 Task: Find connections with filter location Bishopstoke with filter topic #SEMwith filter profile language German with filter current company YRF-Yash Raj Films with filter school MICA | The School of Ideas with filter industry Data Infrastructure and Analytics with filter service category NotaryOnline Research with filter keywords title Funeral Attendant
Action: Mouse moved to (631, 74)
Screenshot: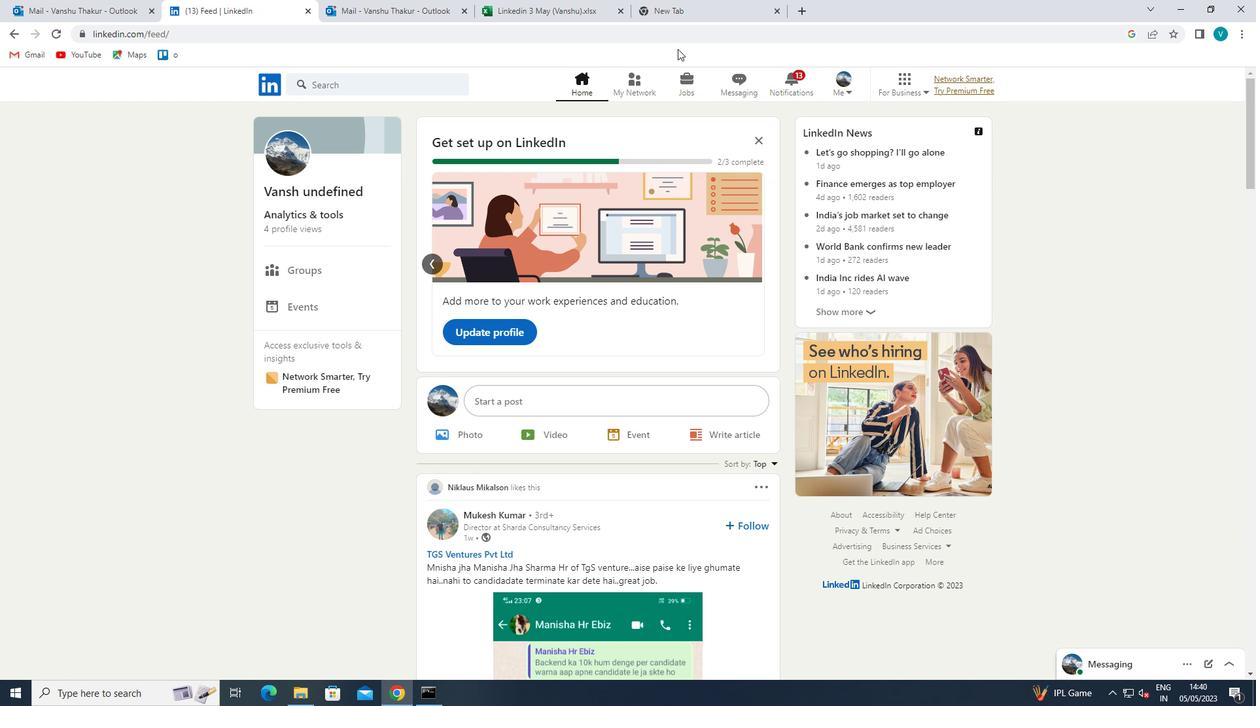 
Action: Mouse pressed left at (631, 74)
Screenshot: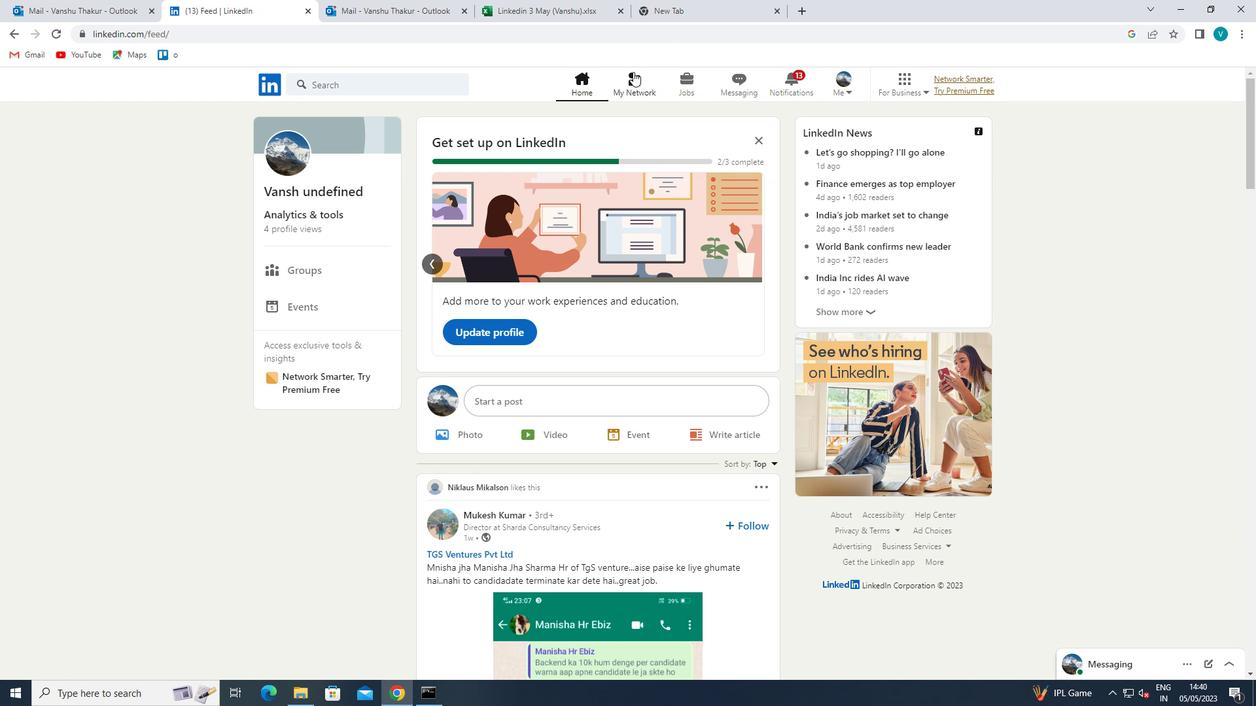 
Action: Mouse moved to (369, 149)
Screenshot: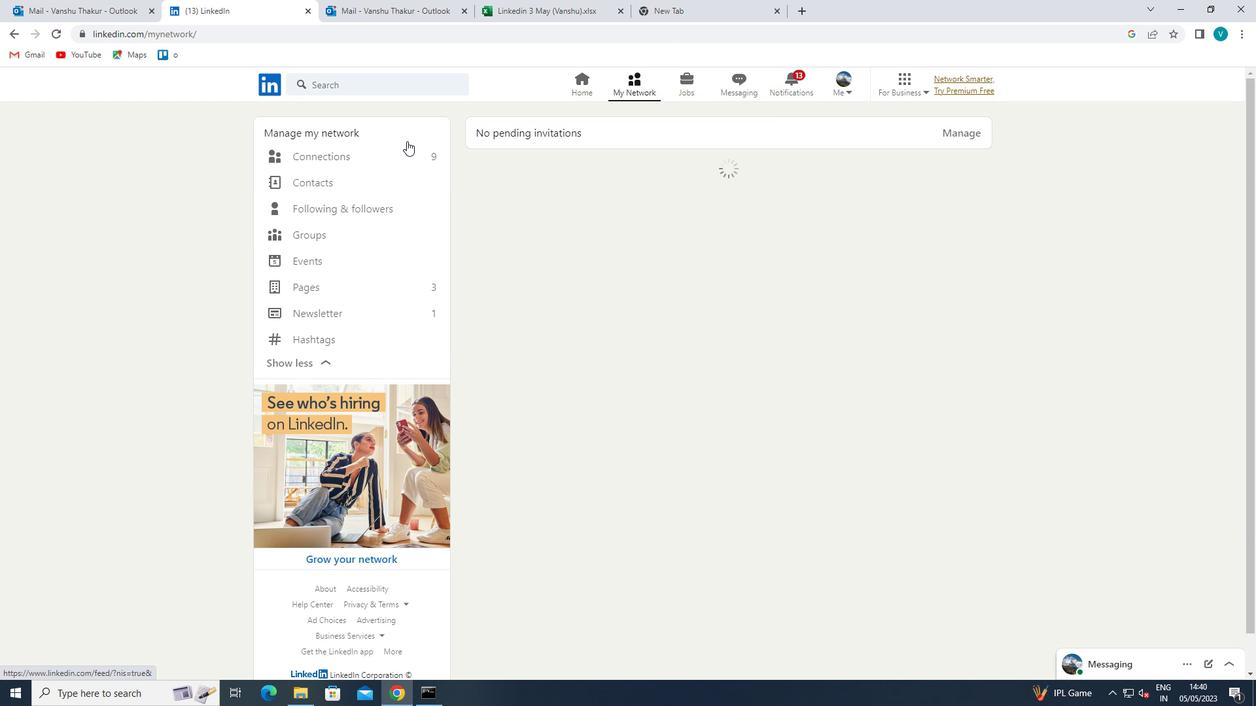 
Action: Mouse pressed left at (369, 149)
Screenshot: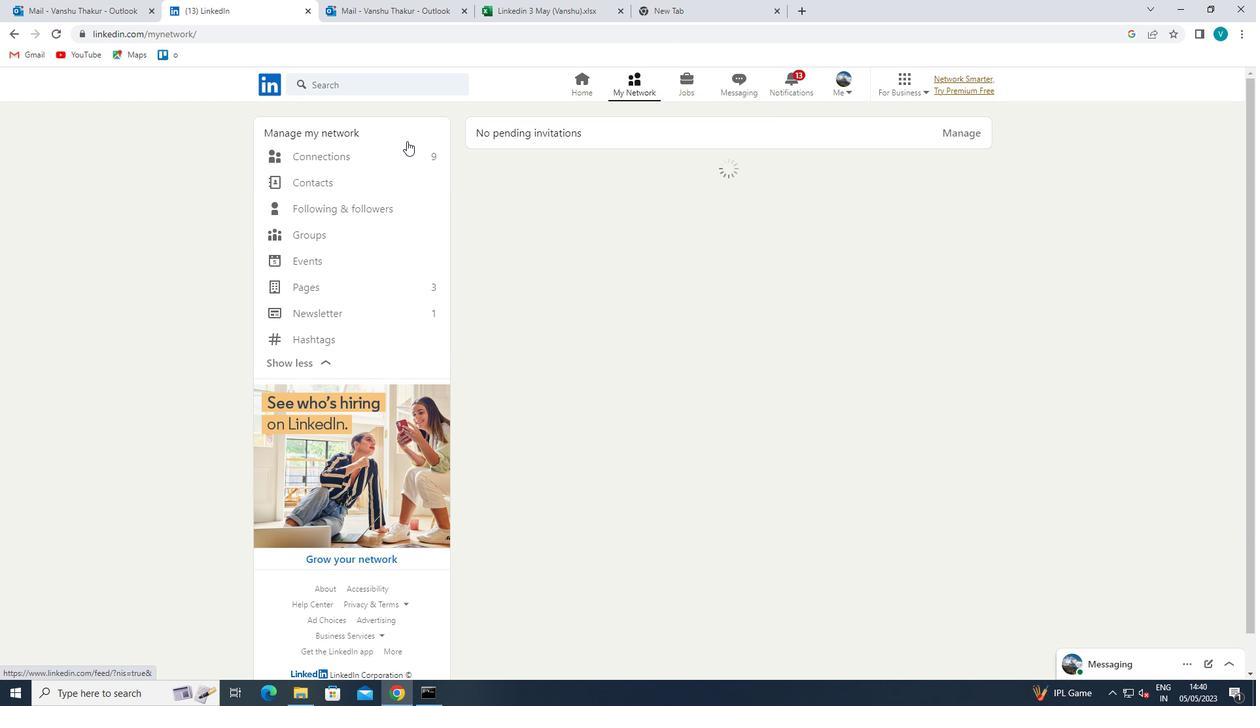 
Action: Mouse moved to (702, 153)
Screenshot: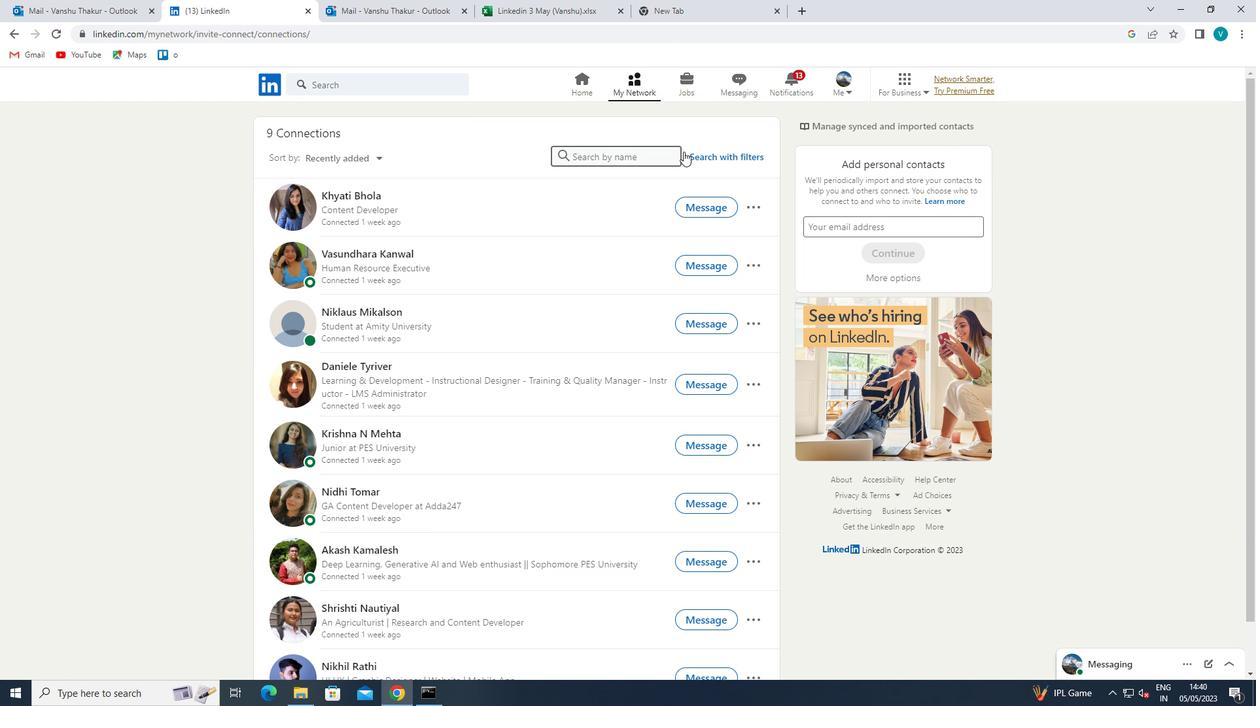 
Action: Mouse pressed left at (702, 153)
Screenshot: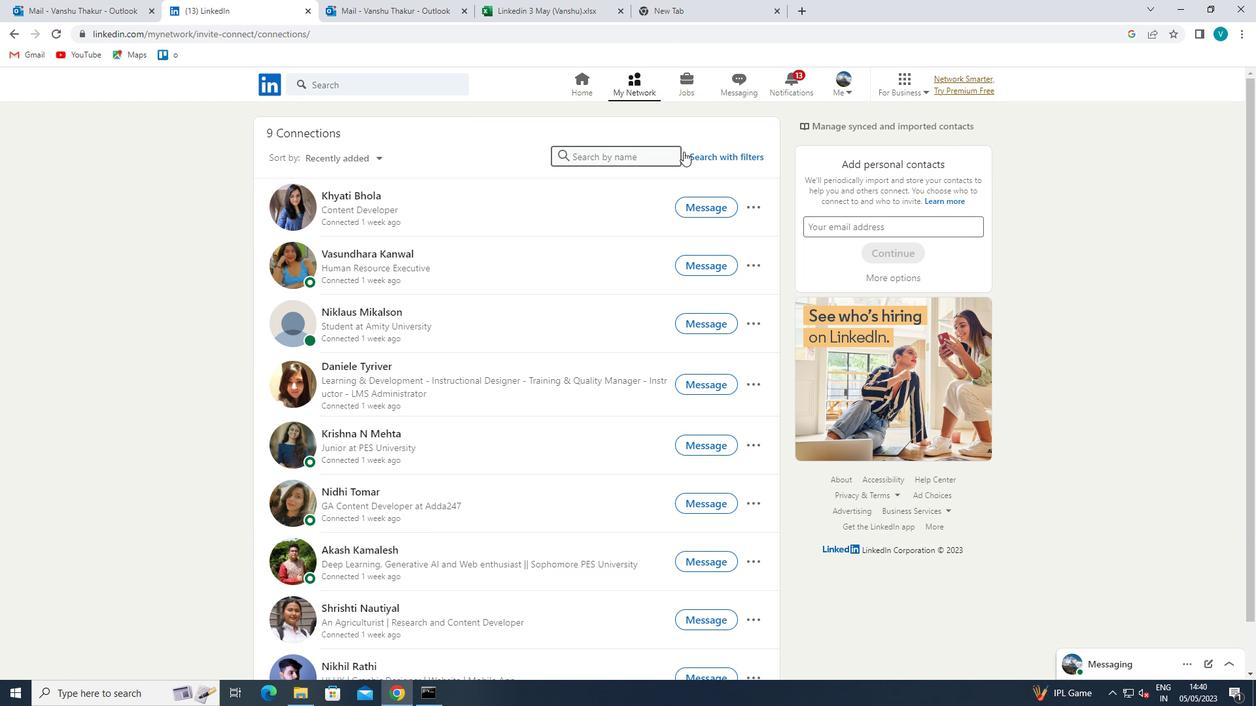 
Action: Mouse moved to (641, 124)
Screenshot: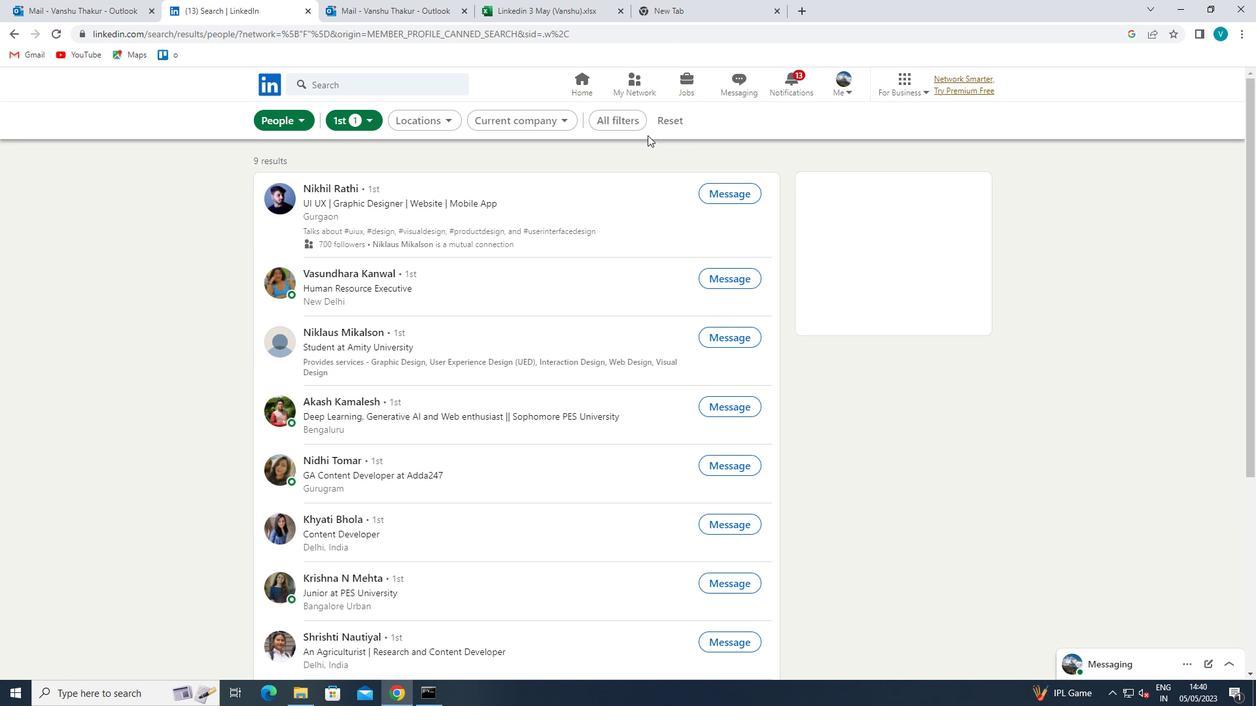 
Action: Mouse pressed left at (641, 124)
Screenshot: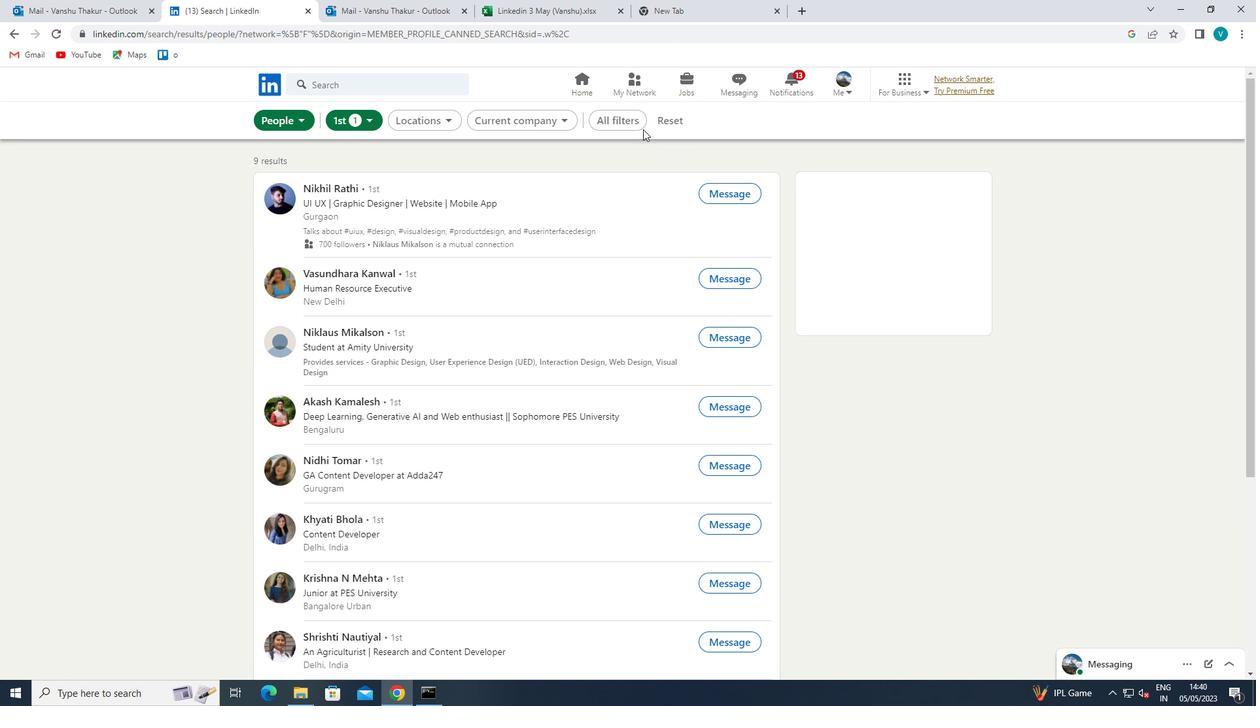 
Action: Mouse moved to (1046, 272)
Screenshot: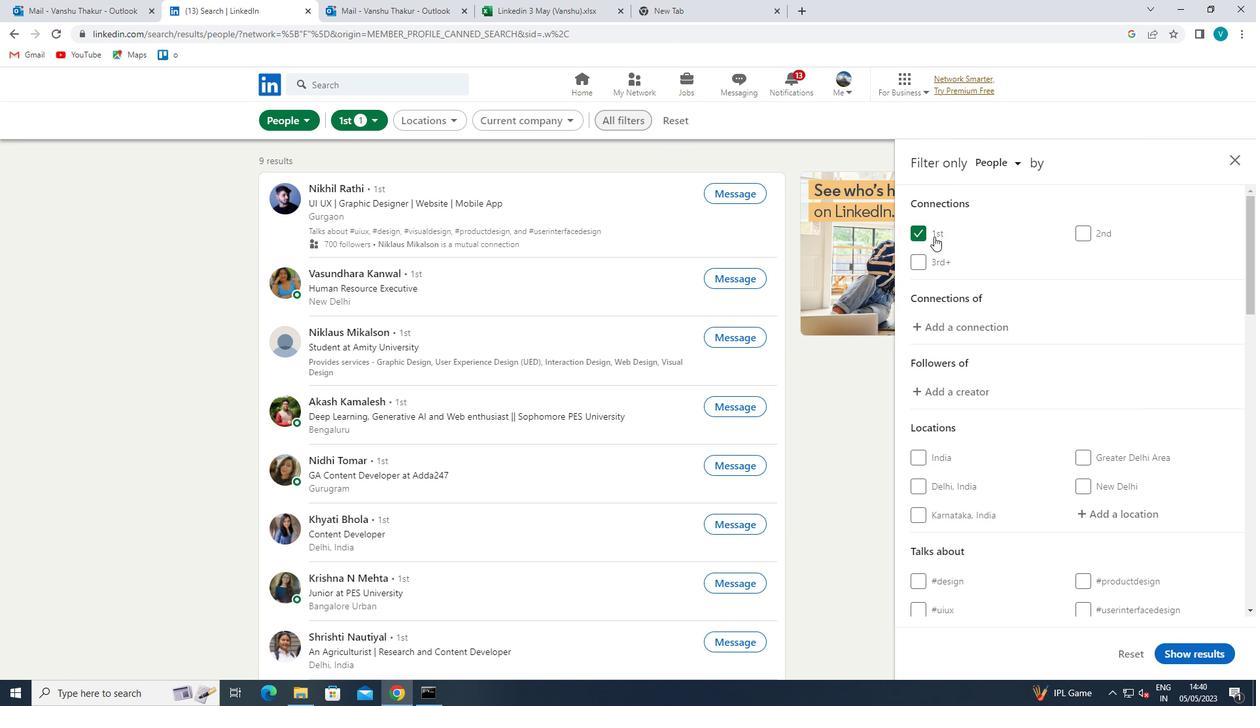 
Action: Mouse scrolled (1046, 271) with delta (0, 0)
Screenshot: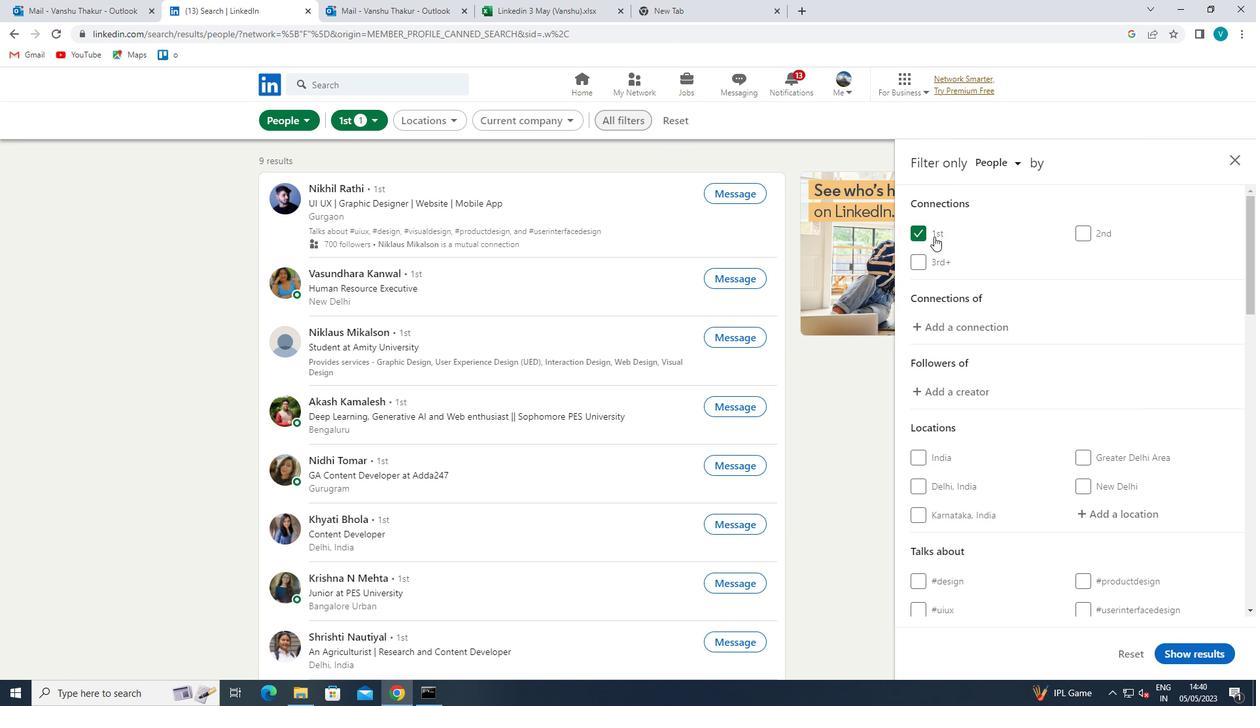 
Action: Mouse moved to (1054, 276)
Screenshot: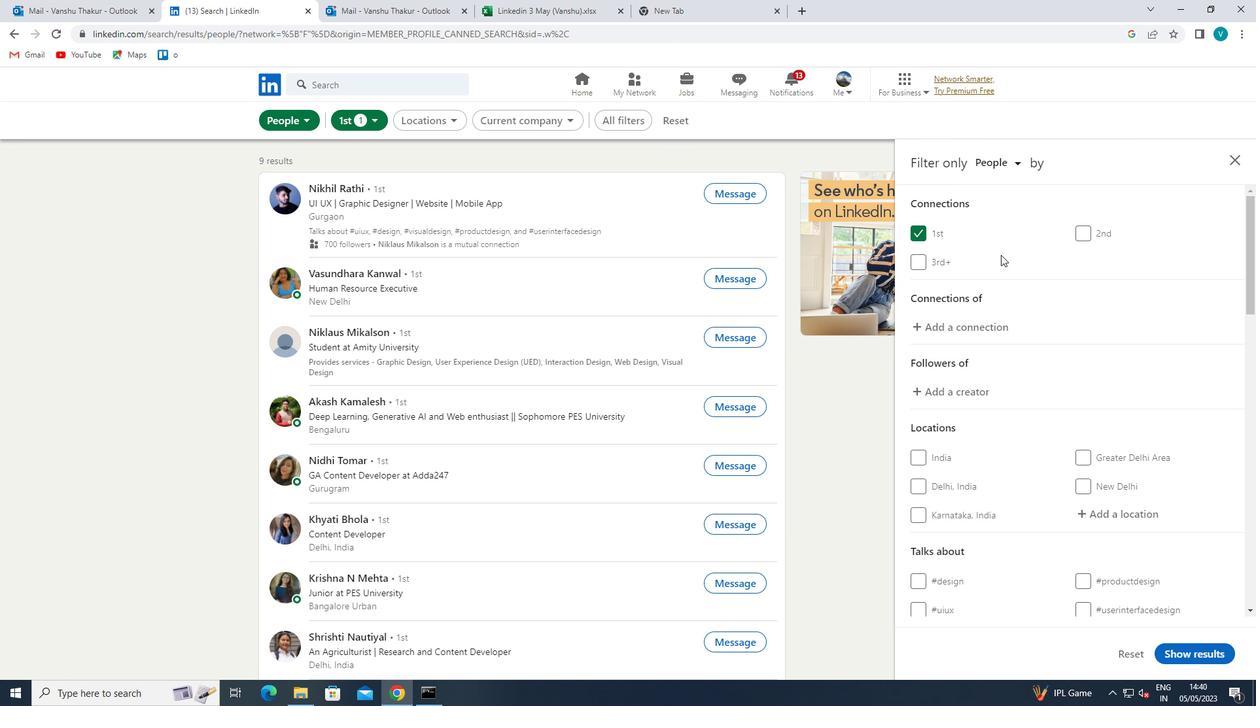 
Action: Mouse scrolled (1054, 275) with delta (0, 0)
Screenshot: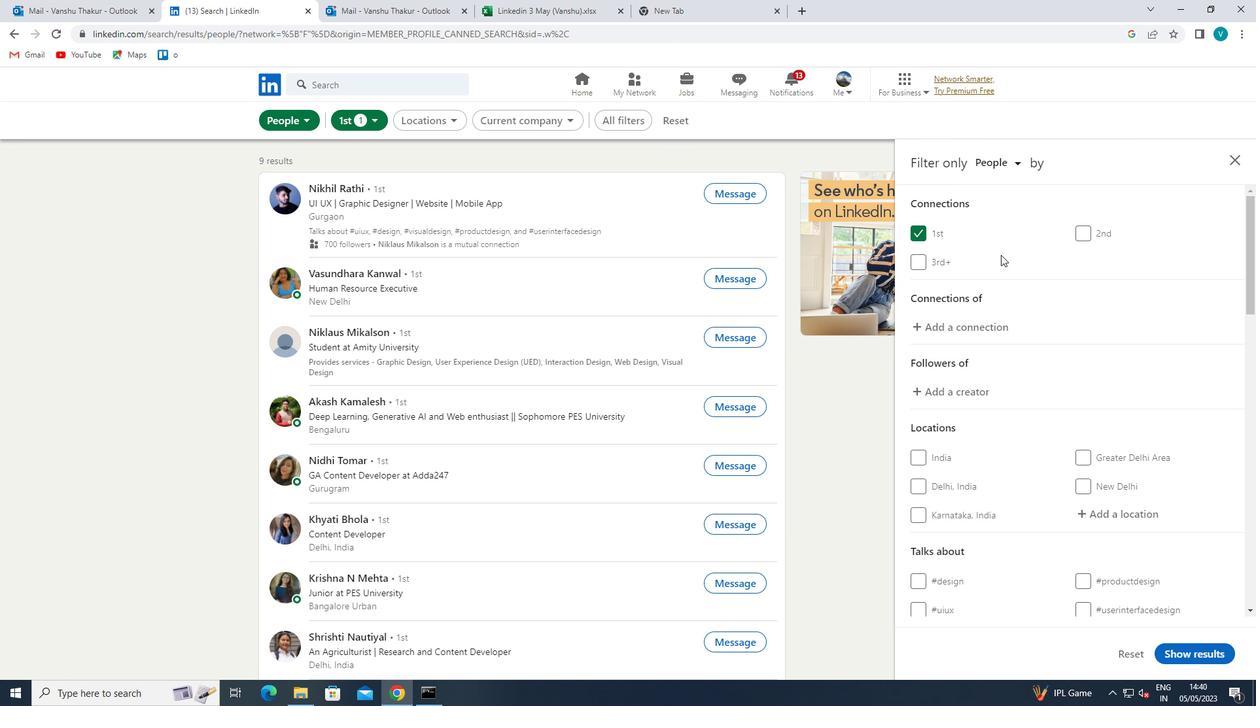 
Action: Mouse moved to (1056, 280)
Screenshot: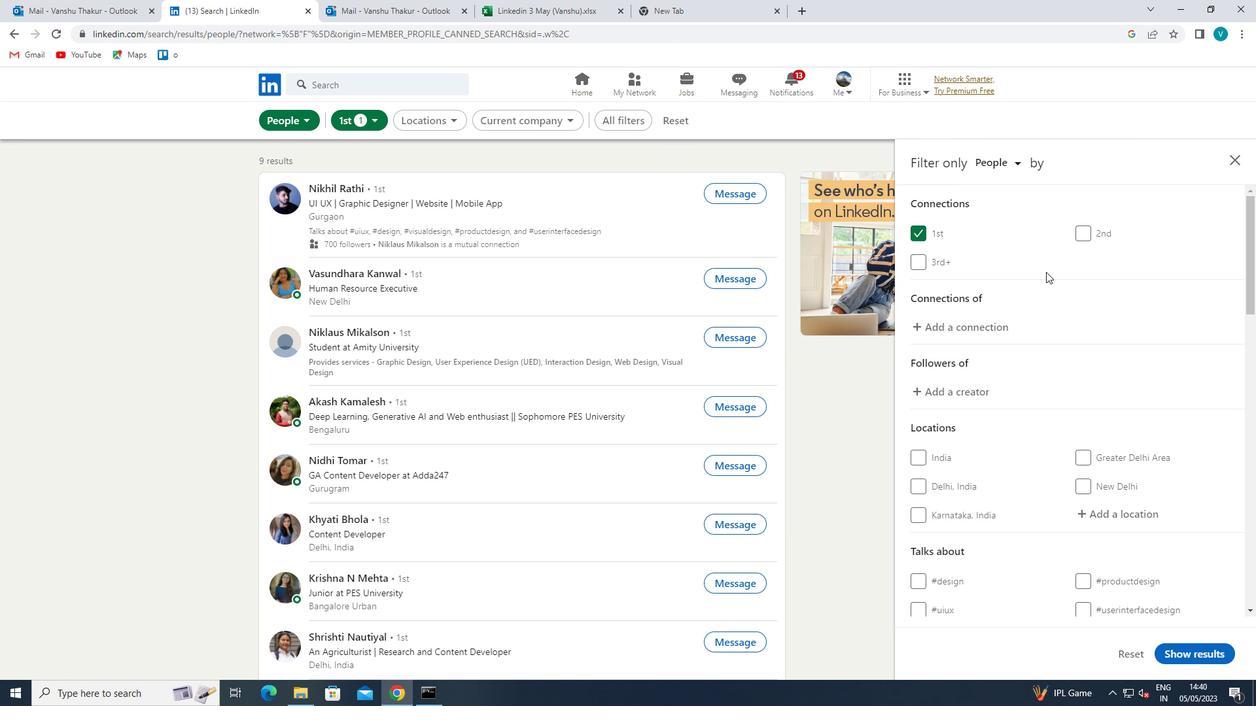 
Action: Mouse scrolled (1056, 280) with delta (0, 0)
Screenshot: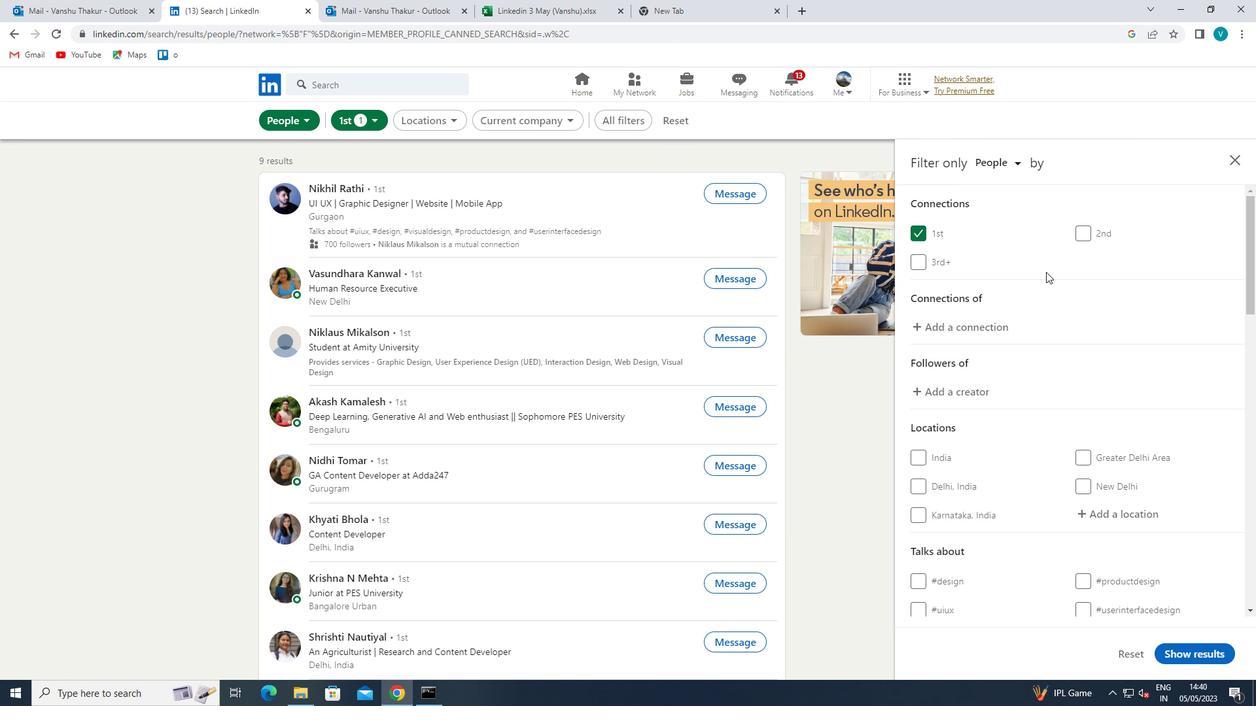 
Action: Mouse moved to (1101, 308)
Screenshot: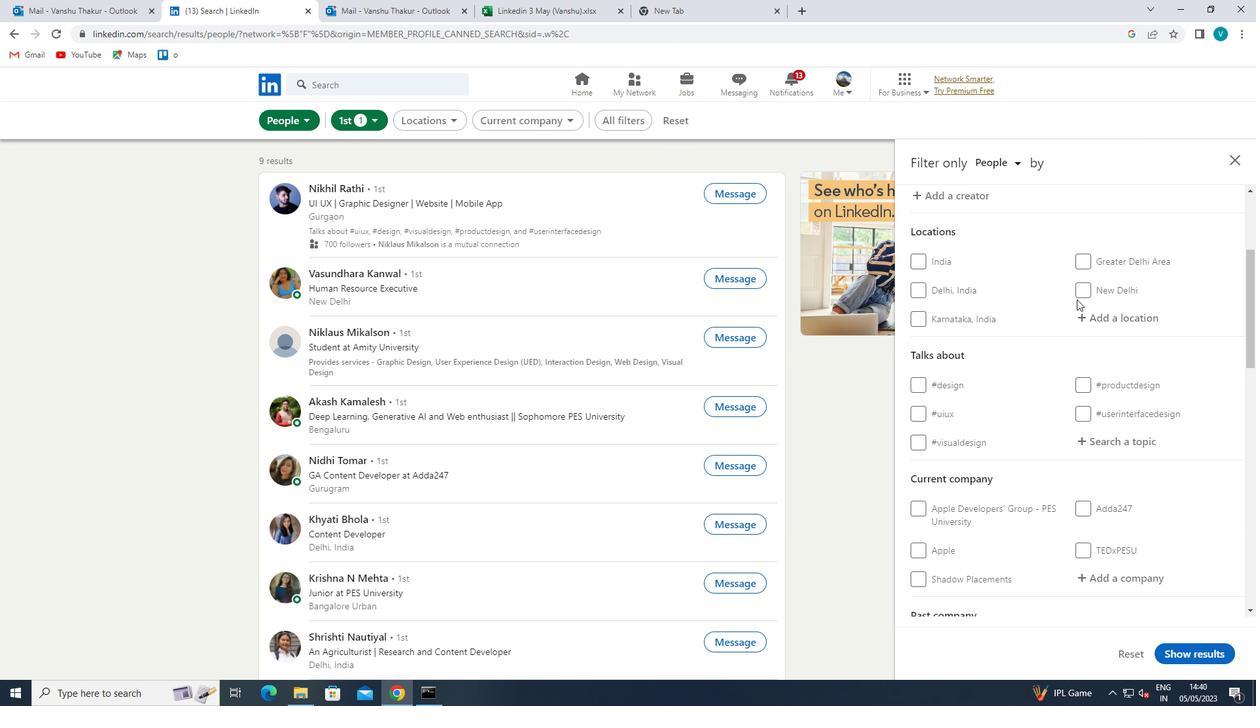 
Action: Mouse pressed left at (1101, 308)
Screenshot: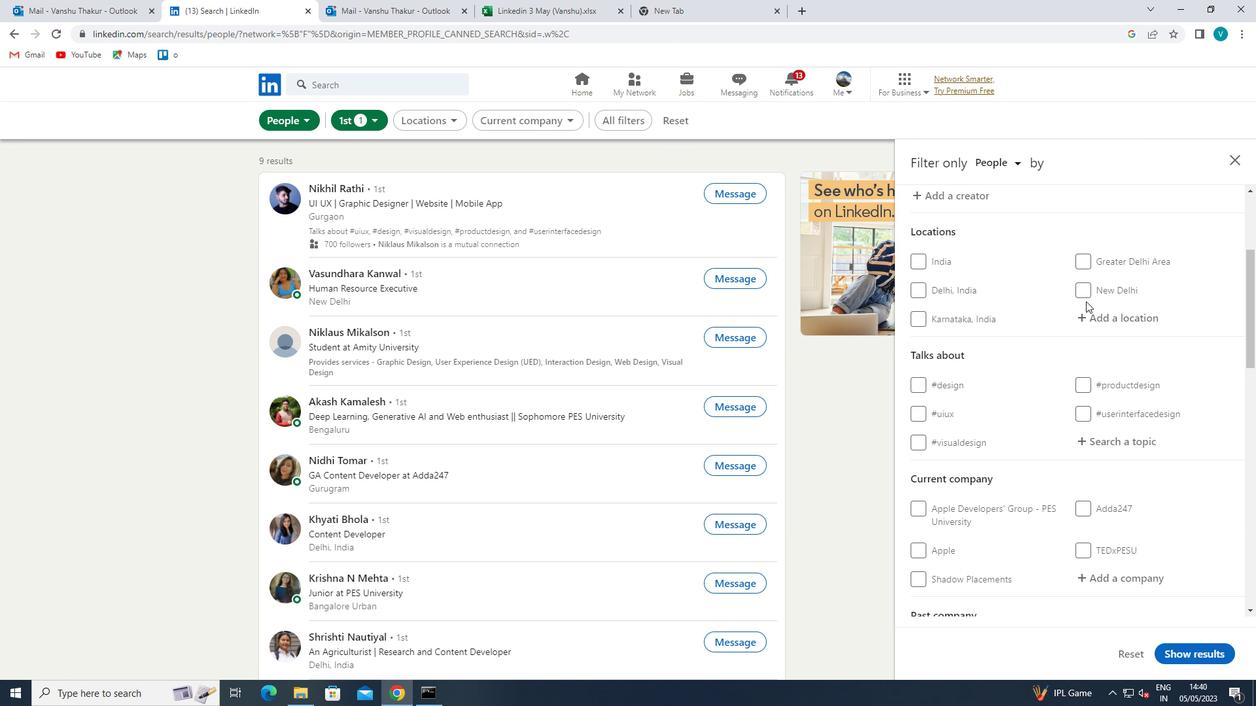 
Action: Mouse moved to (1102, 308)
Screenshot: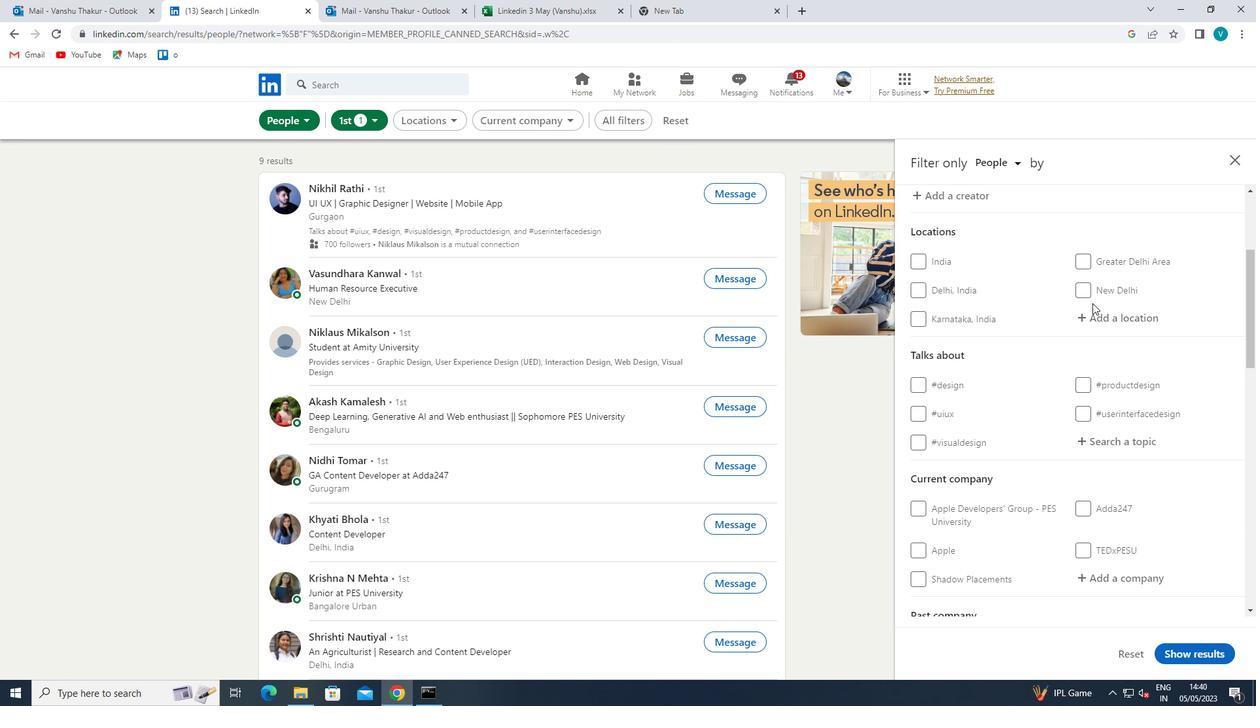 
Action: Key pressed <Key.shift>BISHOPSTOKE
Screenshot: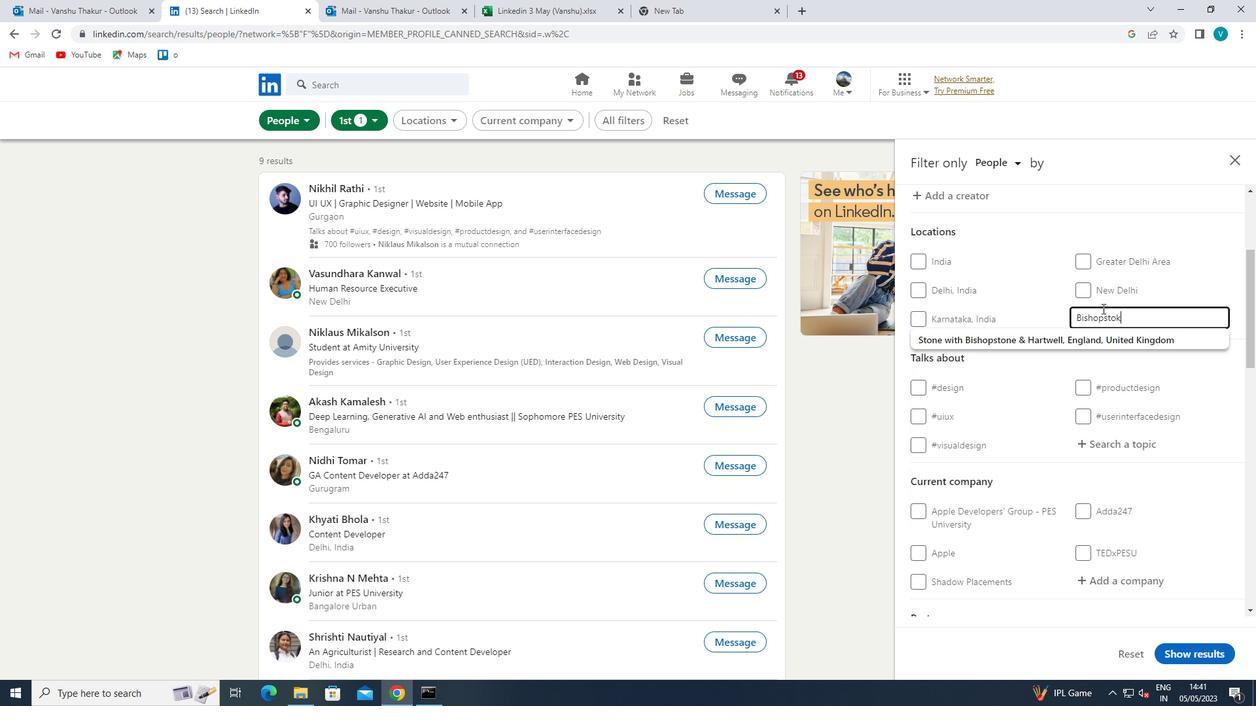 
Action: Mouse moved to (1056, 340)
Screenshot: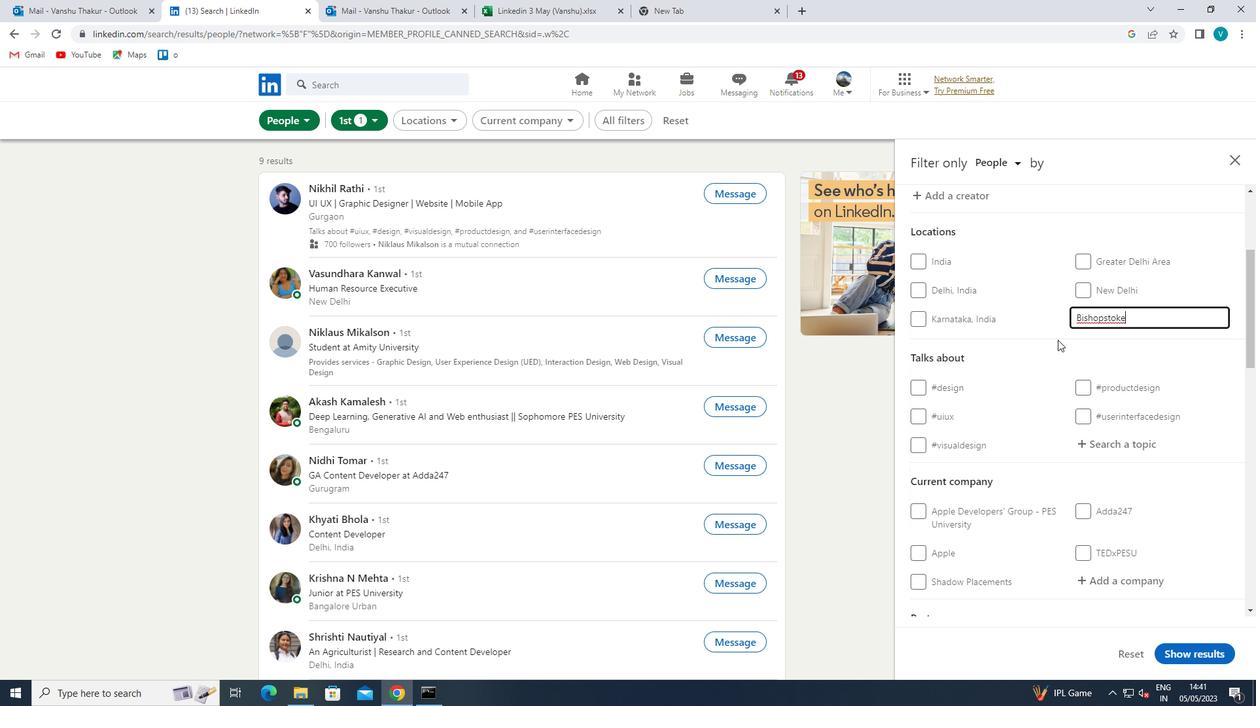 
Action: Mouse pressed left at (1056, 340)
Screenshot: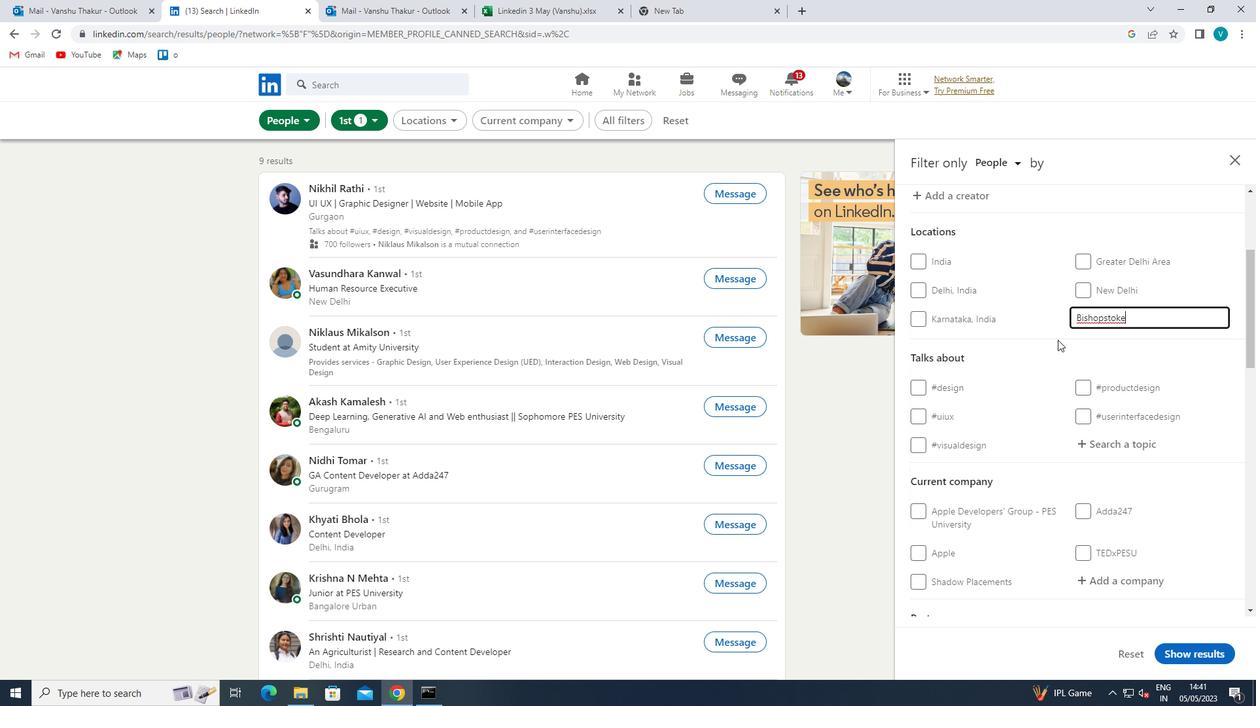 
Action: Mouse moved to (1057, 341)
Screenshot: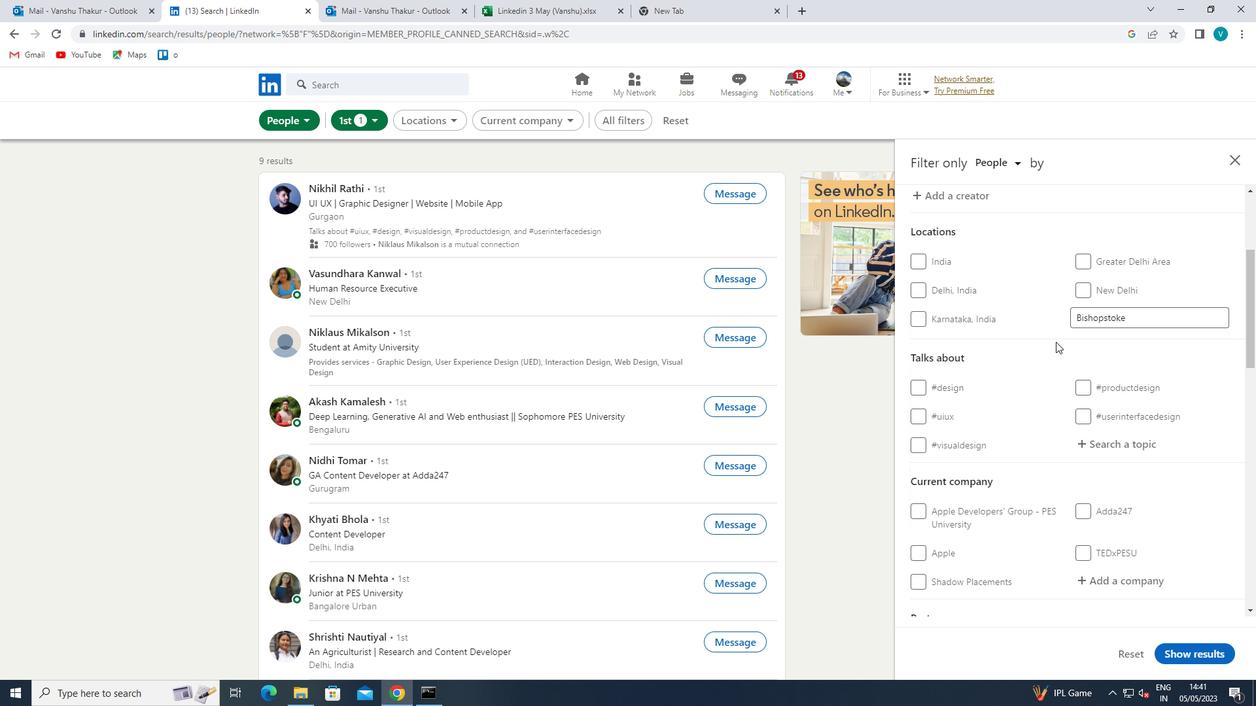 
Action: Mouse scrolled (1057, 340) with delta (0, 0)
Screenshot: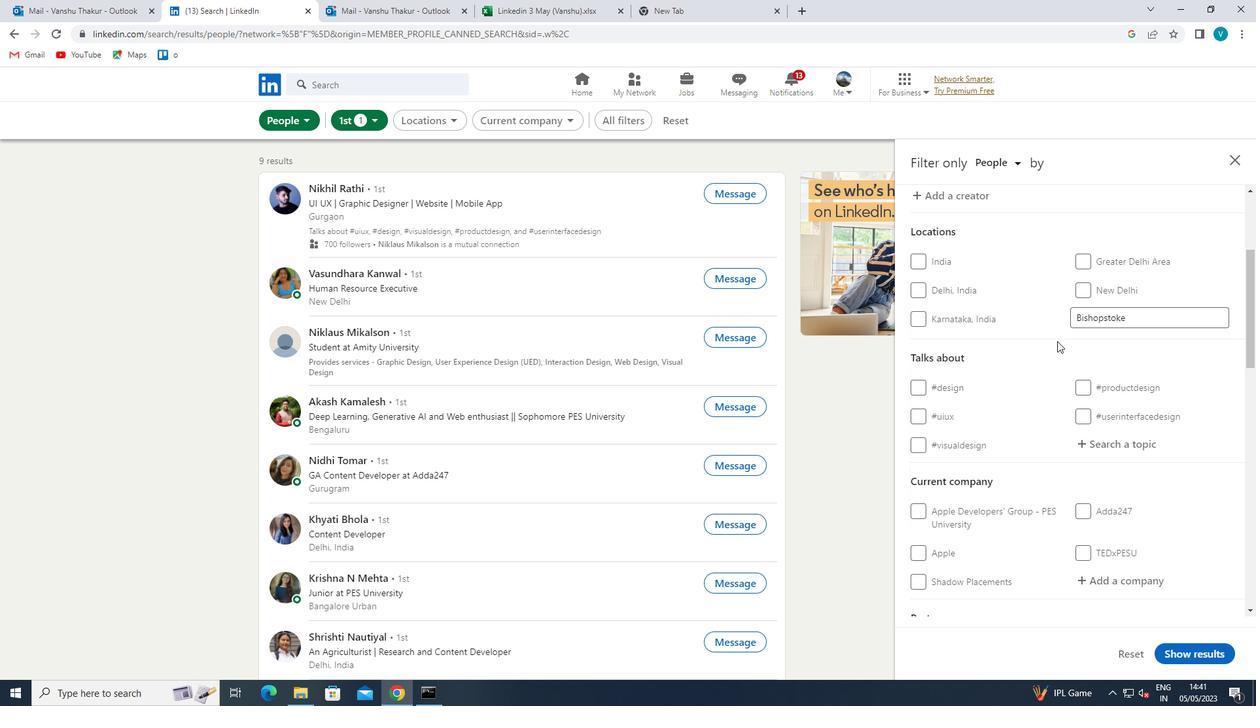 
Action: Mouse scrolled (1057, 340) with delta (0, 0)
Screenshot: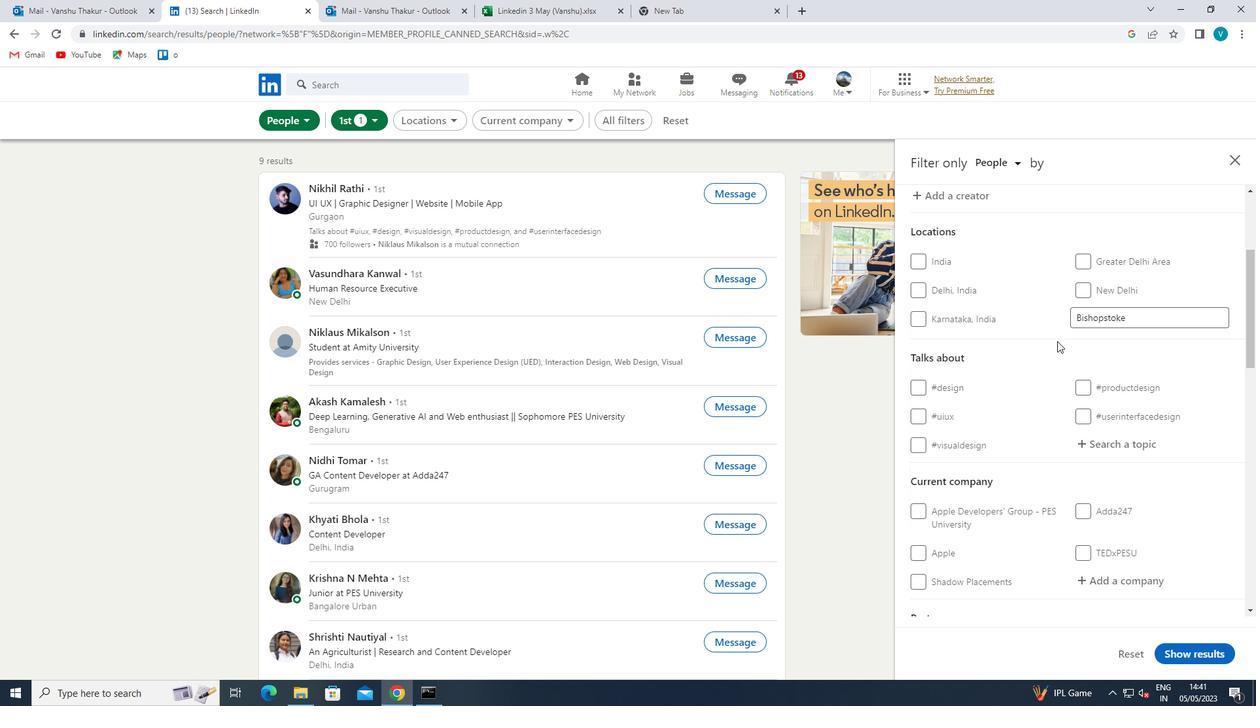 
Action: Mouse moved to (1106, 316)
Screenshot: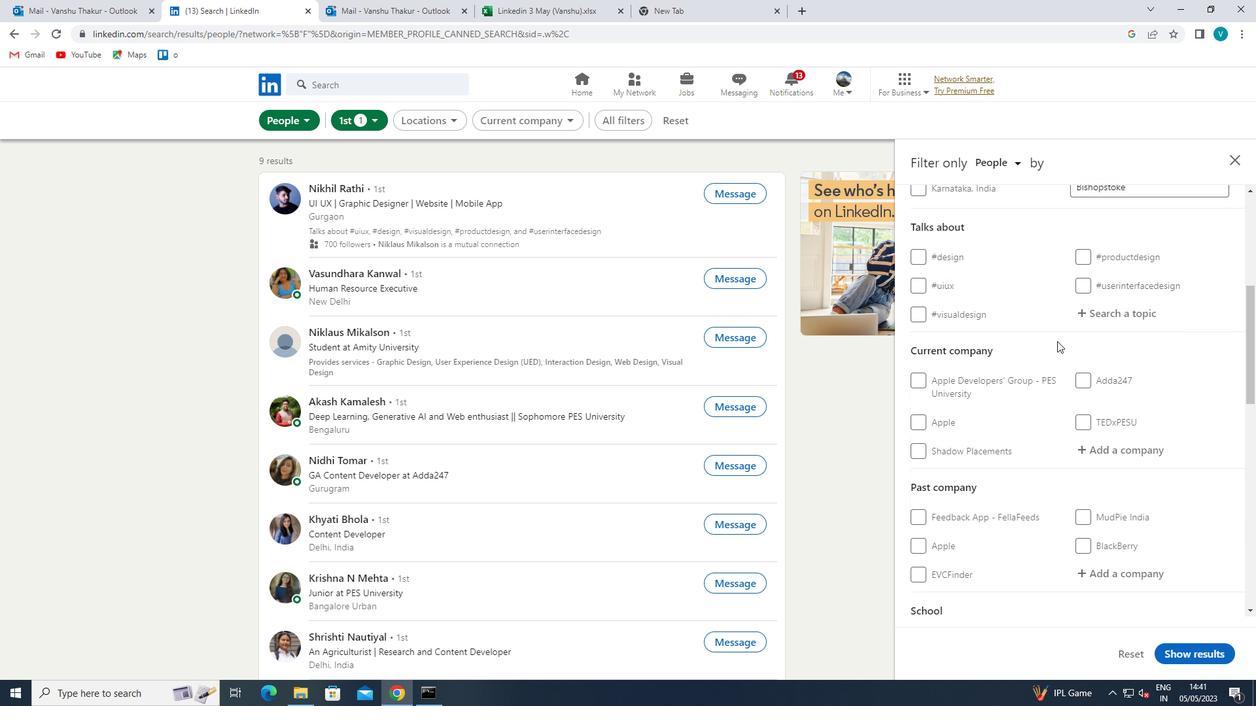 
Action: Mouse pressed left at (1106, 316)
Screenshot: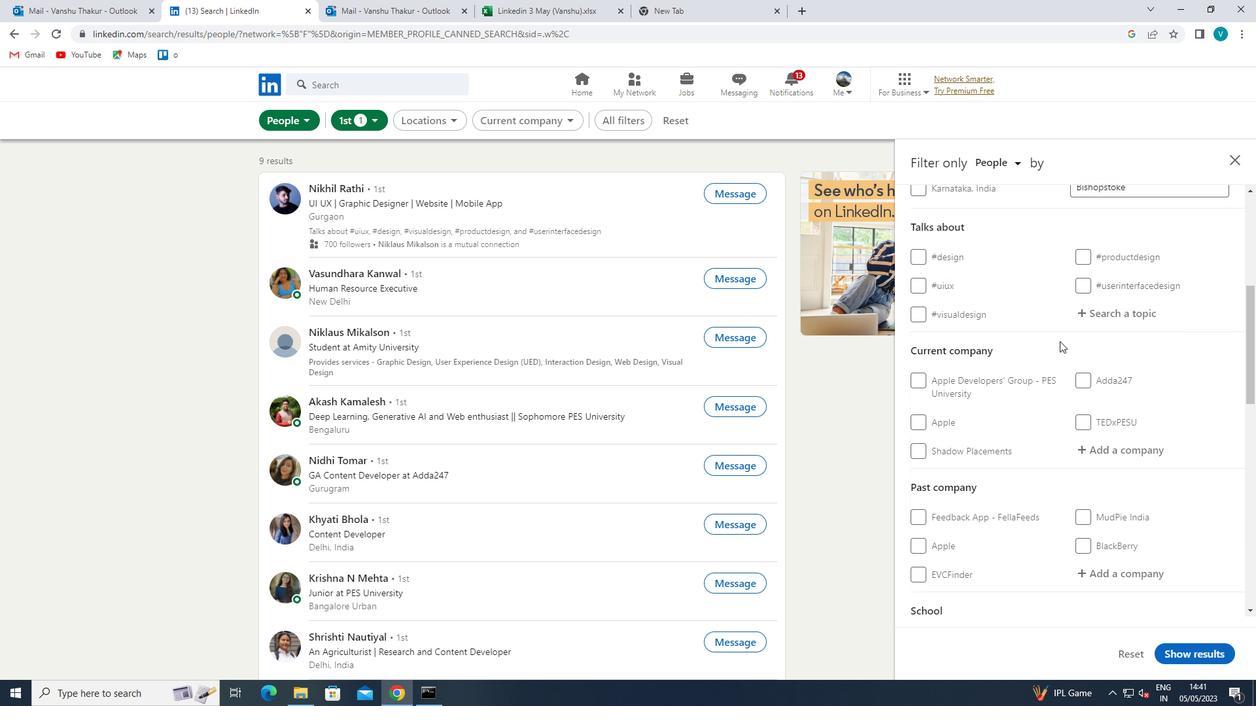 
Action: Mouse moved to (1107, 316)
Screenshot: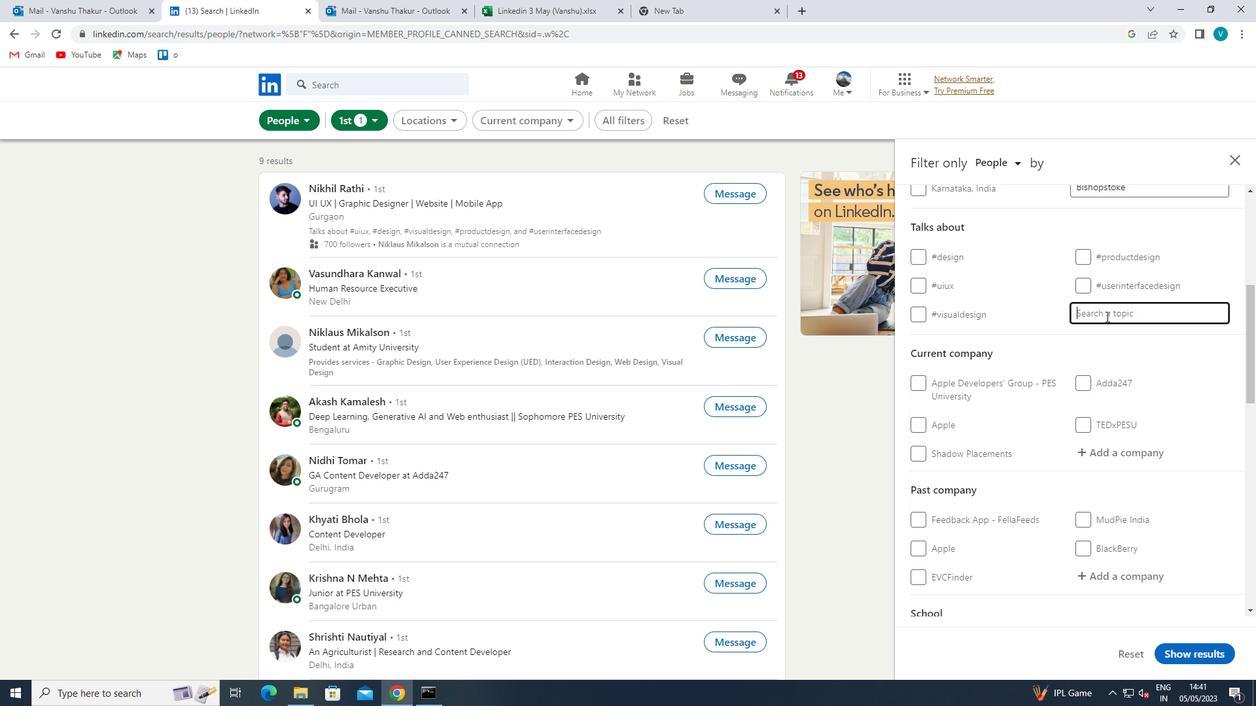 
Action: Key pressed <Key.shift>S
Screenshot: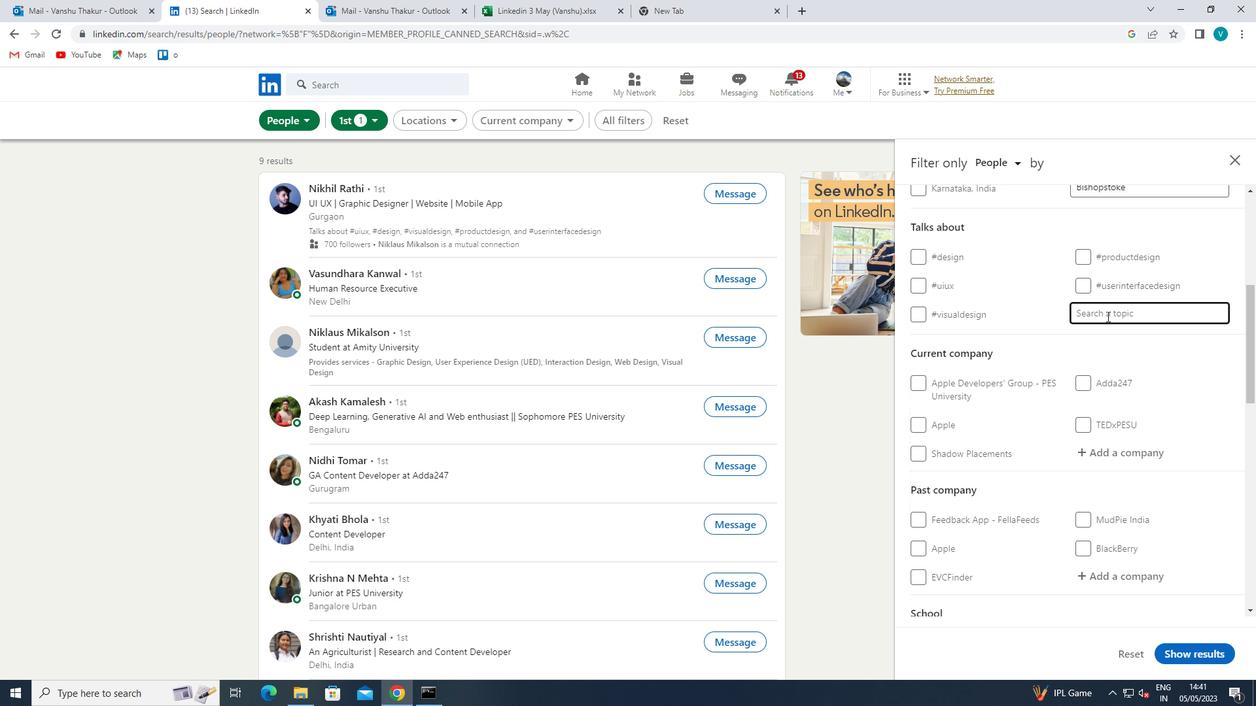 
Action: Mouse moved to (1107, 316)
Screenshot: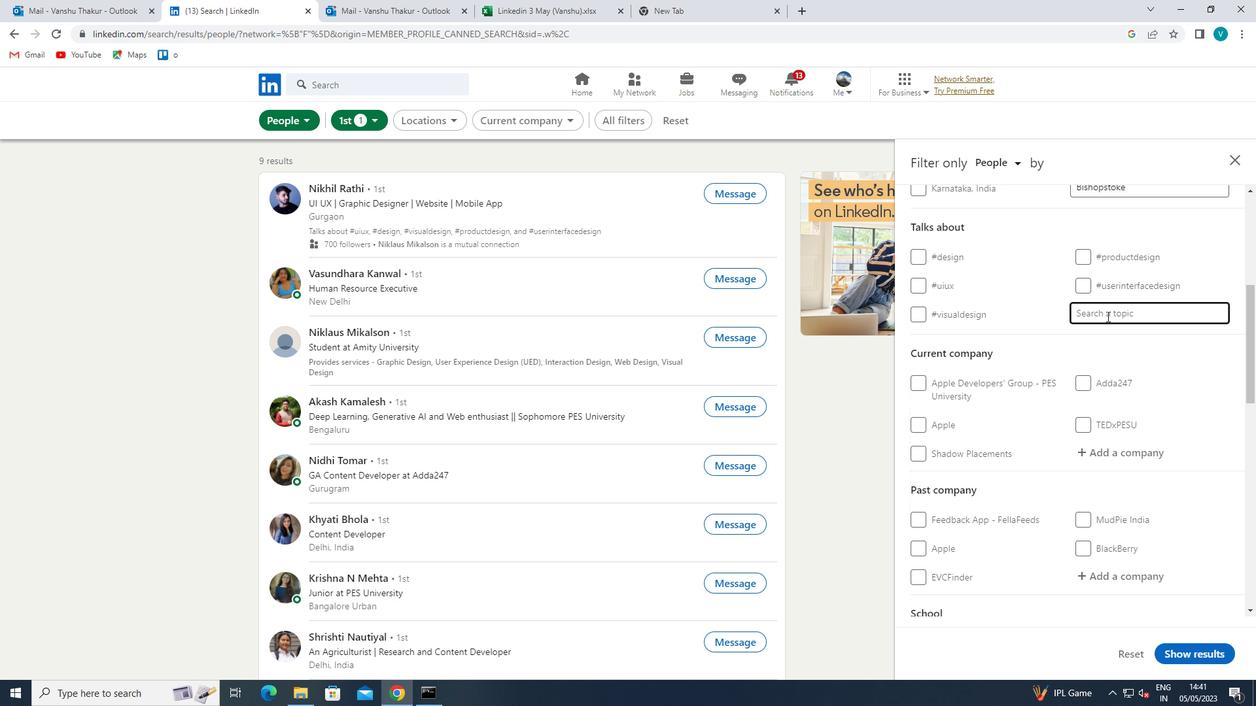
Action: Key pressed EM
Screenshot: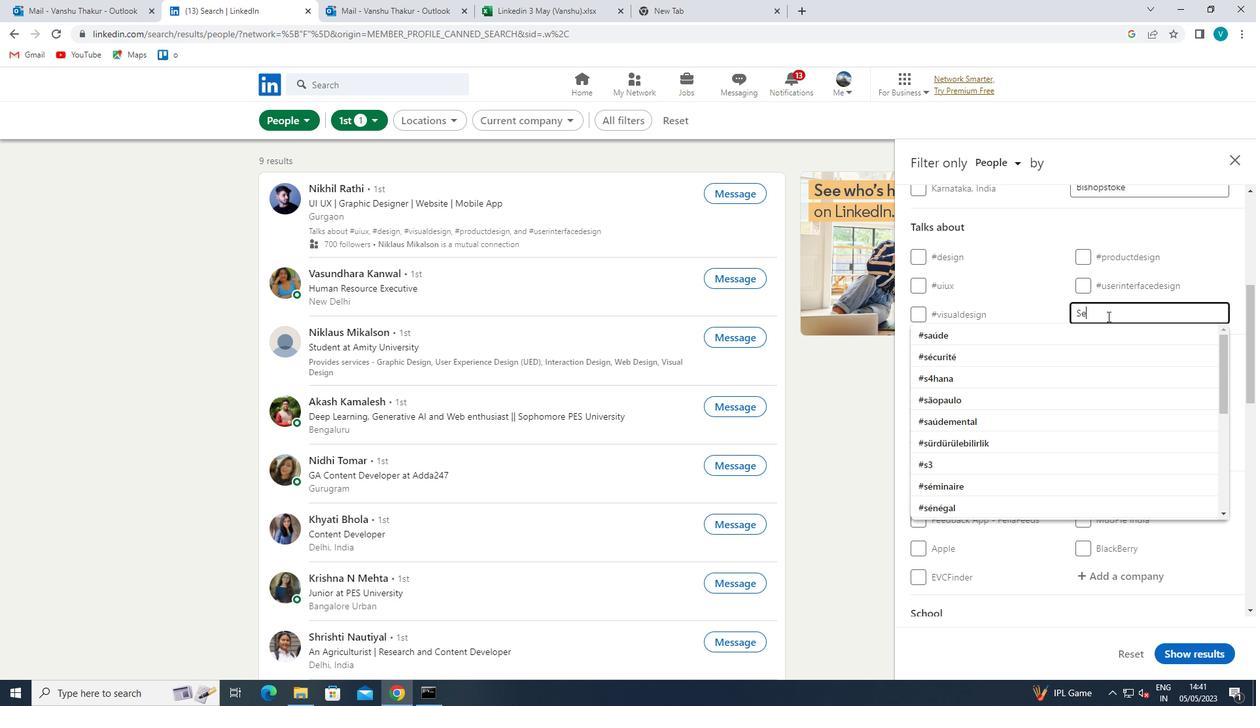 
Action: Mouse moved to (1026, 371)
Screenshot: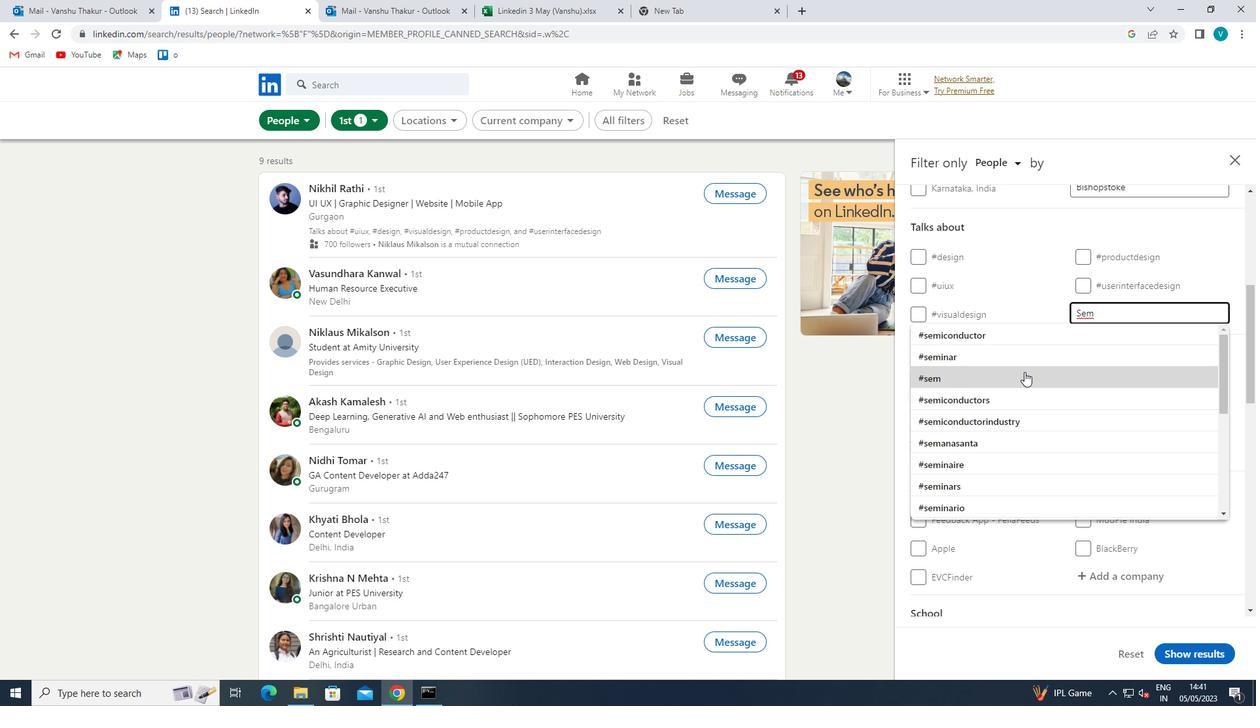 
Action: Mouse pressed left at (1026, 371)
Screenshot: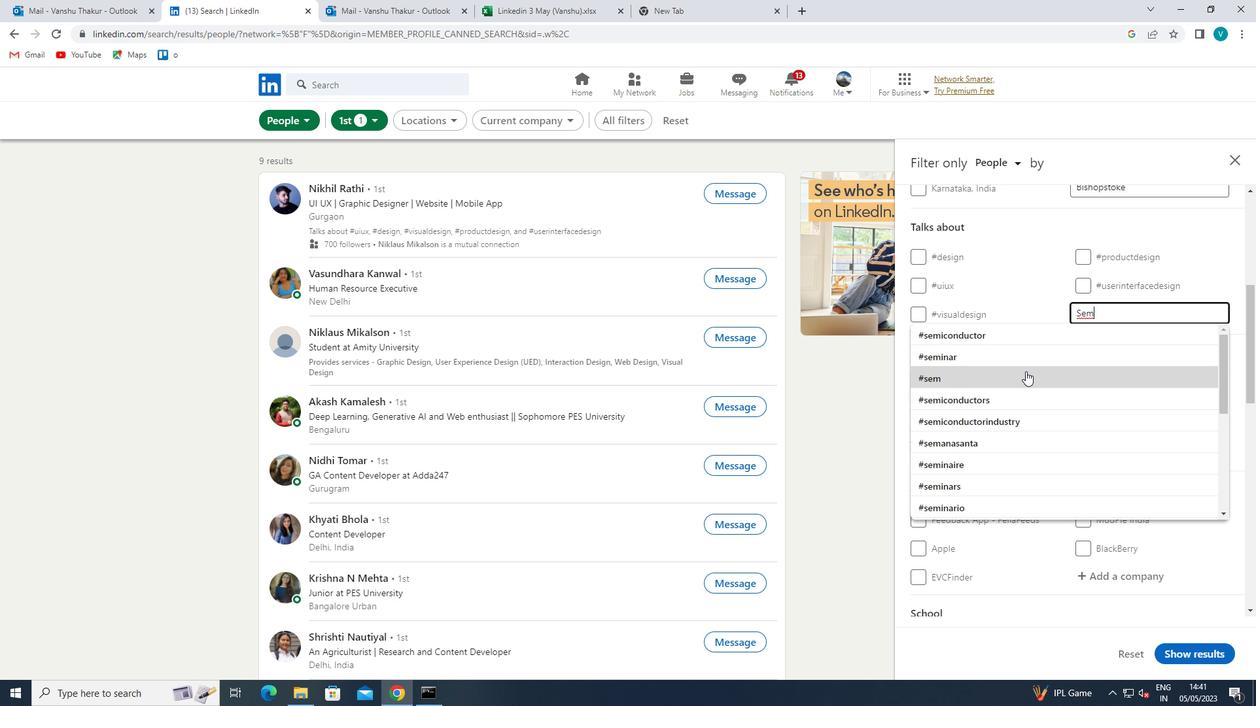 
Action: Mouse moved to (1026, 371)
Screenshot: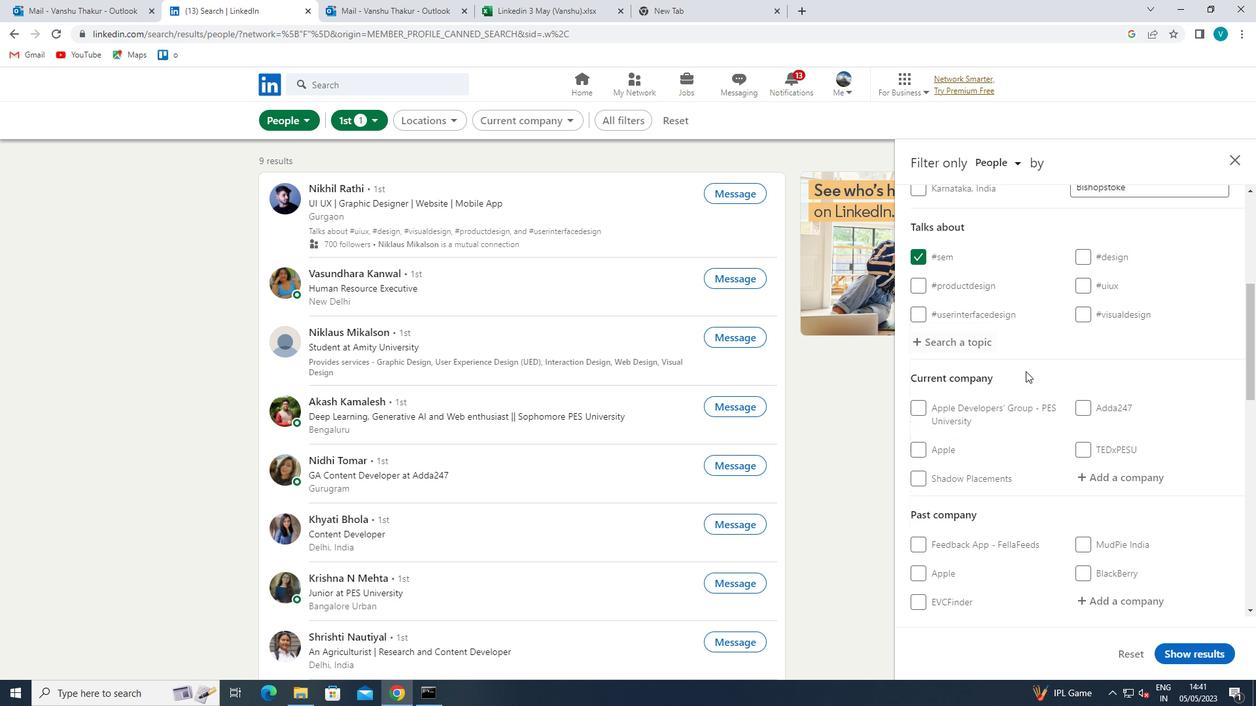 
Action: Mouse scrolled (1026, 370) with delta (0, 0)
Screenshot: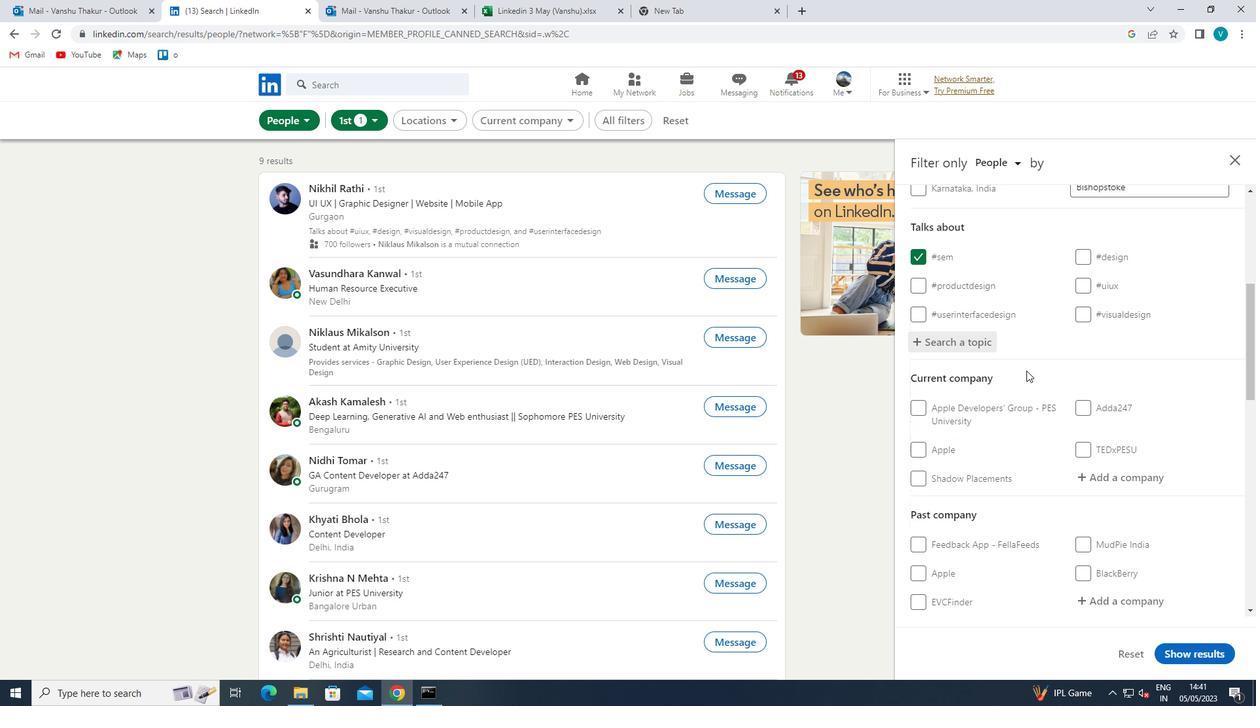 
Action: Mouse moved to (1086, 408)
Screenshot: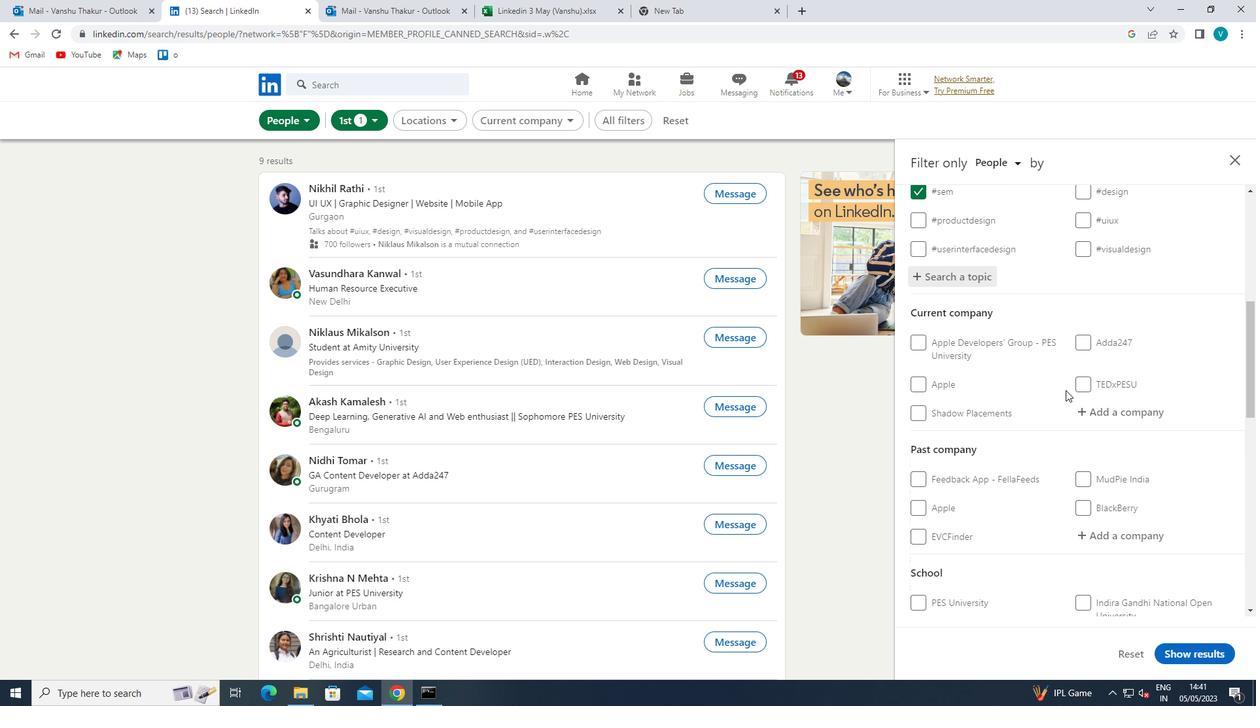 
Action: Mouse pressed left at (1086, 408)
Screenshot: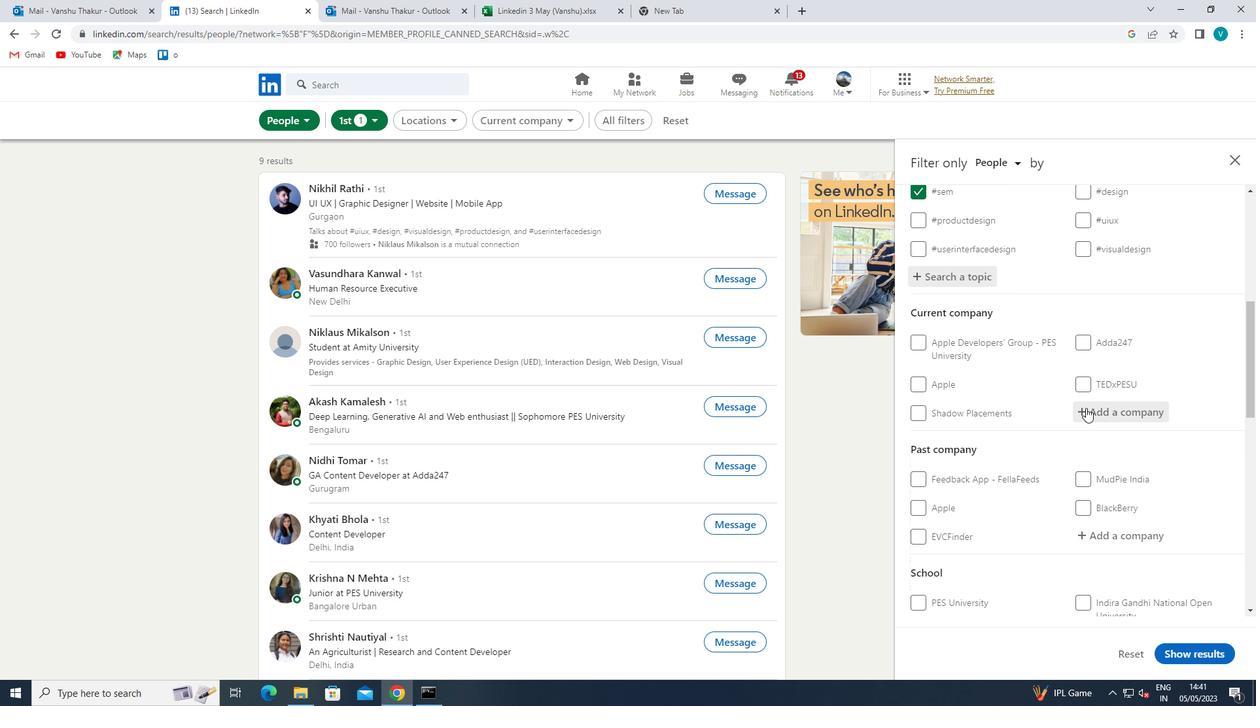 
Action: Key pressed <Key.shift><Key.shift><Key.shift><Key.shift><Key.shift><Key.shift><Key.shift><Key.shift>YRF-
Screenshot: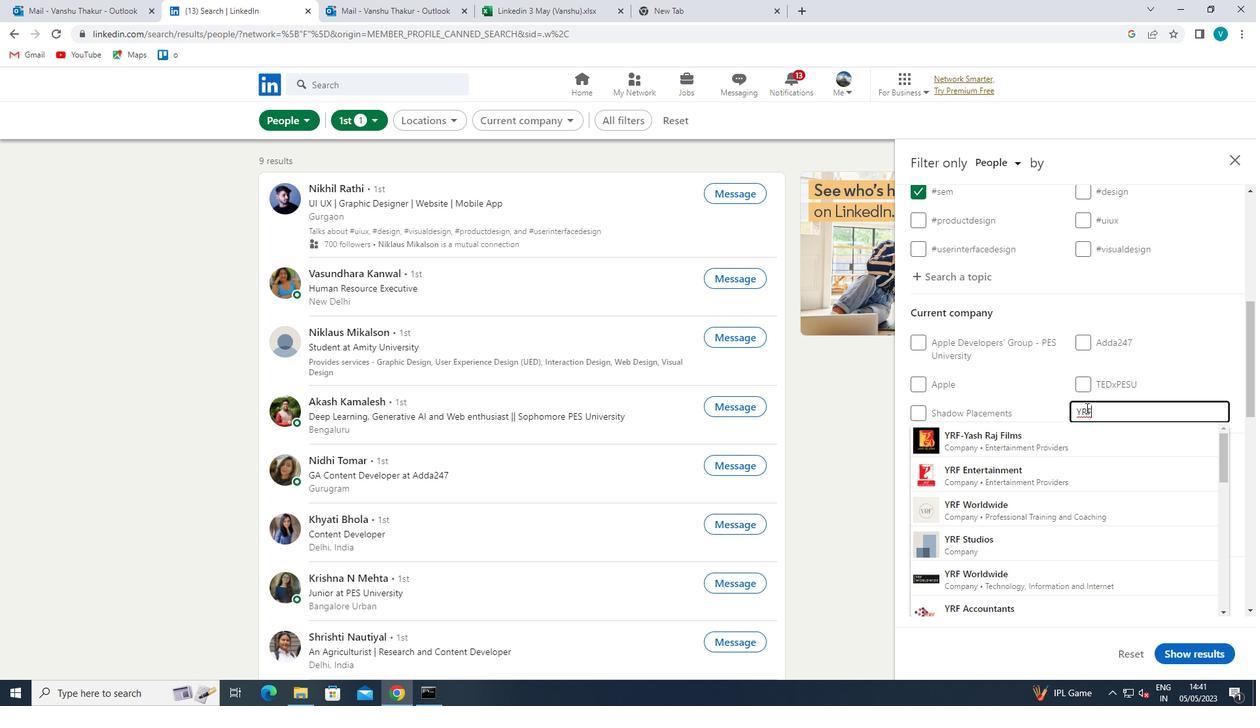 
Action: Mouse moved to (1061, 433)
Screenshot: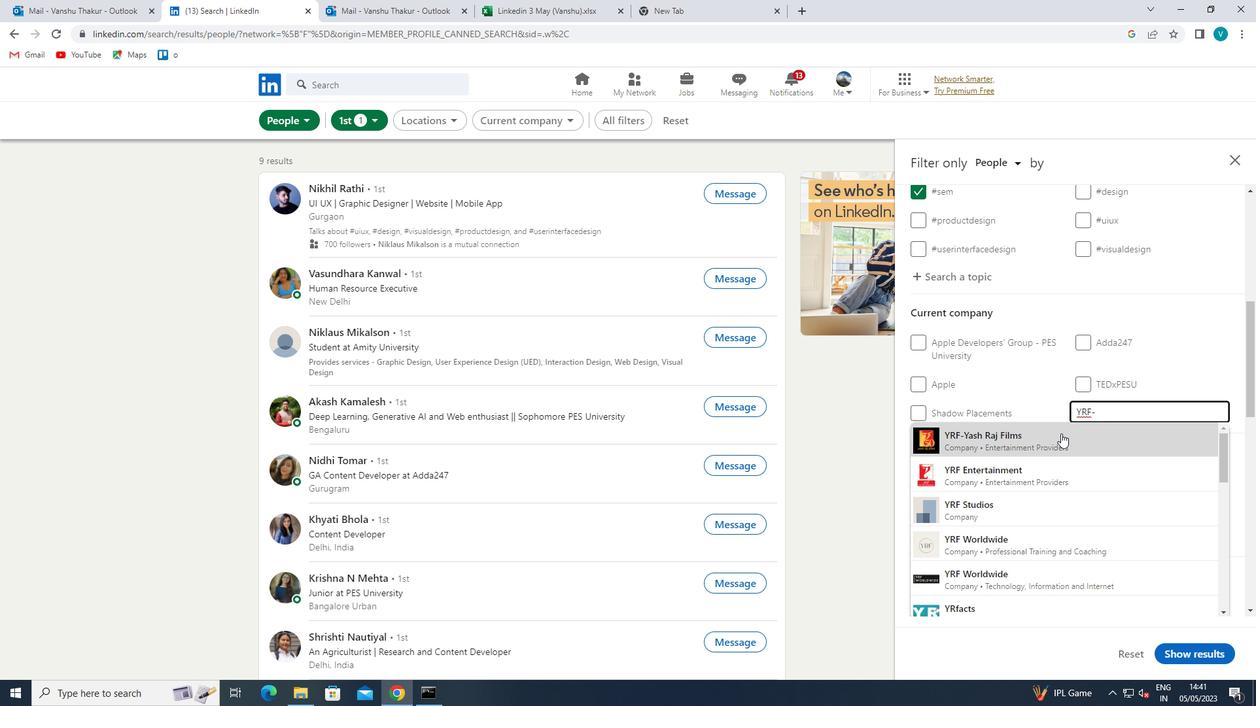 
Action: Mouse pressed left at (1061, 433)
Screenshot: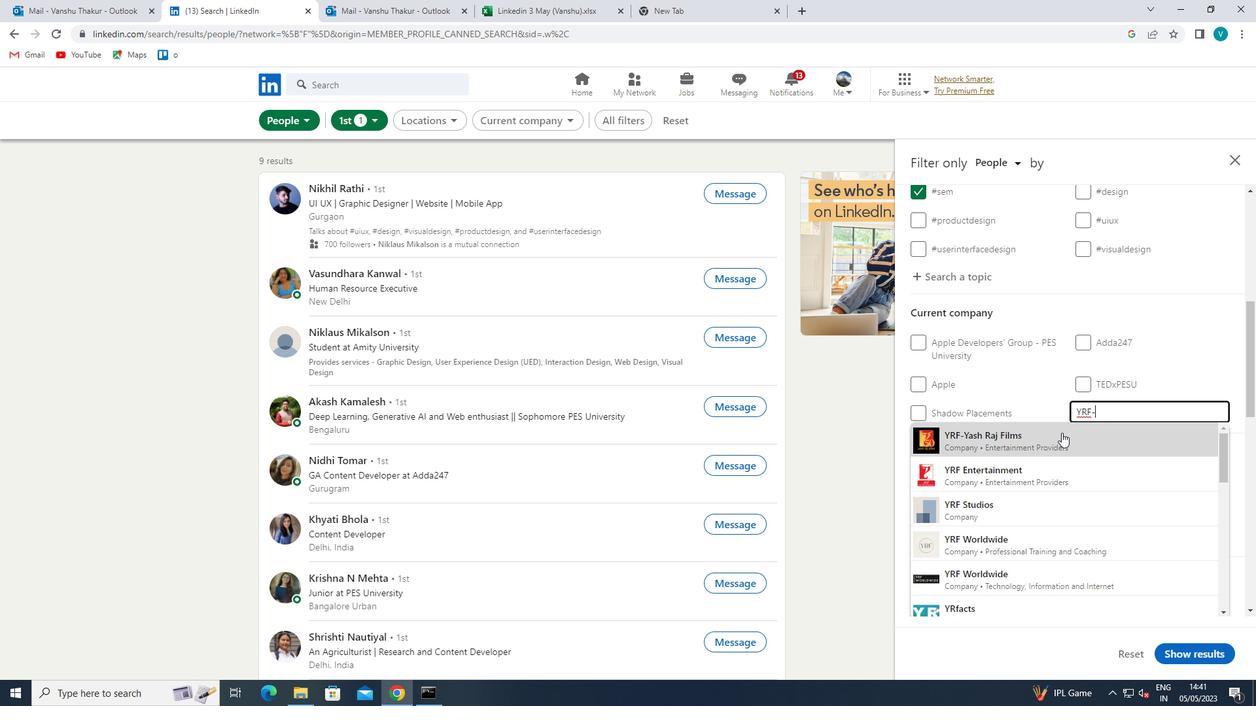 
Action: Mouse moved to (1063, 432)
Screenshot: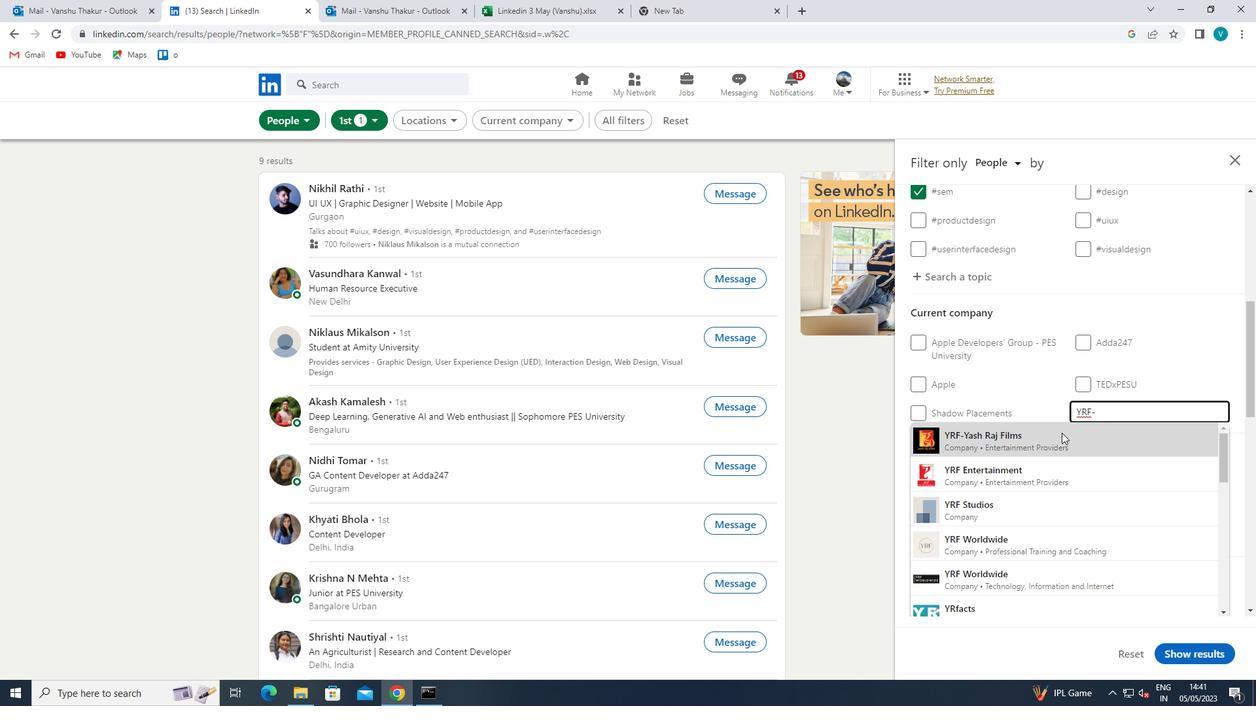 
Action: Mouse scrolled (1063, 431) with delta (0, 0)
Screenshot: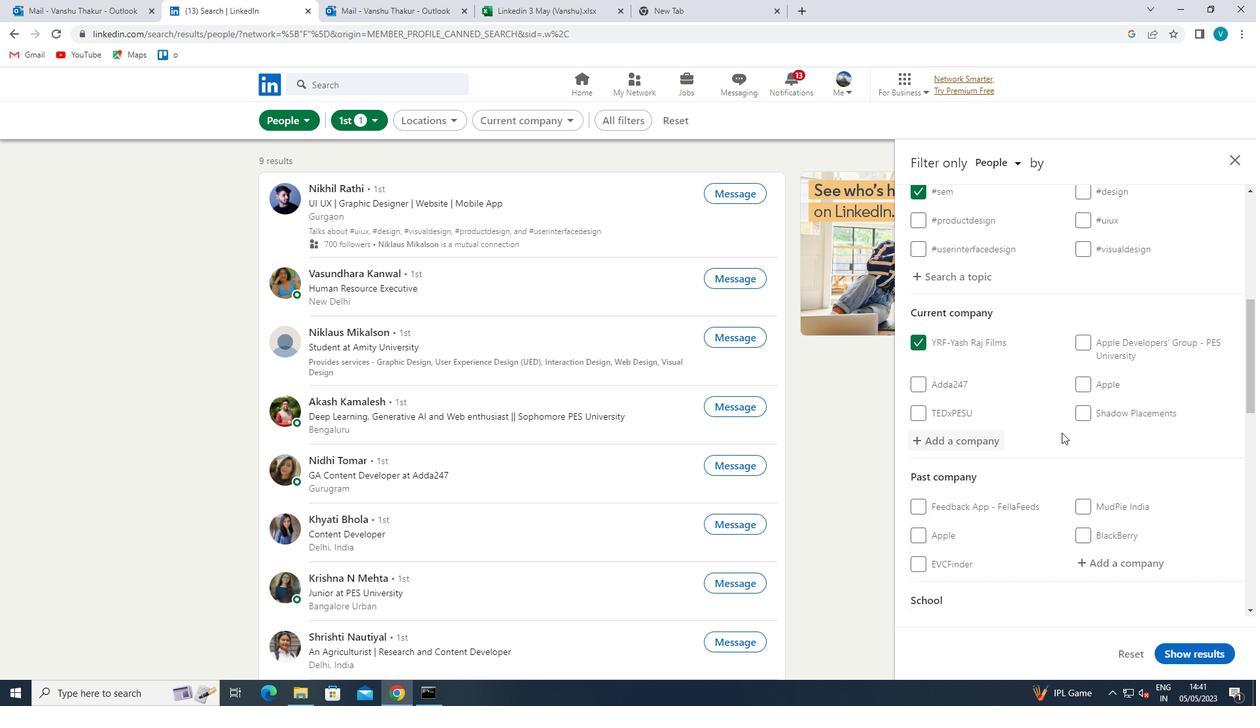 
Action: Mouse scrolled (1063, 431) with delta (0, 0)
Screenshot: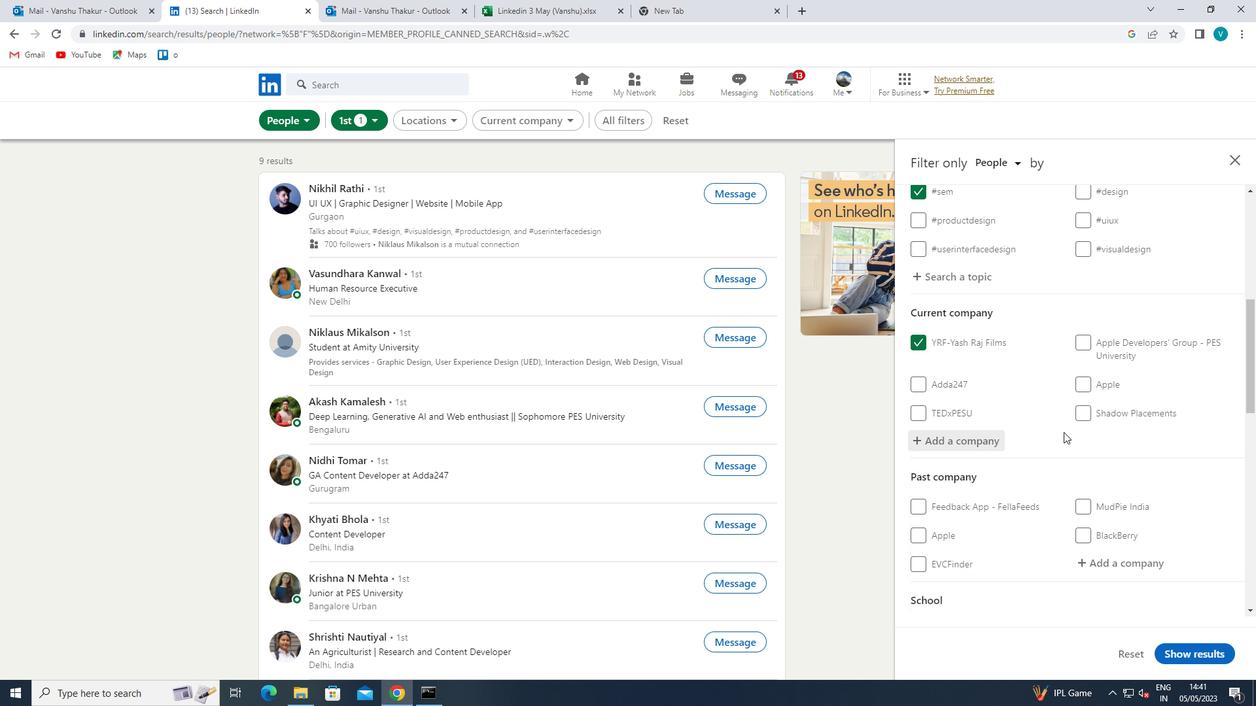 
Action: Mouse scrolled (1063, 431) with delta (0, 0)
Screenshot: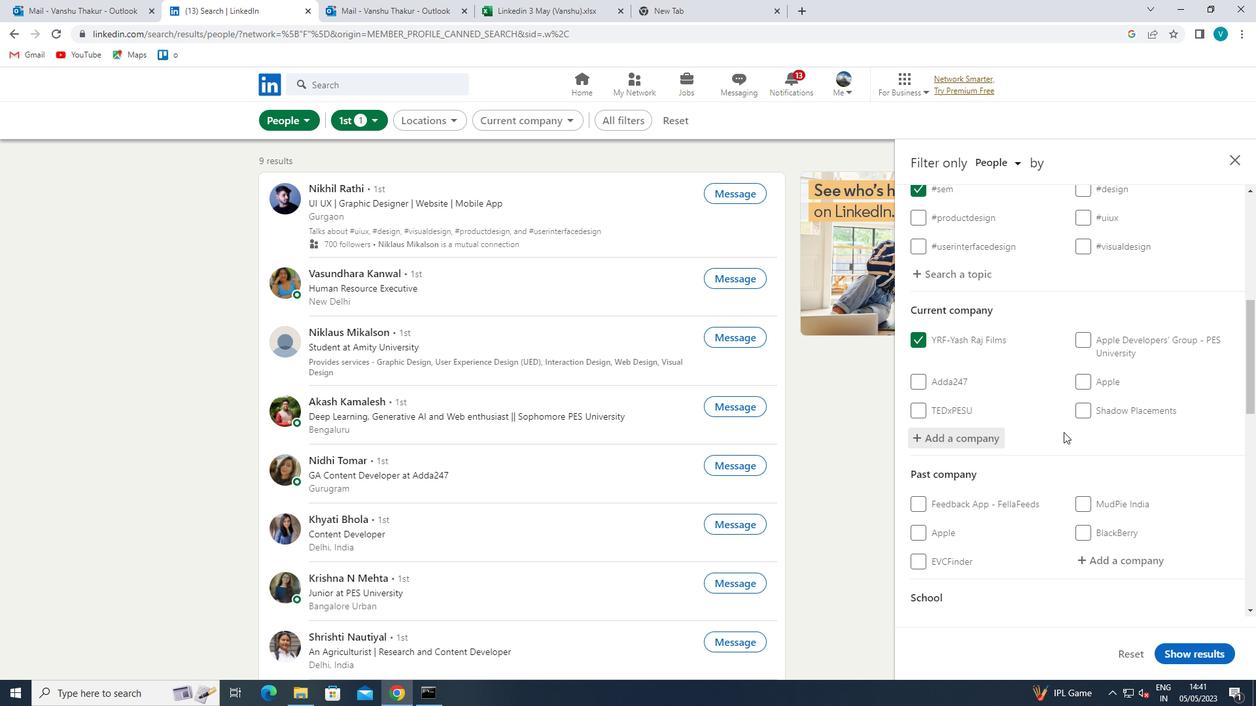 
Action: Mouse scrolled (1063, 431) with delta (0, 0)
Screenshot: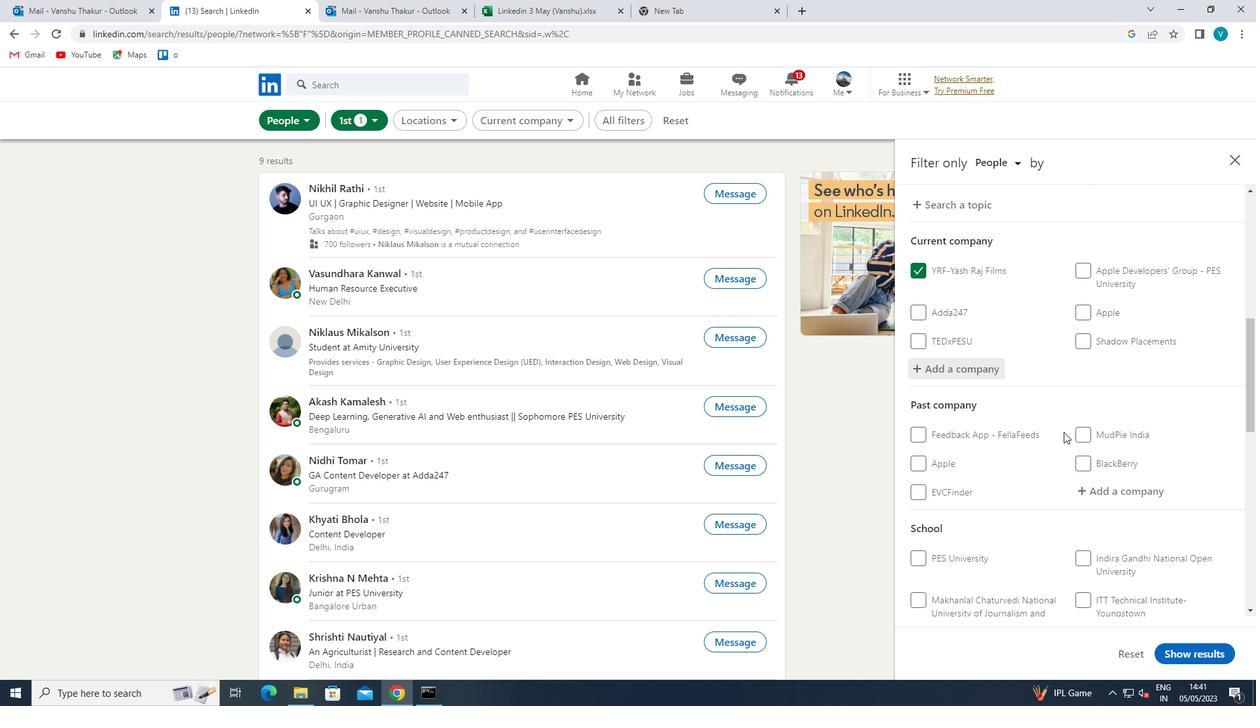 
Action: Mouse moved to (1095, 468)
Screenshot: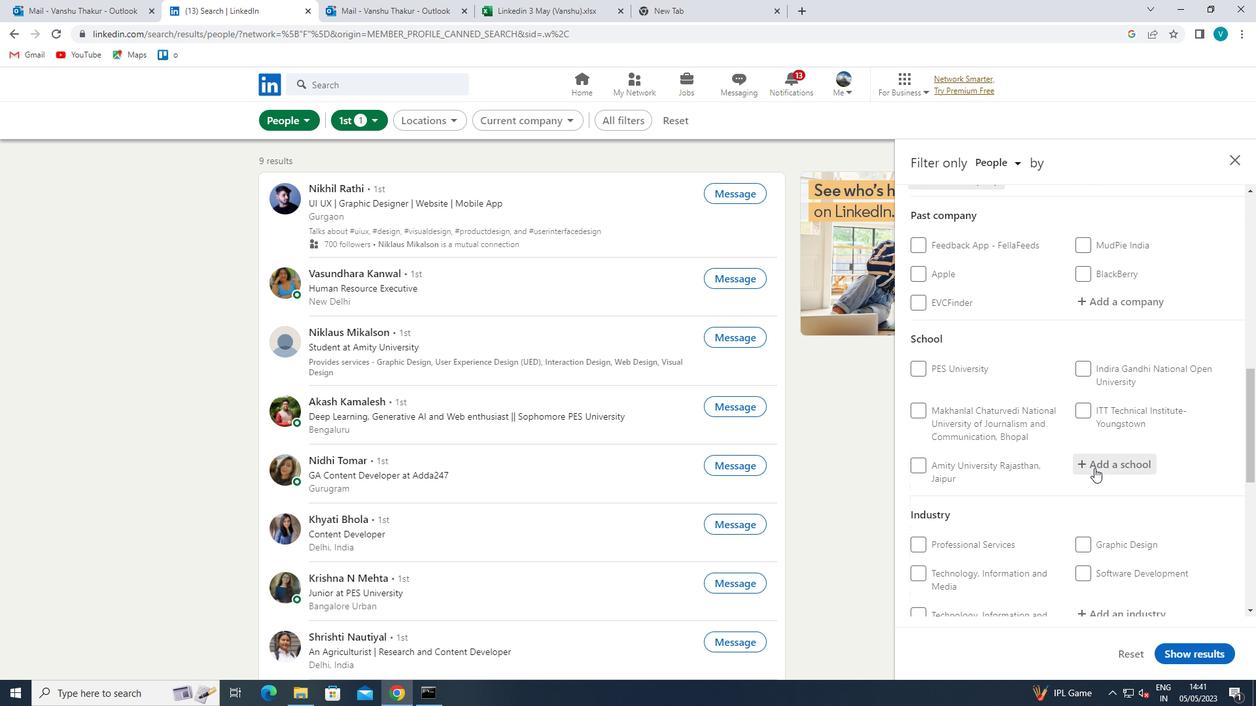 
Action: Mouse pressed left at (1095, 468)
Screenshot: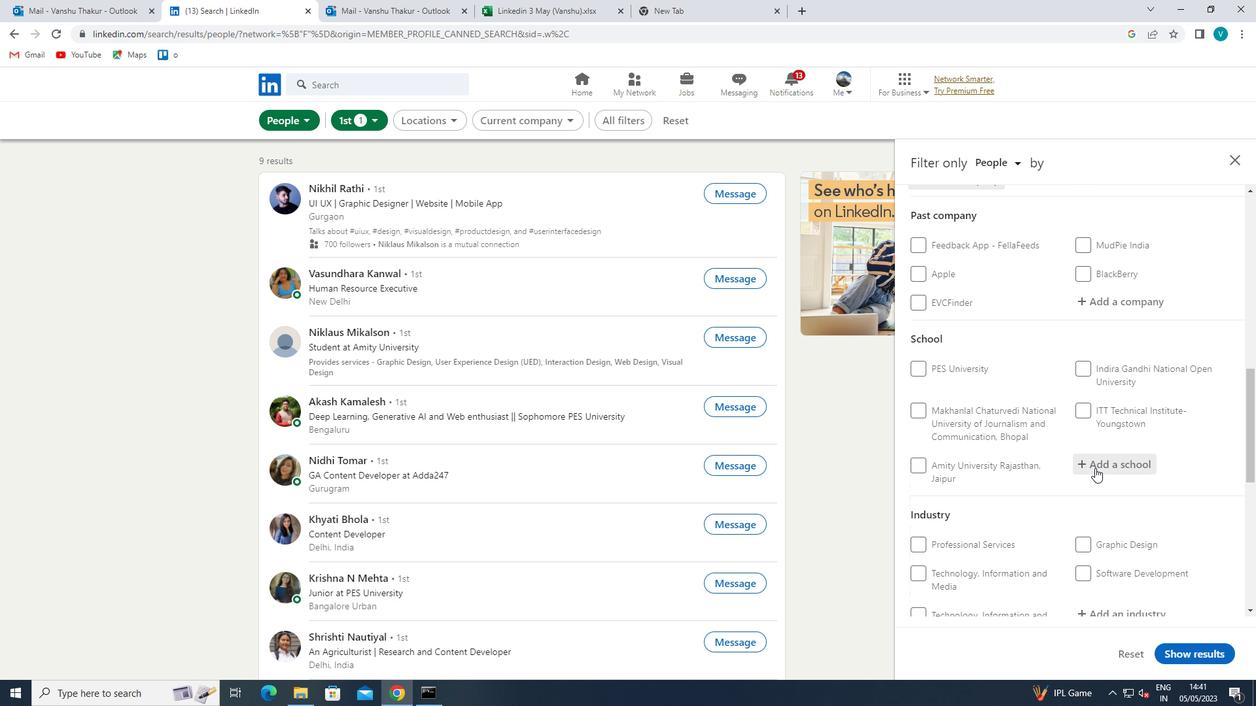 
Action: Mouse moved to (1098, 467)
Screenshot: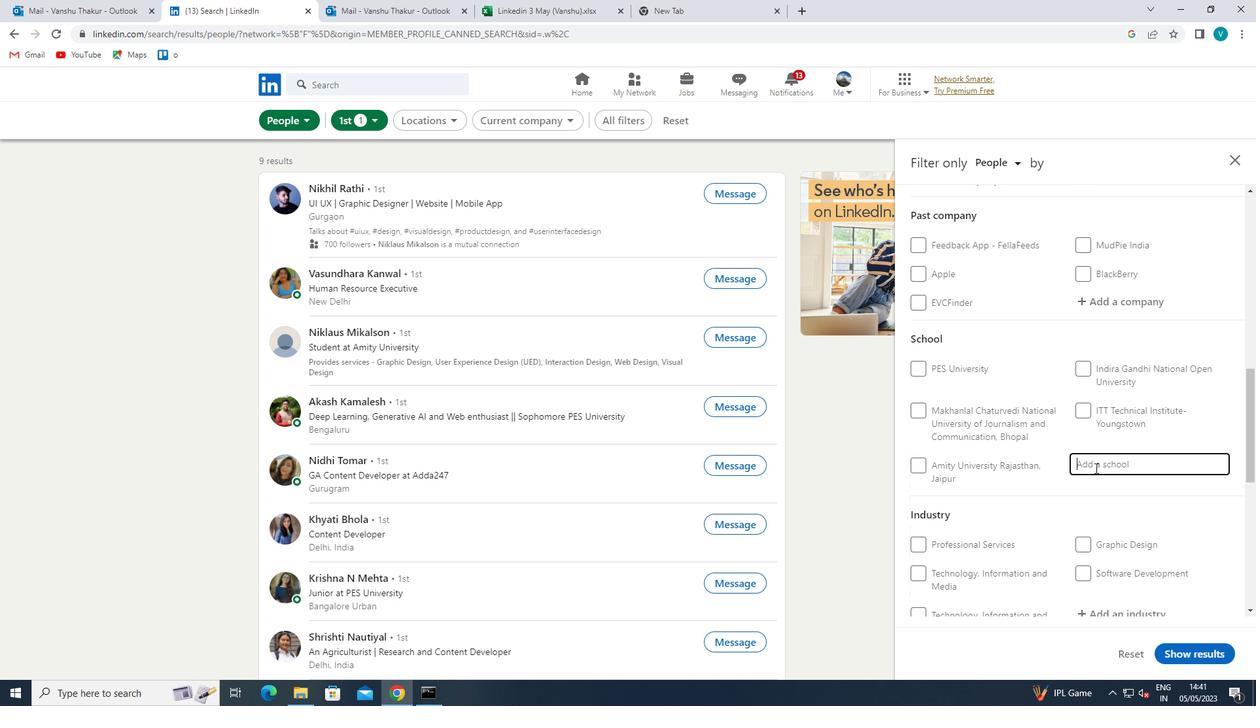 
Action: Key pressed <Key.shift><Key.shift><Key.shift>MICA
Screenshot: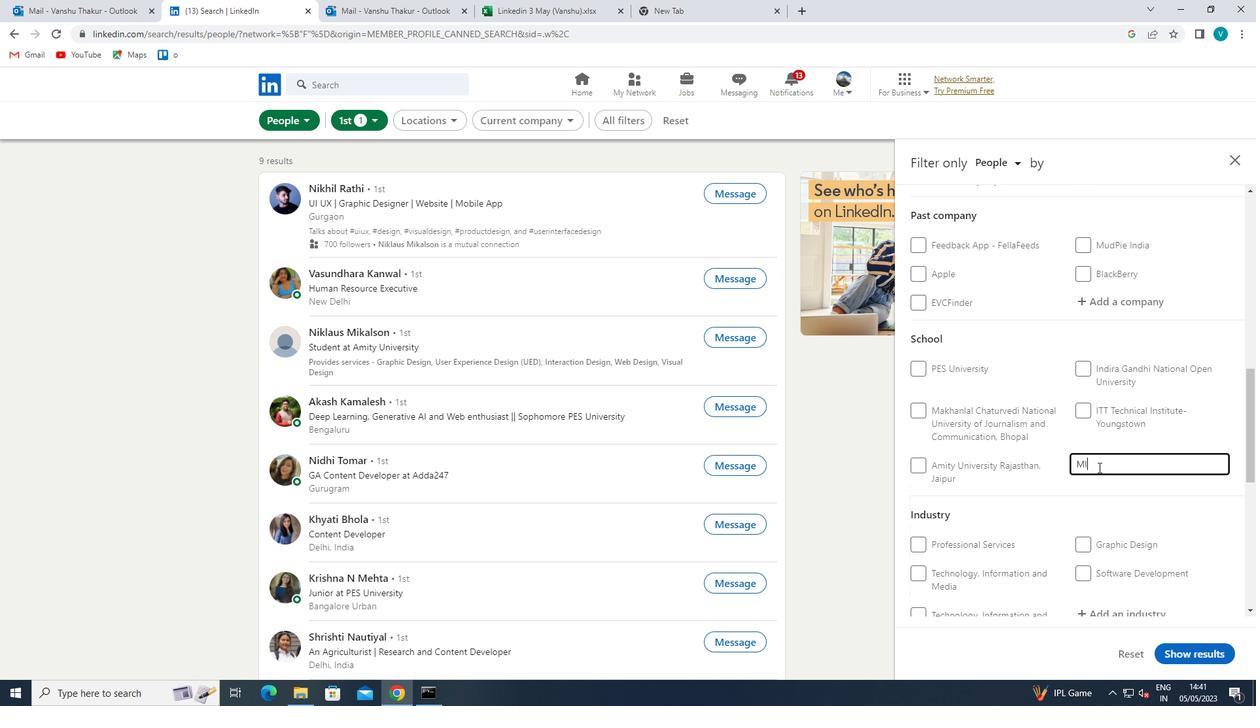 
Action: Mouse moved to (1079, 478)
Screenshot: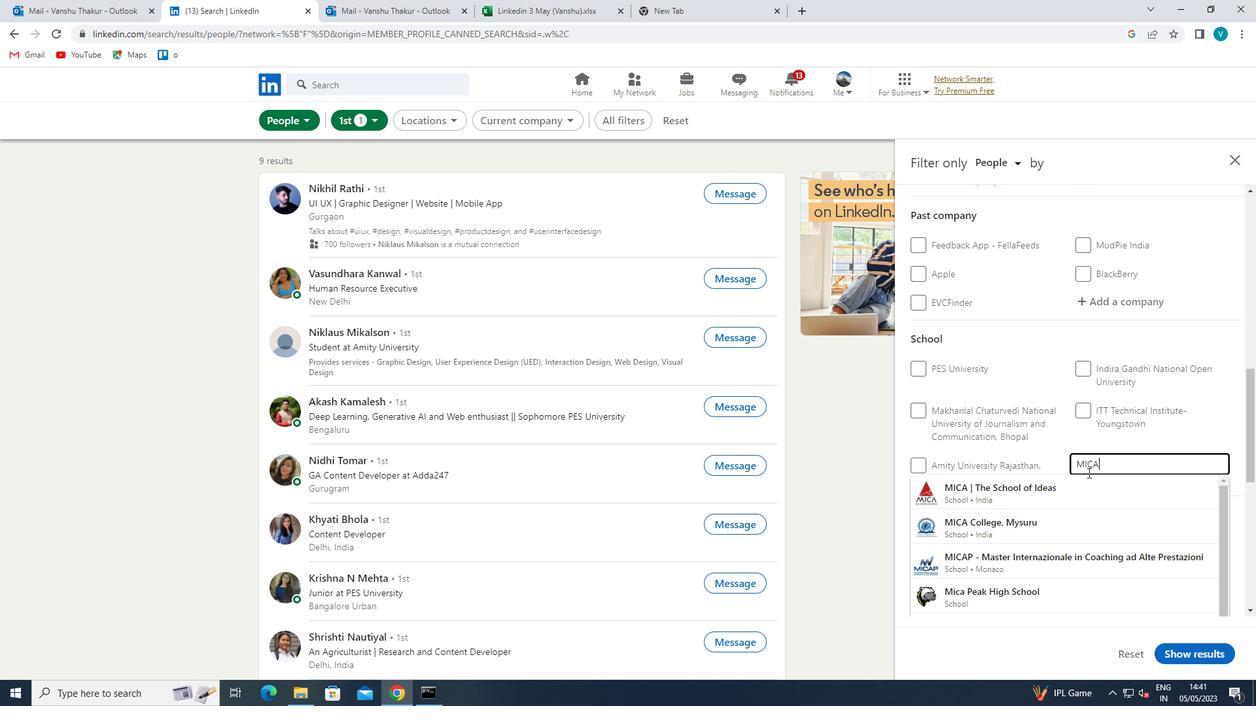 
Action: Mouse pressed left at (1079, 478)
Screenshot: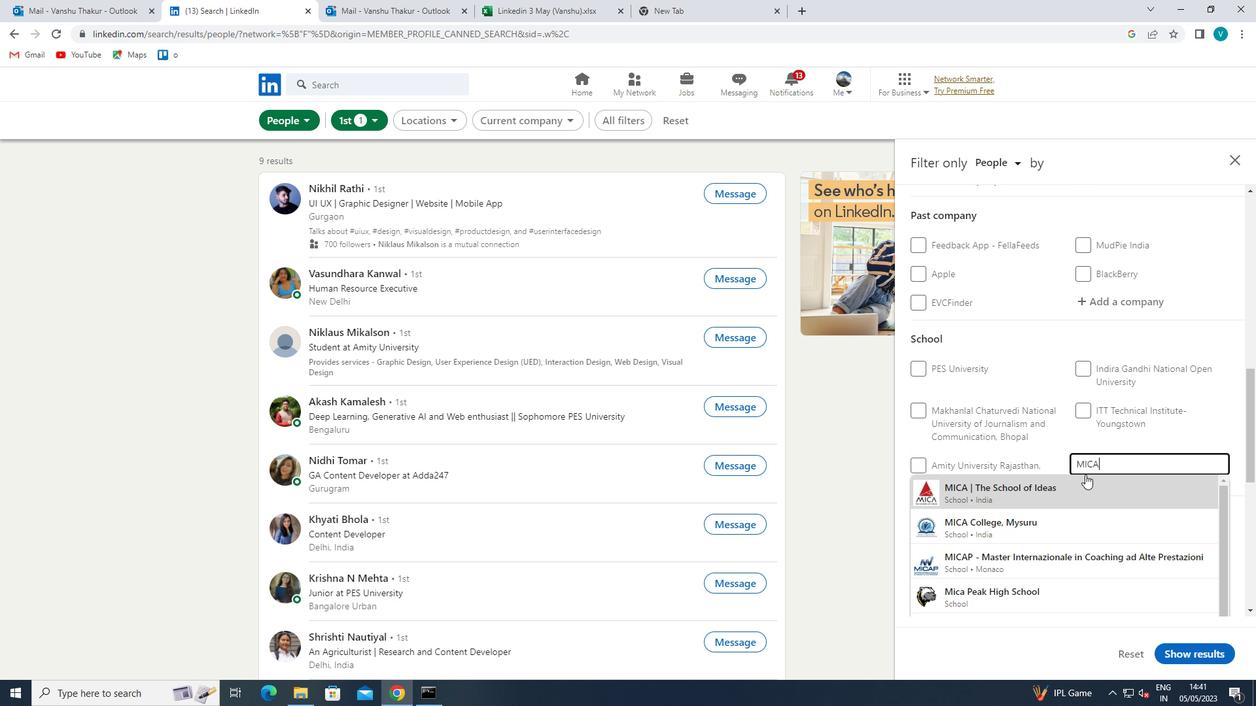 
Action: Mouse moved to (1100, 468)
Screenshot: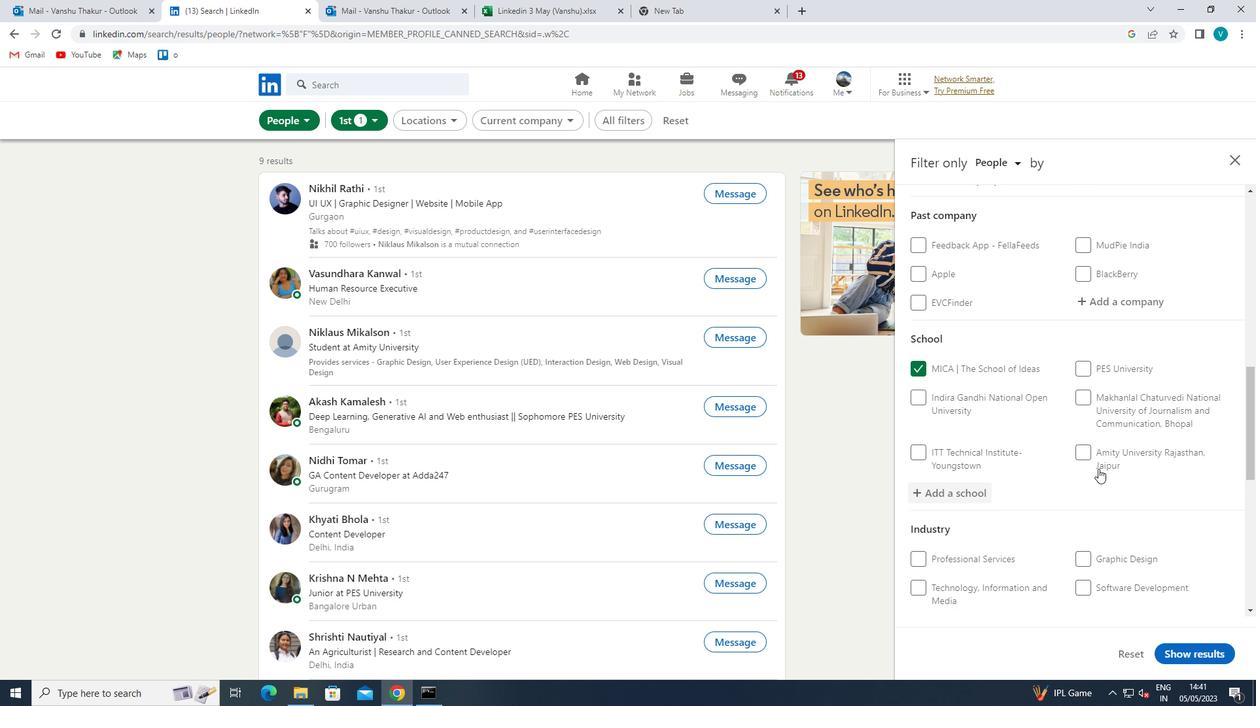 
Action: Mouse scrolled (1100, 467) with delta (0, 0)
Screenshot: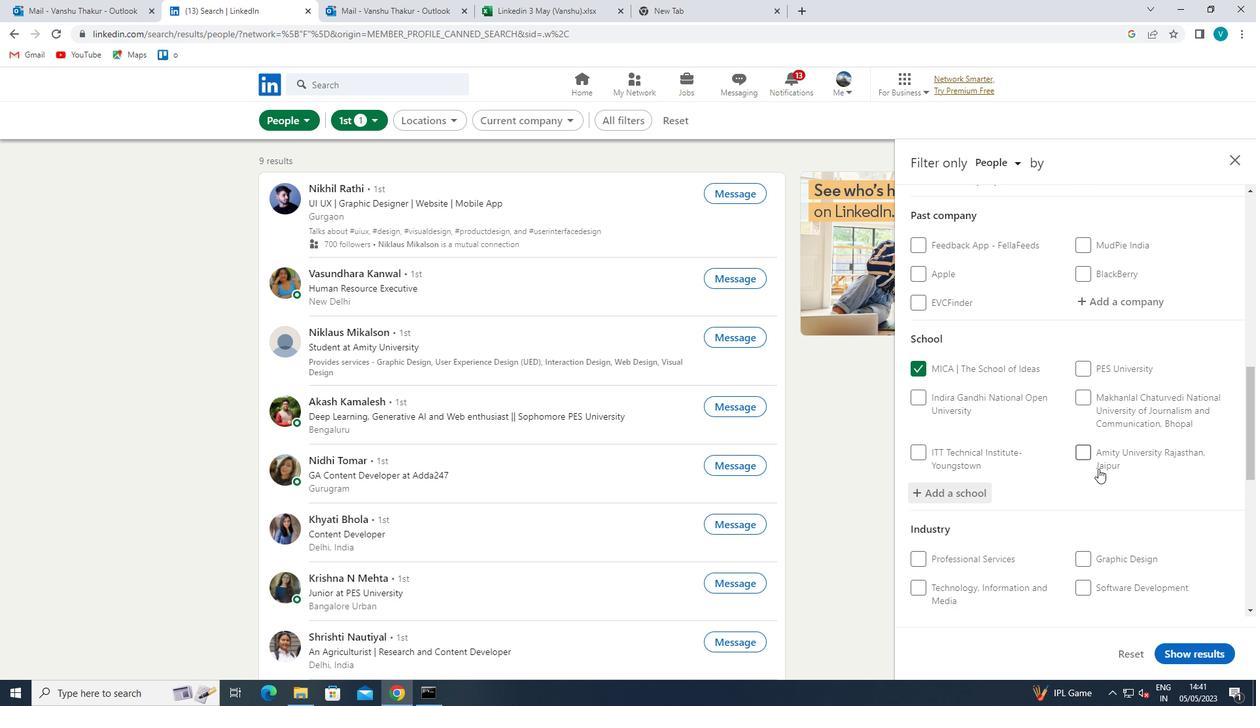 
Action: Mouse moved to (1102, 467)
Screenshot: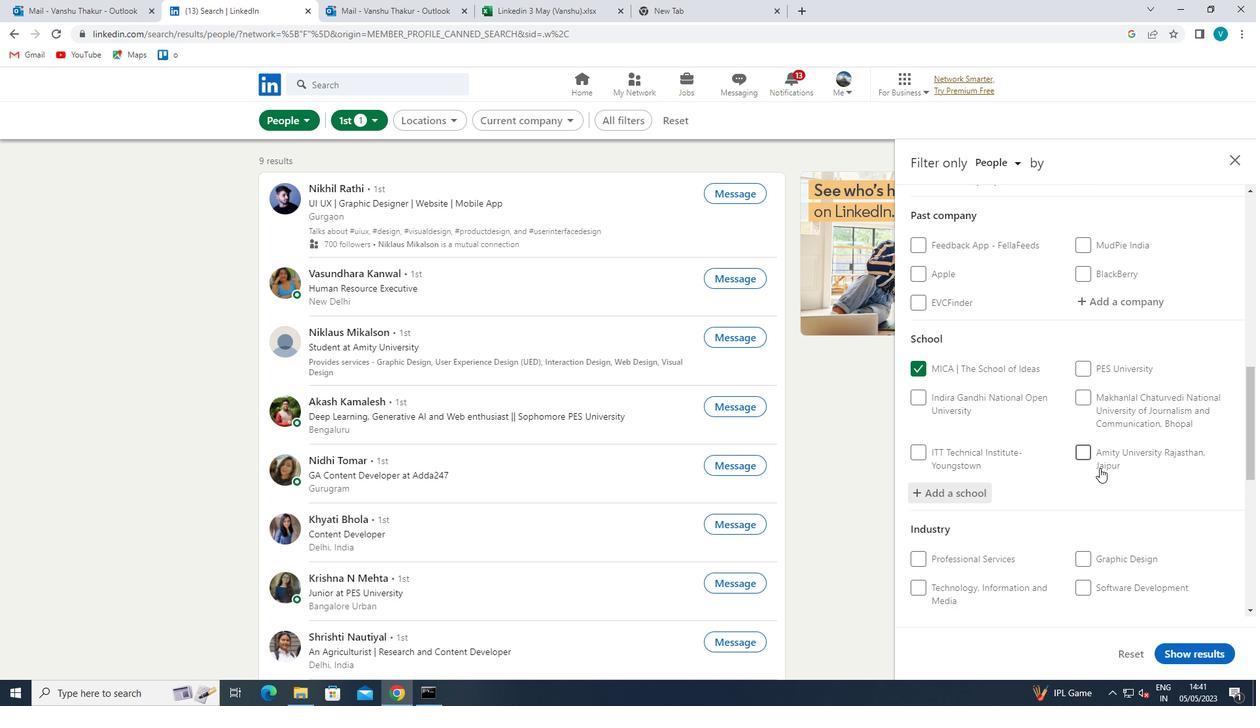 
Action: Mouse scrolled (1102, 466) with delta (0, 0)
Screenshot: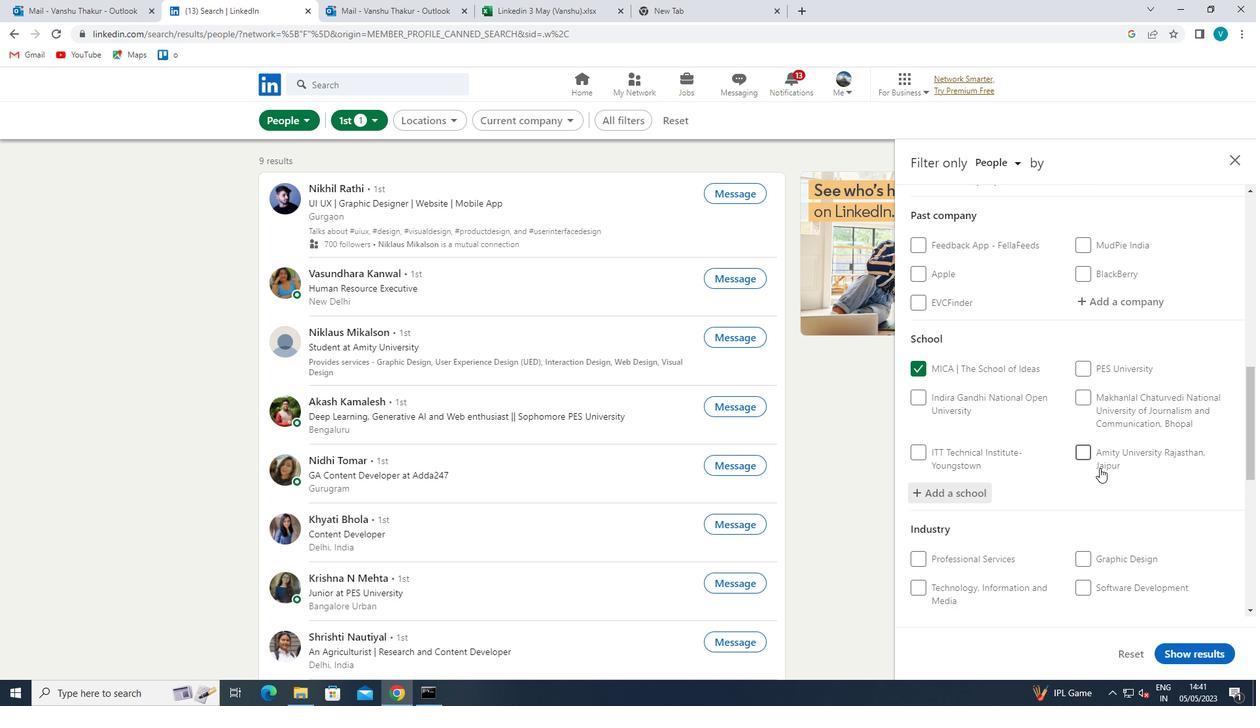 
Action: Mouse moved to (1104, 465)
Screenshot: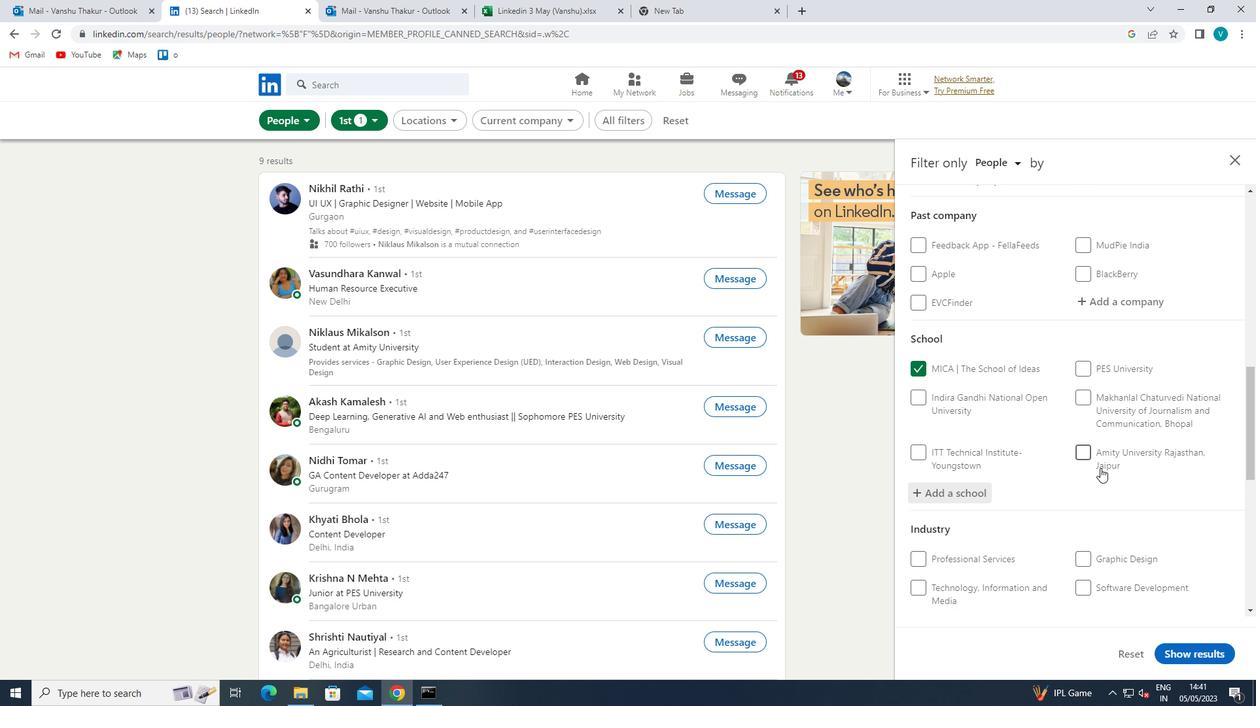 
Action: Mouse scrolled (1104, 465) with delta (0, 0)
Screenshot: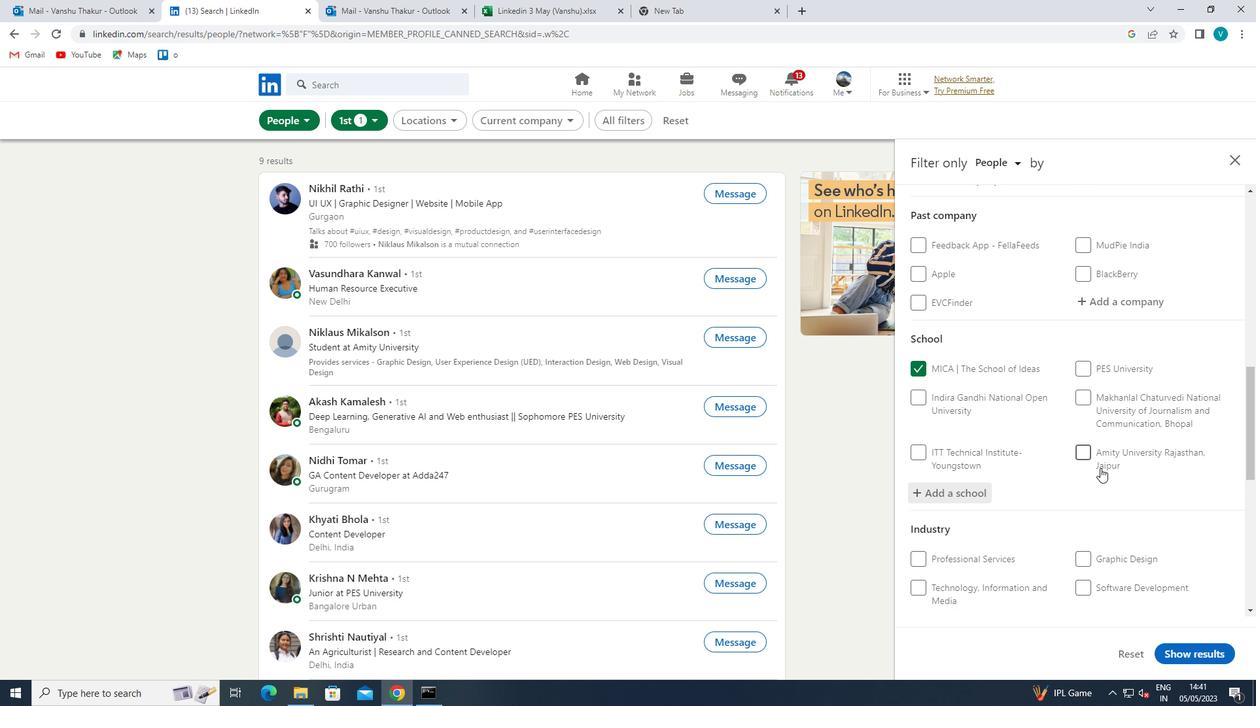 
Action: Mouse moved to (1146, 426)
Screenshot: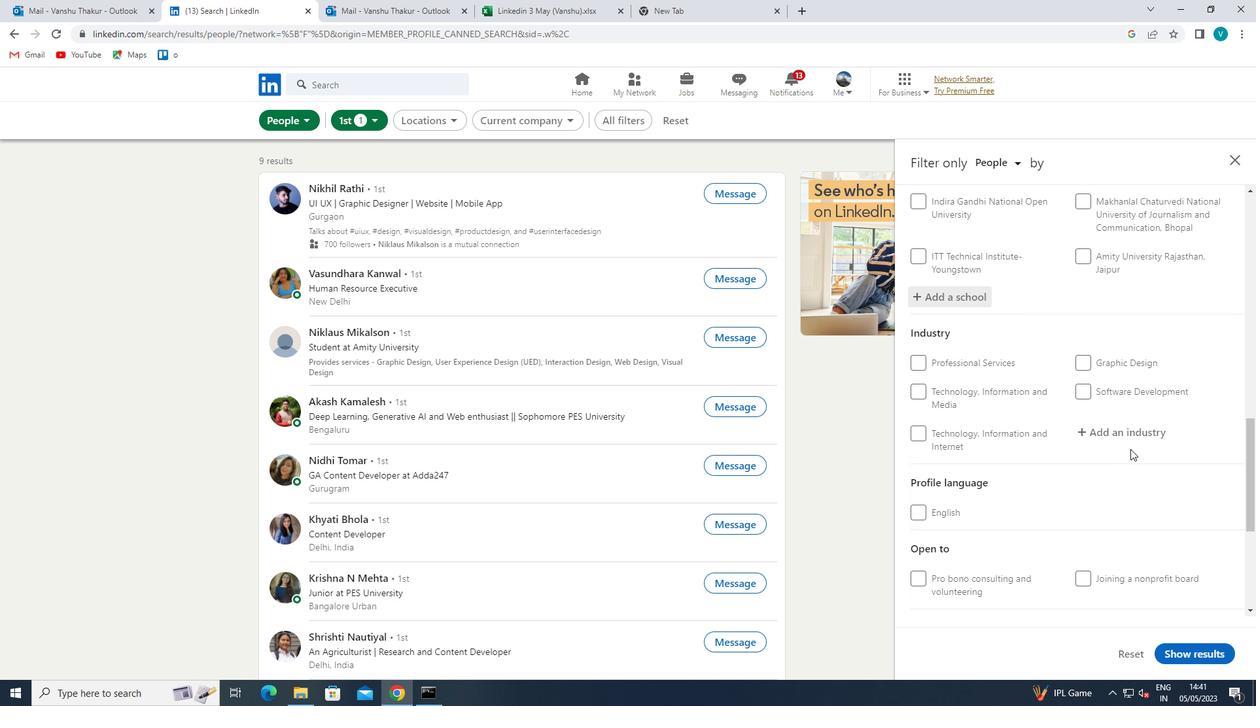 
Action: Mouse pressed left at (1146, 426)
Screenshot: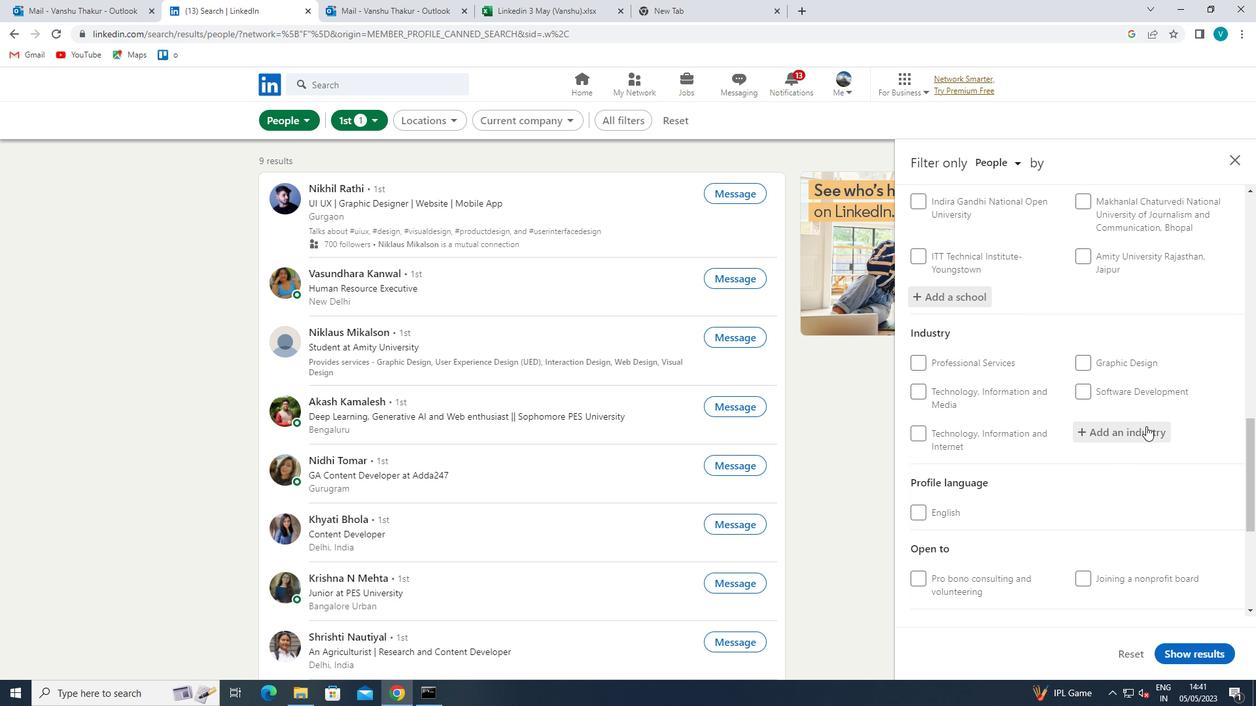 
Action: Key pressed <Key.shift>DATA
Screenshot: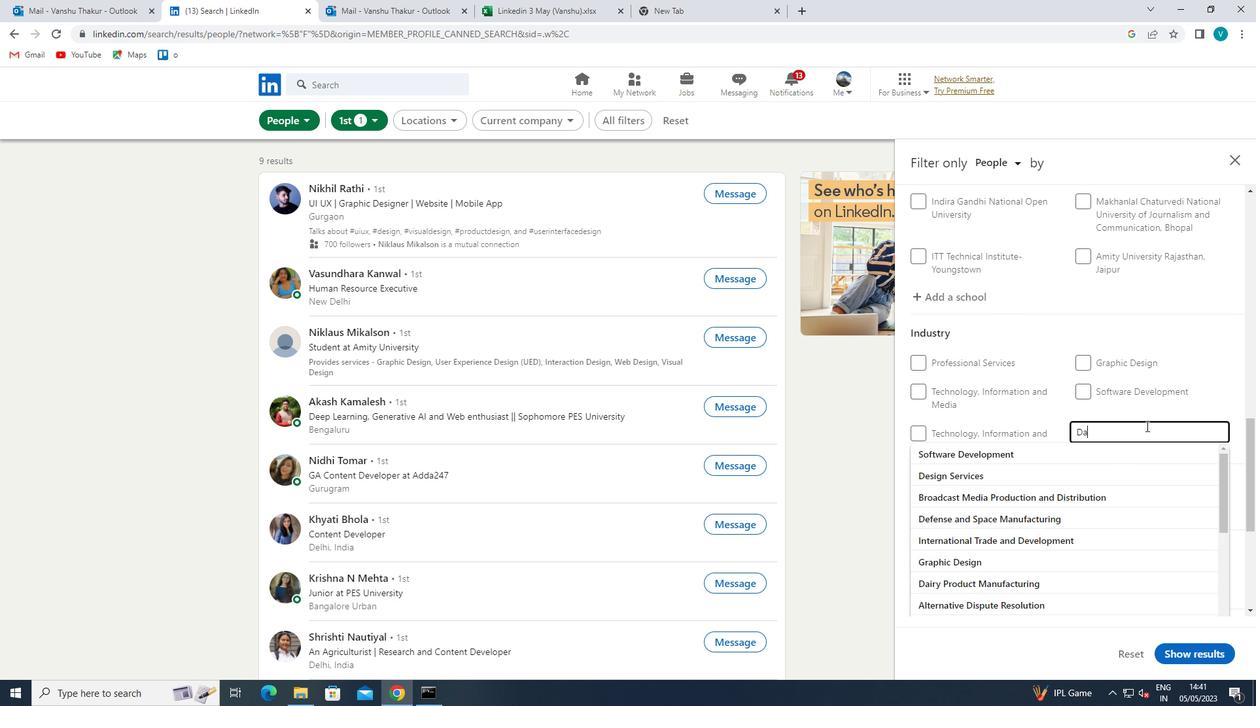 
Action: Mouse moved to (1097, 518)
Screenshot: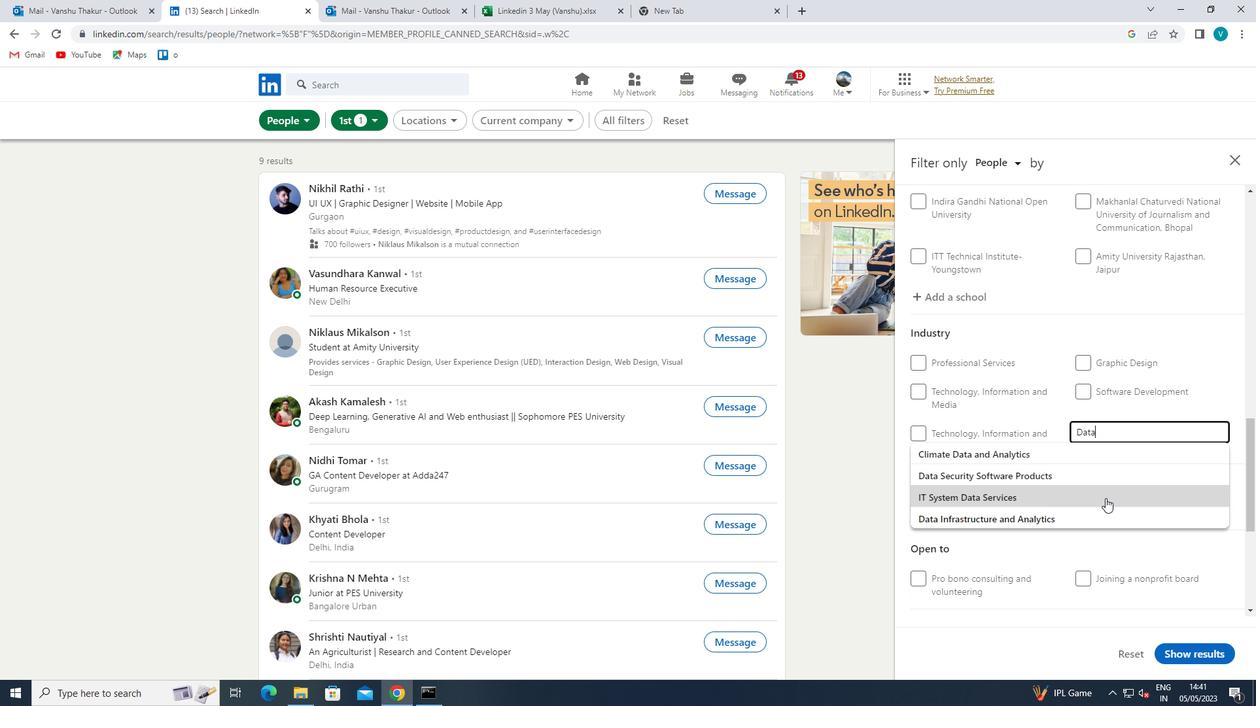 
Action: Mouse pressed left at (1097, 518)
Screenshot: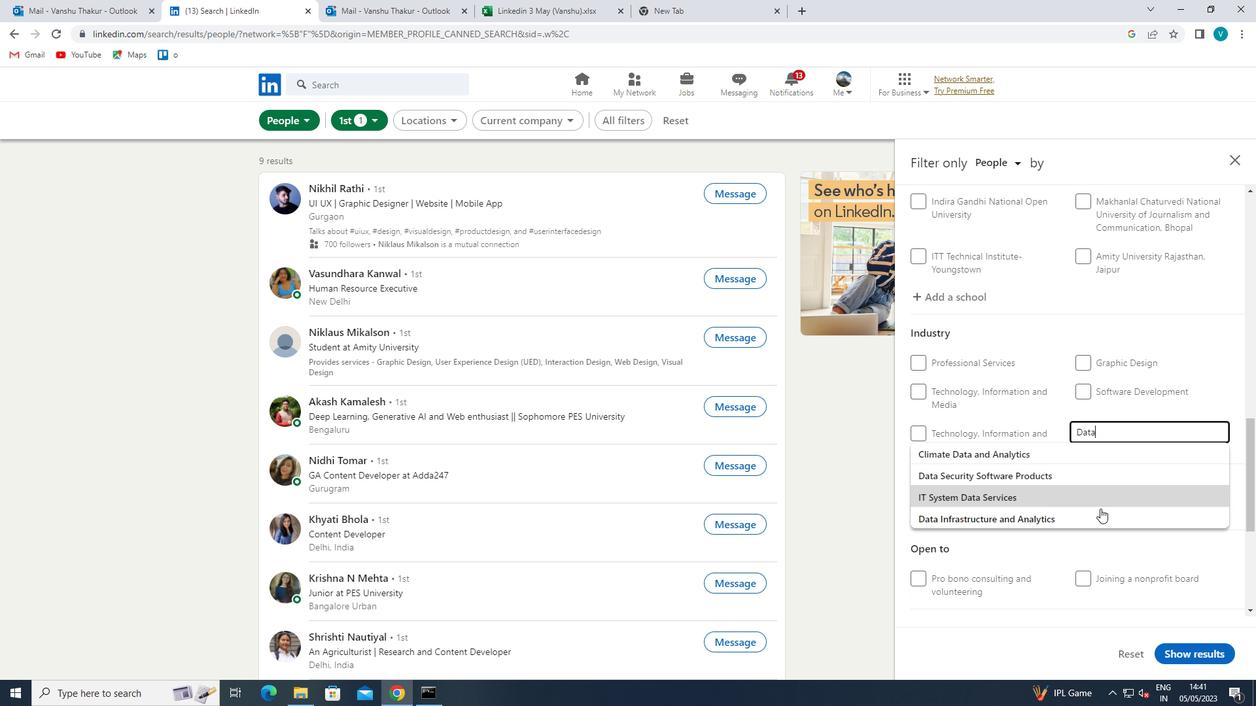 
Action: Mouse moved to (1128, 499)
Screenshot: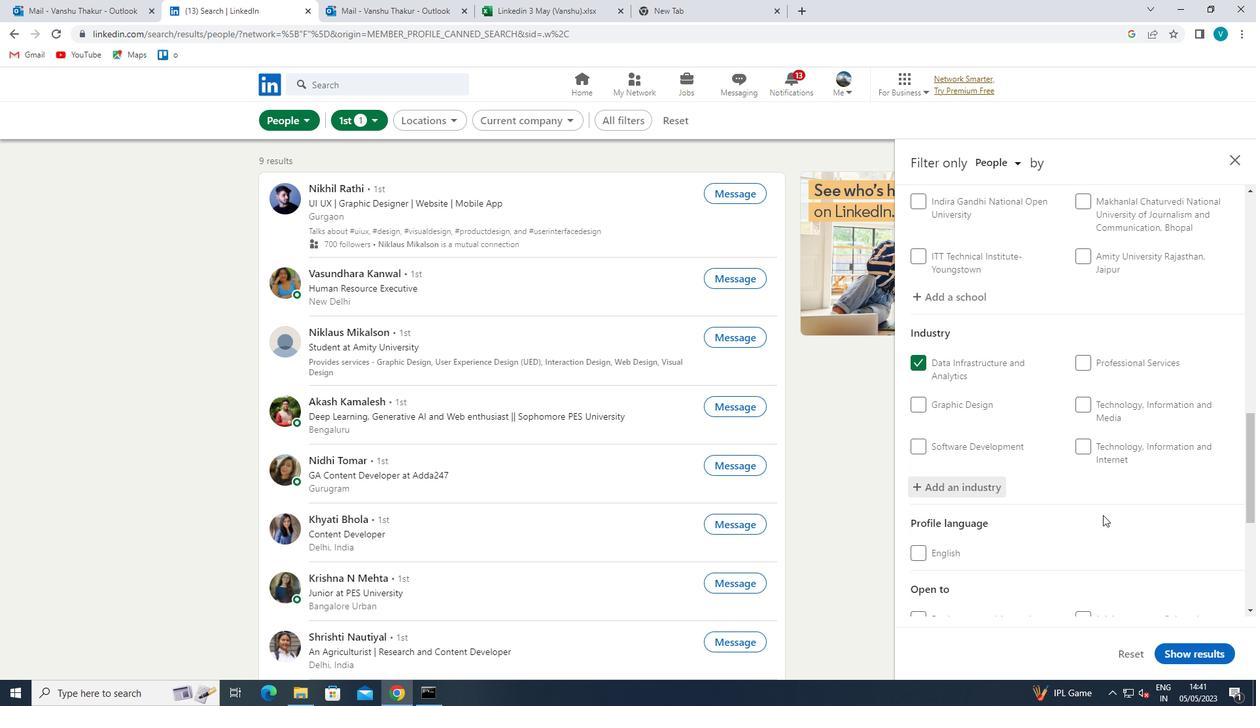 
Action: Mouse scrolled (1128, 499) with delta (0, 0)
Screenshot: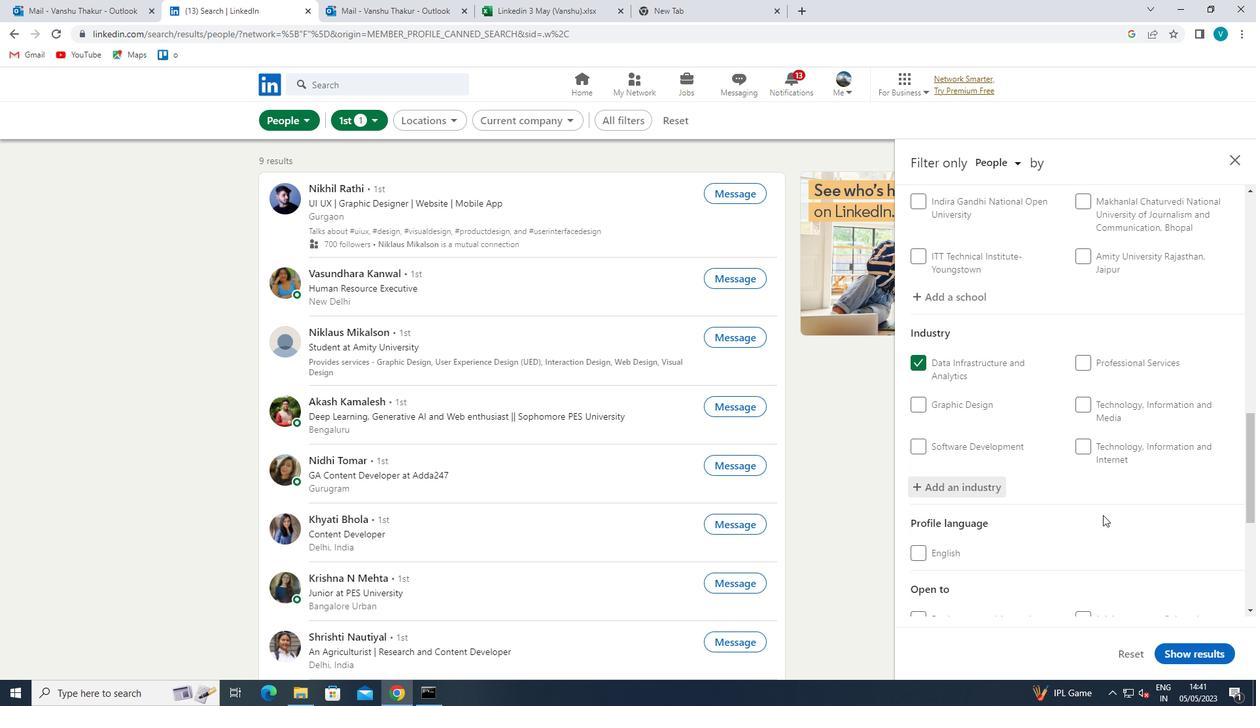 
Action: Mouse moved to (1140, 493)
Screenshot: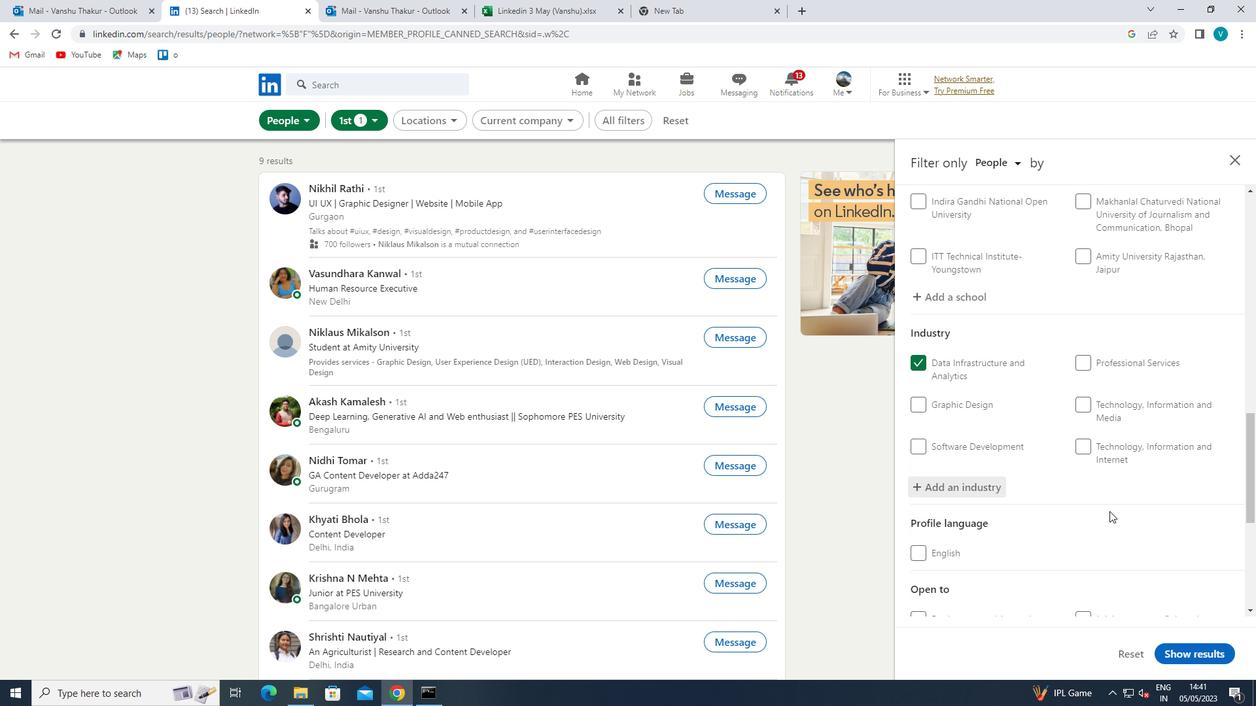 
Action: Mouse scrolled (1140, 492) with delta (0, 0)
Screenshot: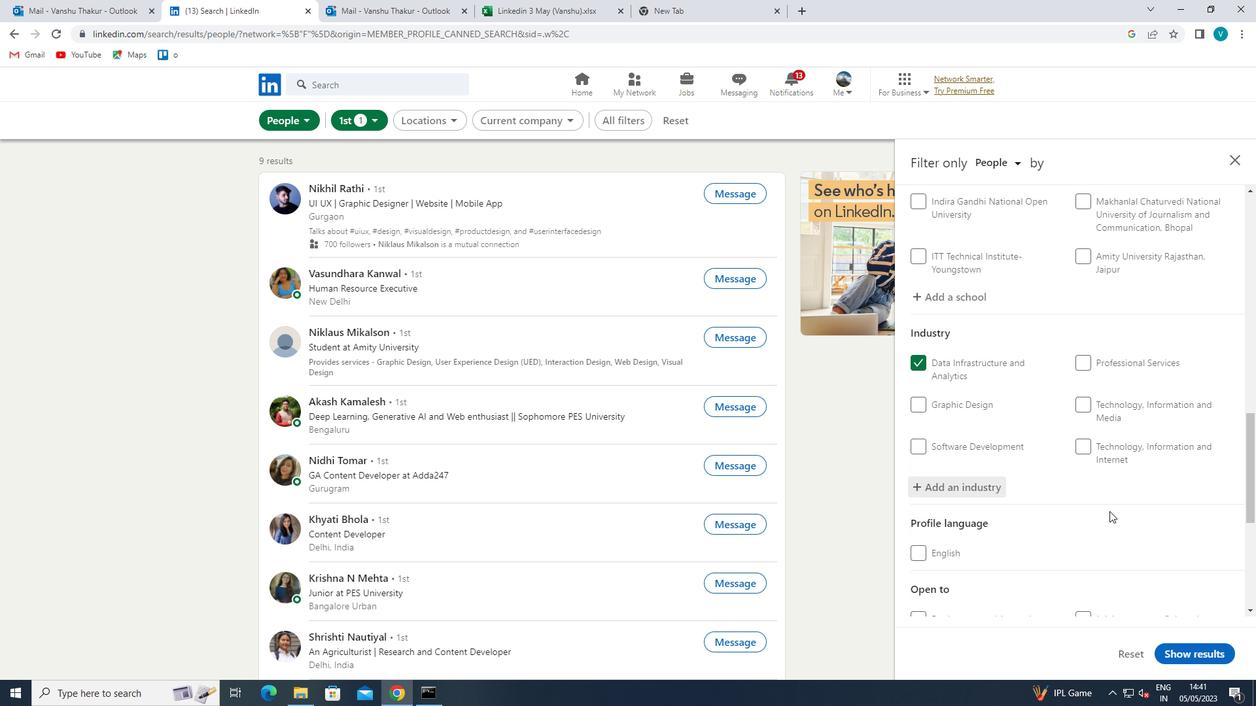 
Action: Mouse moved to (1150, 488)
Screenshot: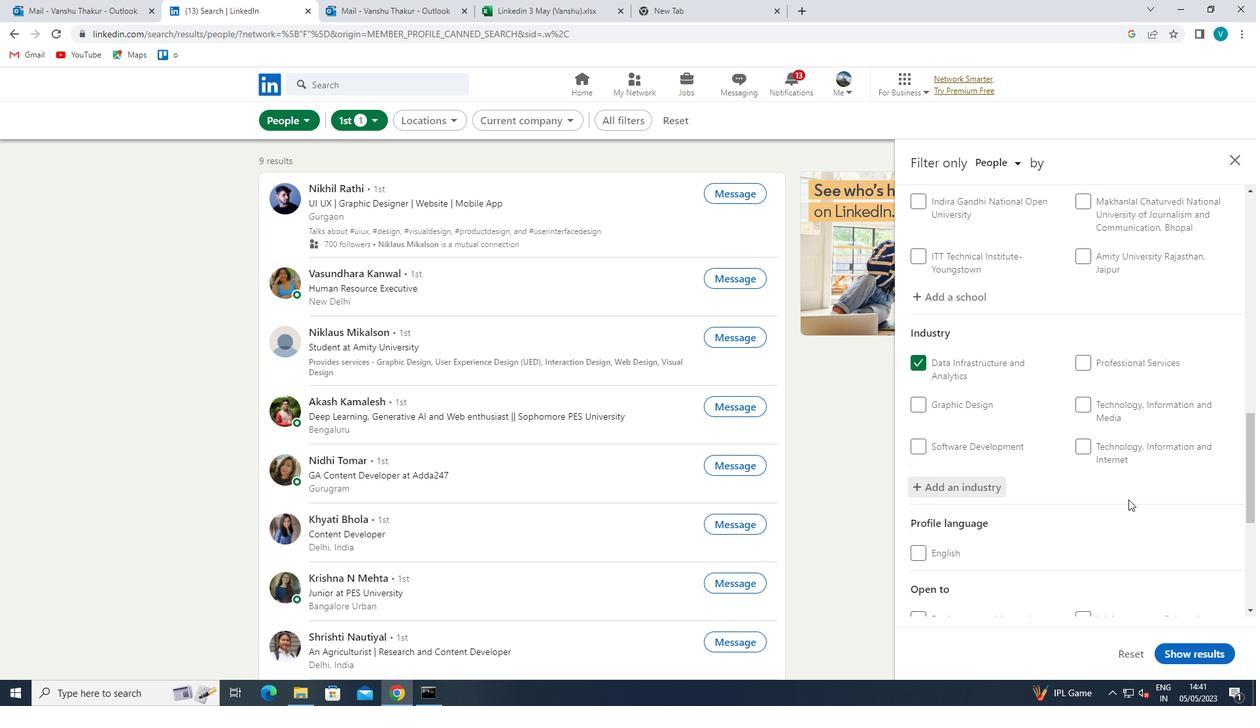 
Action: Mouse scrolled (1150, 487) with delta (0, 0)
Screenshot: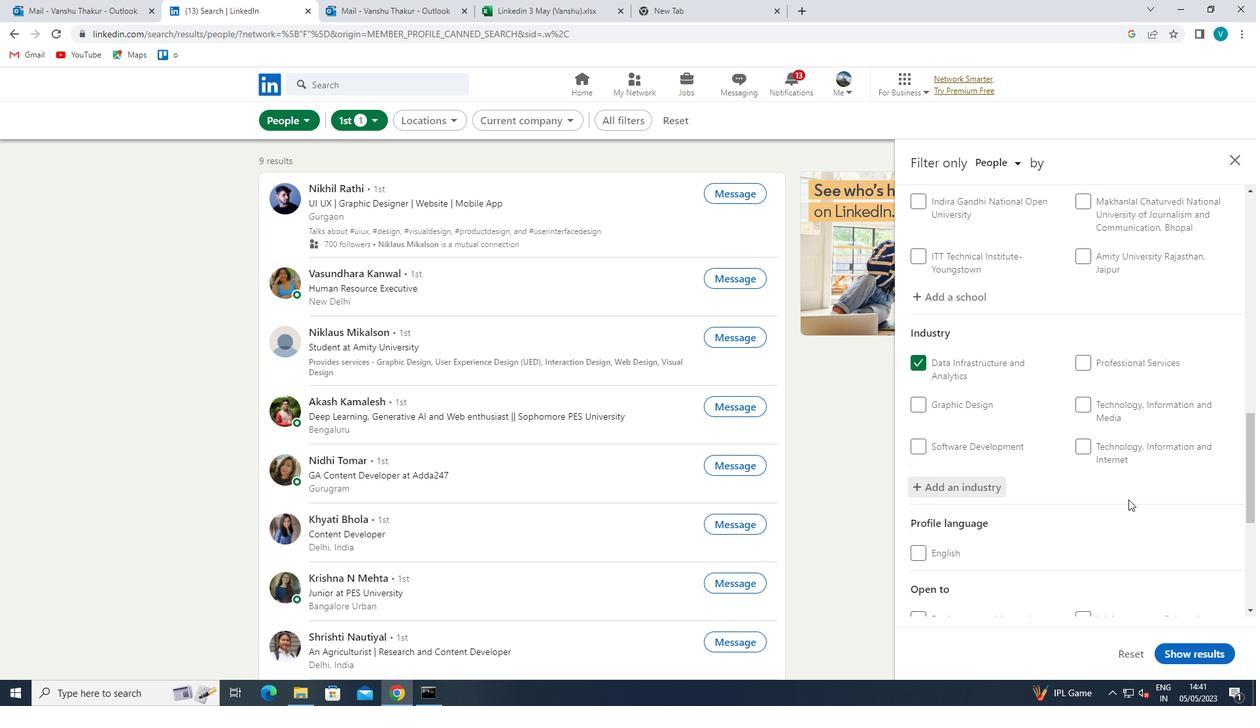 
Action: Mouse moved to (1151, 486)
Screenshot: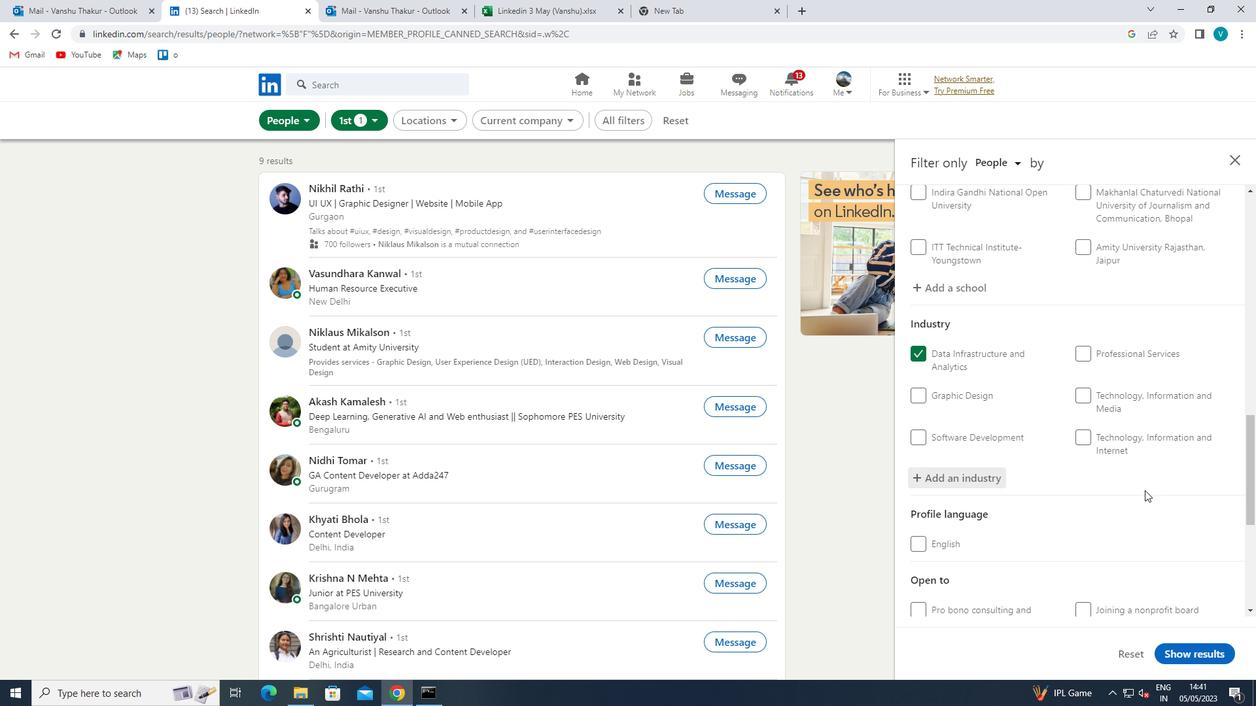 
Action: Mouse scrolled (1151, 486) with delta (0, 0)
Screenshot: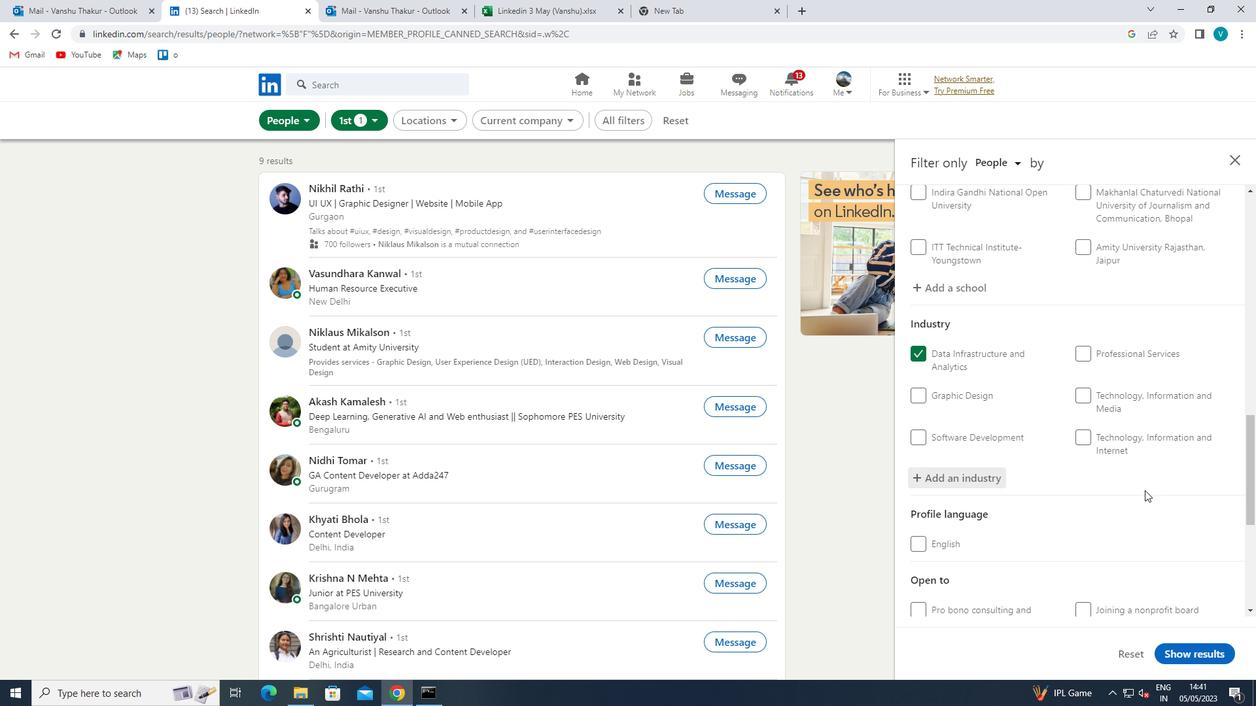 
Action: Mouse moved to (1152, 486)
Screenshot: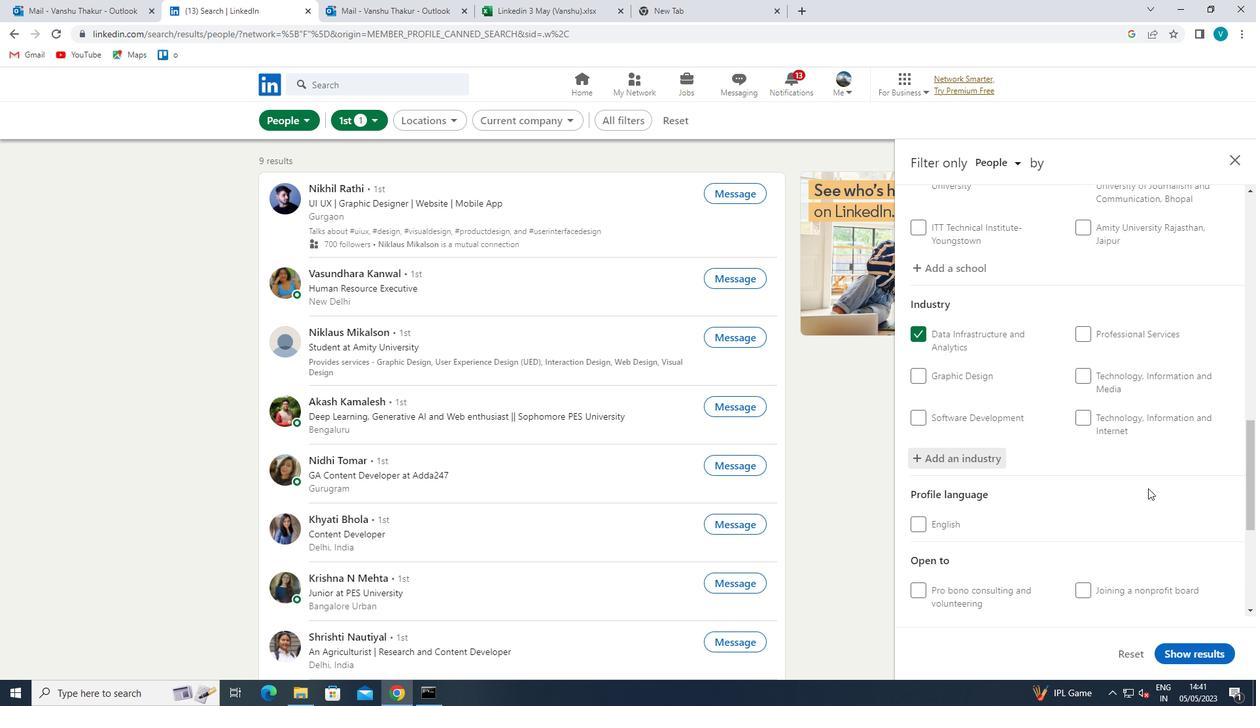 
Action: Mouse scrolled (1152, 485) with delta (0, 0)
Screenshot: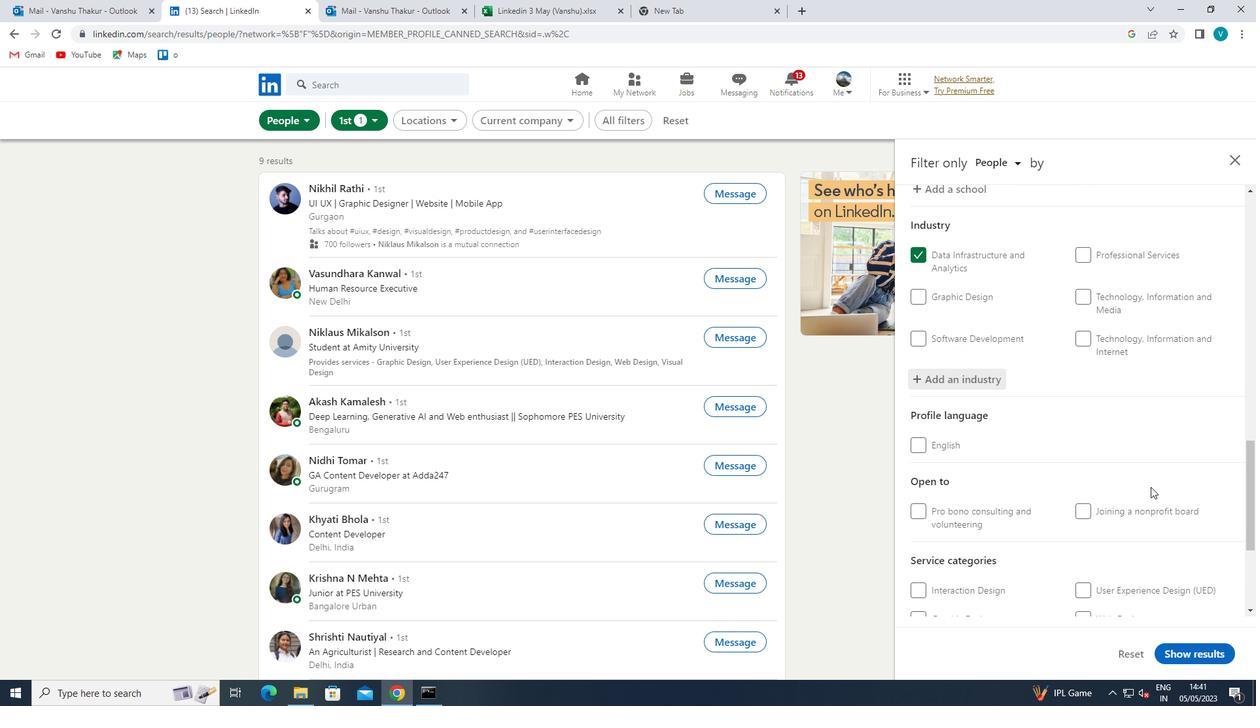 
Action: Mouse moved to (1150, 438)
Screenshot: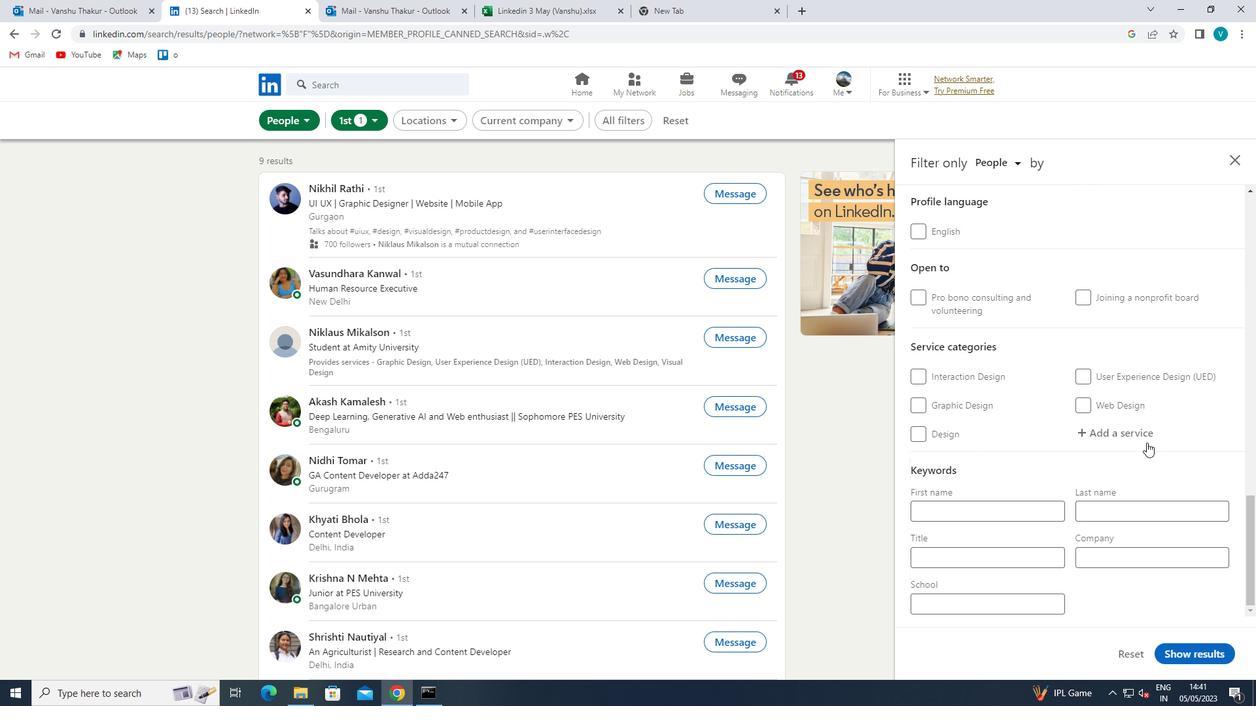 
Action: Mouse pressed left at (1150, 438)
Screenshot: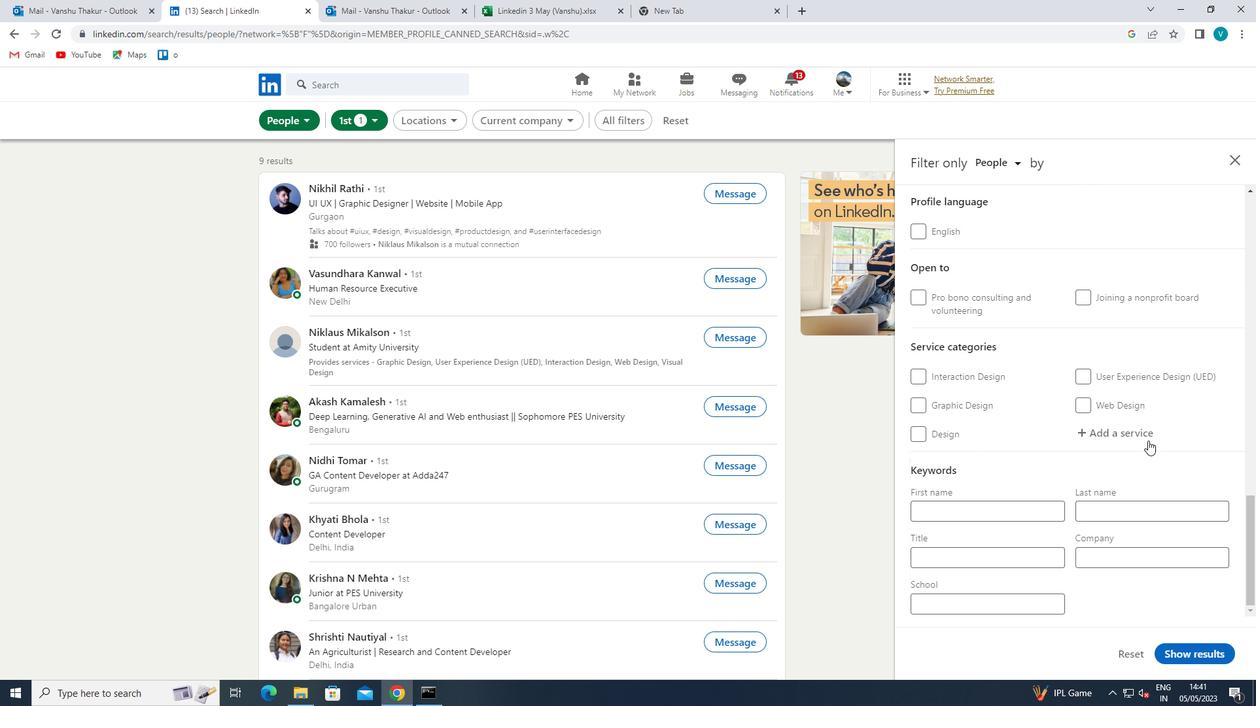
Action: Key pressed <Key.shift>
Screenshot: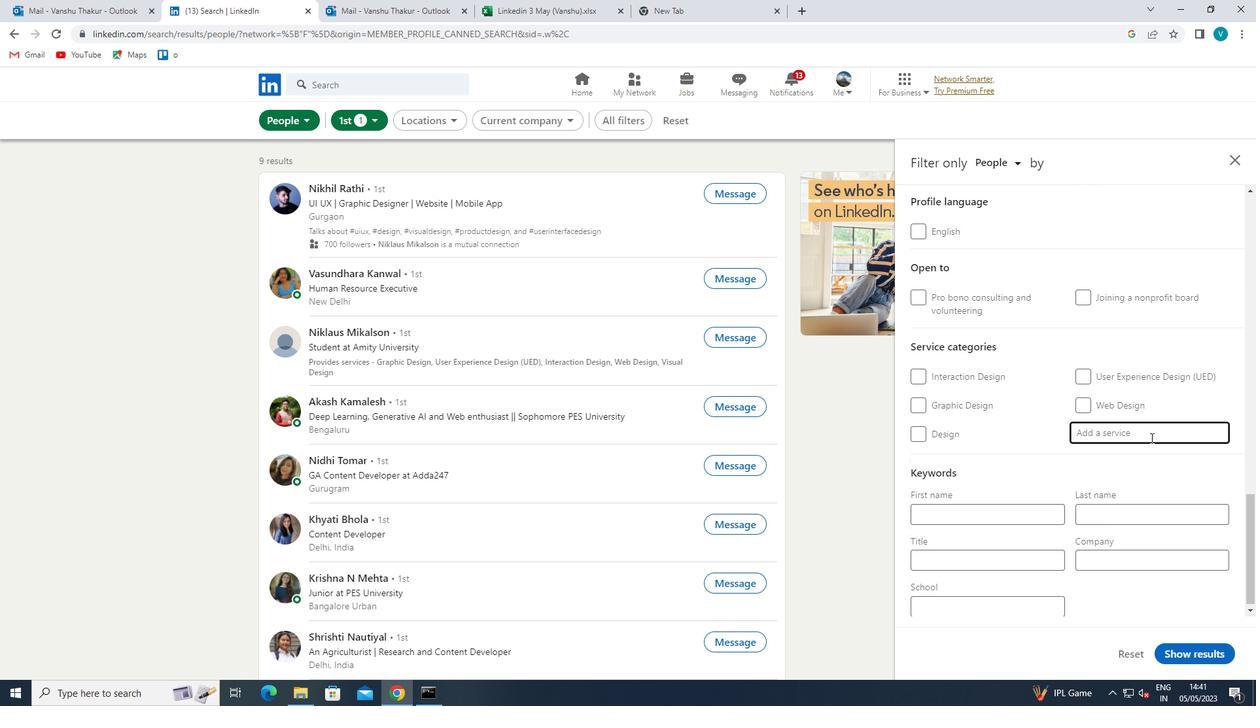 
Action: Mouse moved to (1152, 436)
Screenshot: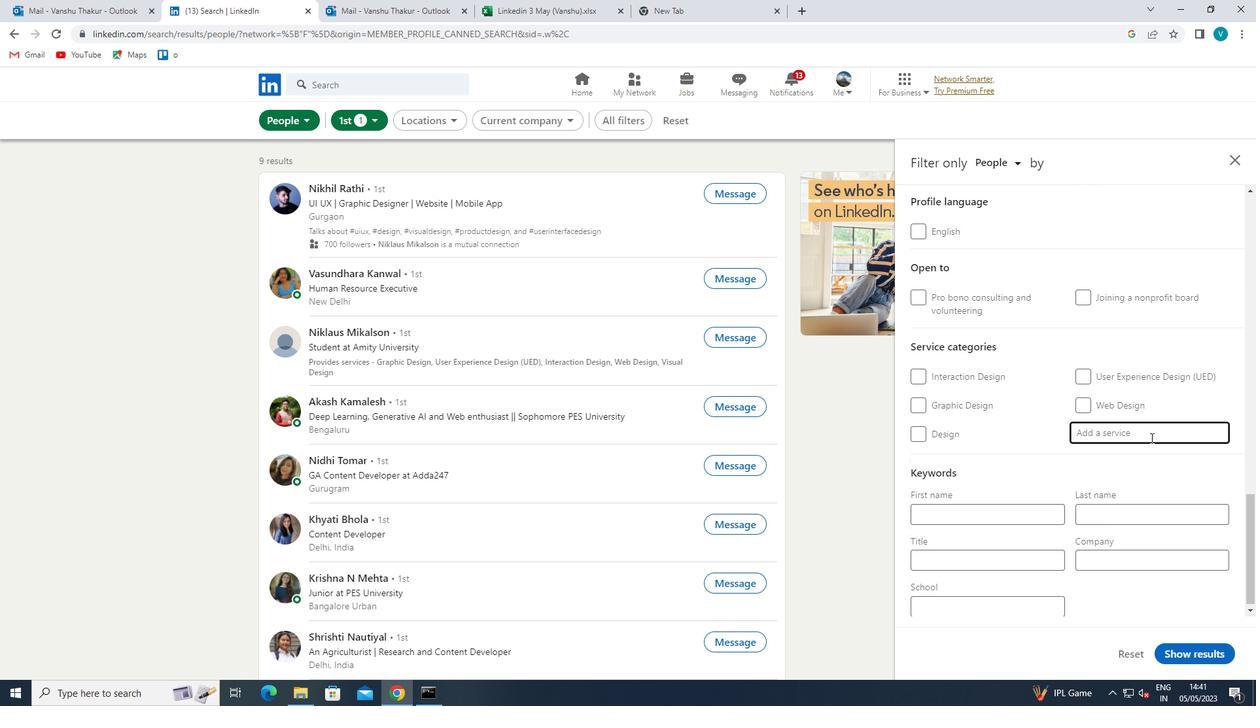 
Action: Key pressed <Key.shift><Key.shift><Key.shift><Key.shift><Key.shift><Key.shift><Key.shift>NOTARY<Key.space><Key.shift>ONLINE<Key.space><Key.shift>RESEARCH
Screenshot: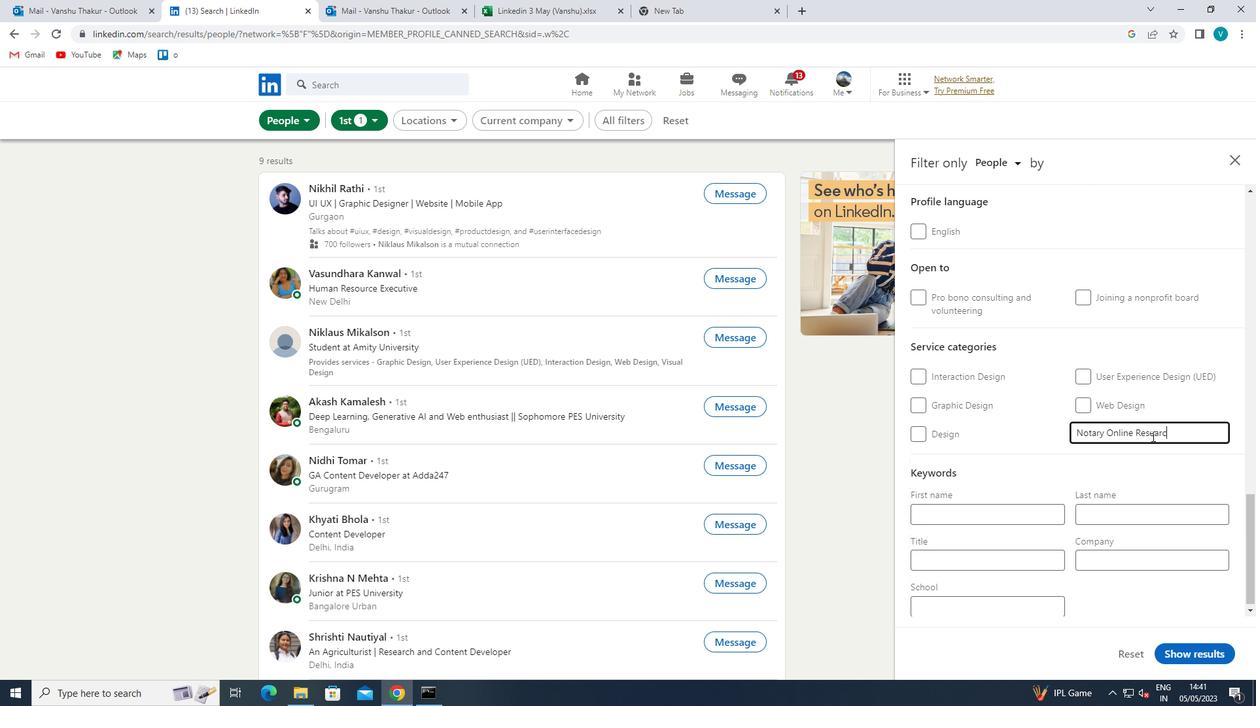 
Action: Mouse moved to (1001, 558)
Screenshot: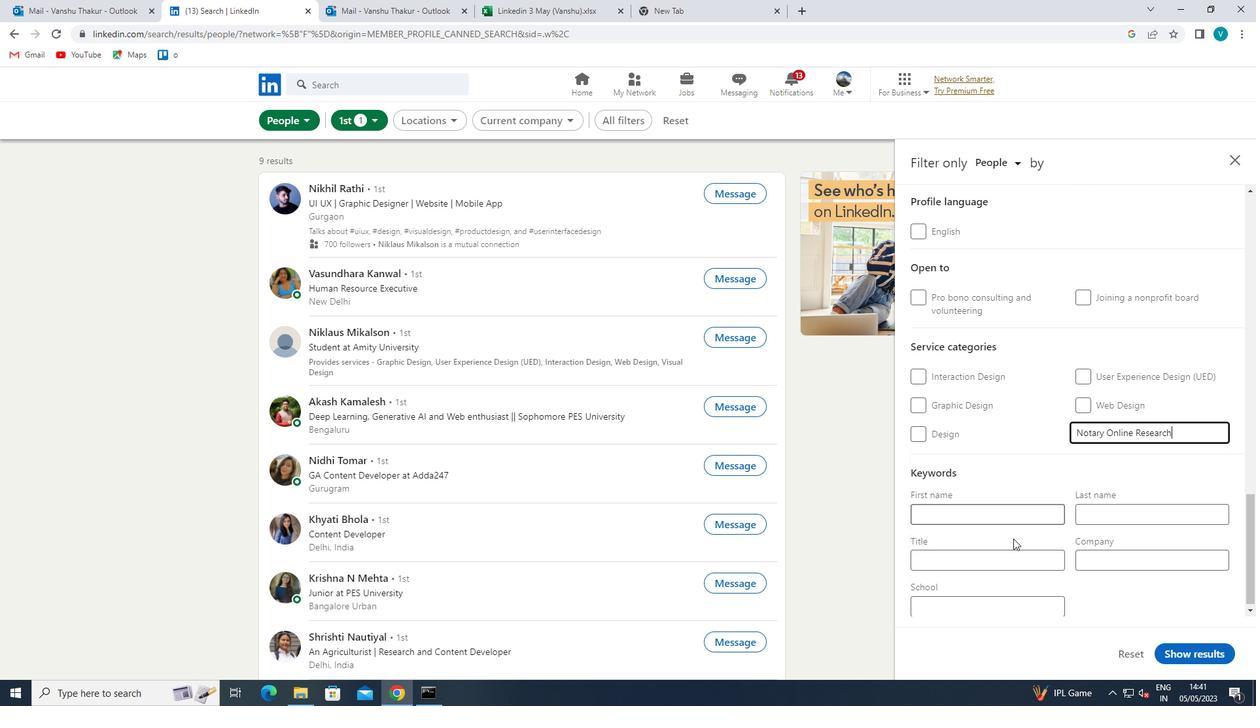 
Action: Mouse pressed left at (1001, 558)
Screenshot: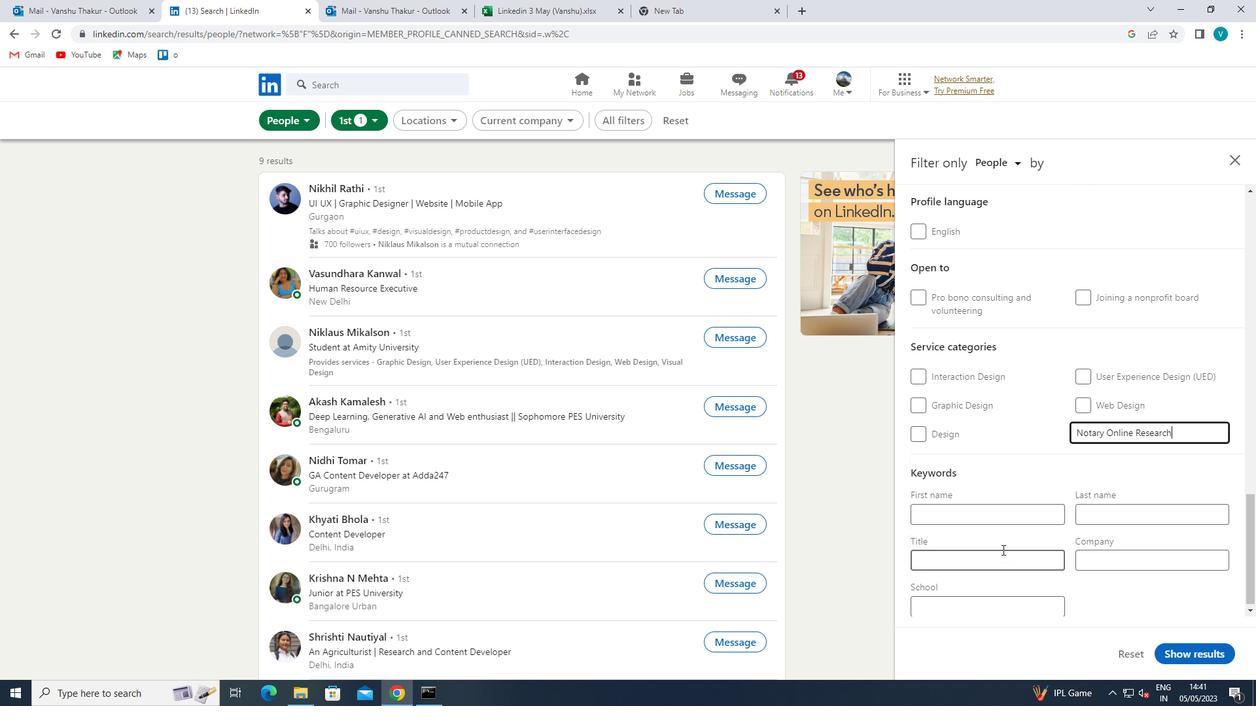
Action: Mouse moved to (1007, 555)
Screenshot: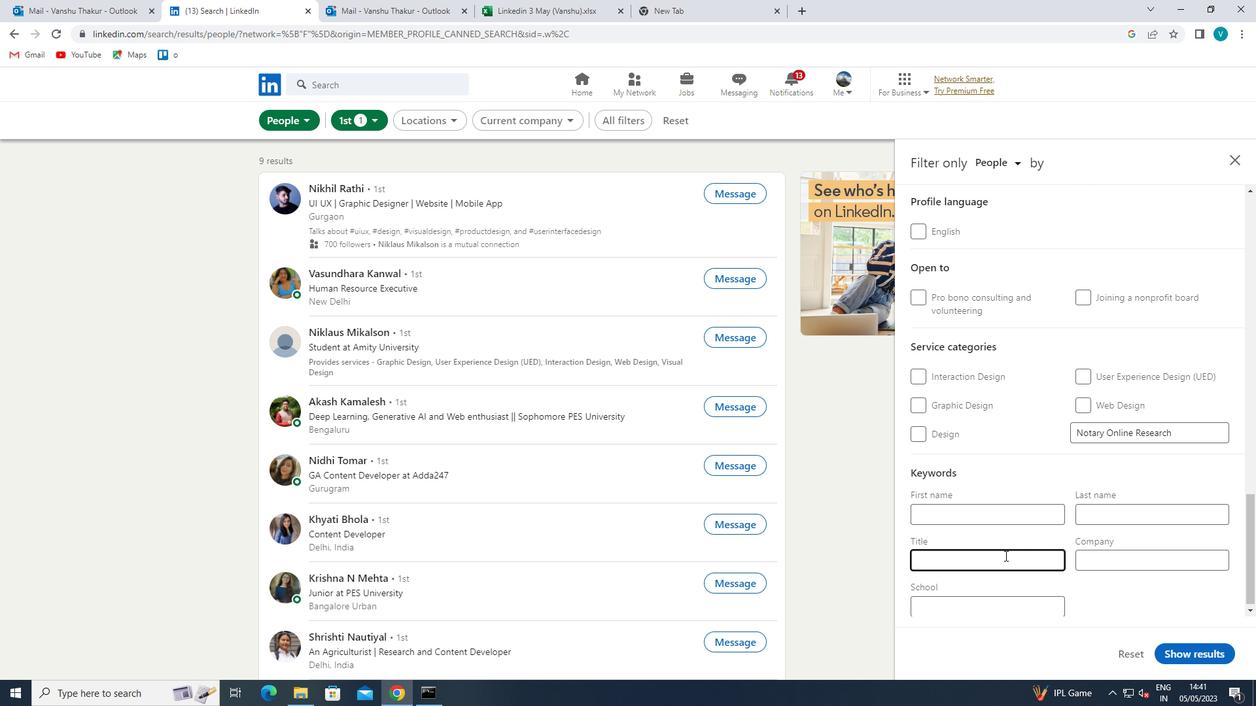 
Action: Key pressed <Key.shift><Key.shift>FUNERAL<Key.space><Key.shift><Key.shift><Key.shift><Key.shift><Key.shift><Key.shift><Key.shift><Key.shift><Key.shift><Key.shift><Key.shift><Key.shift><Key.shift>ATTENDANT<Key.space>
Screenshot: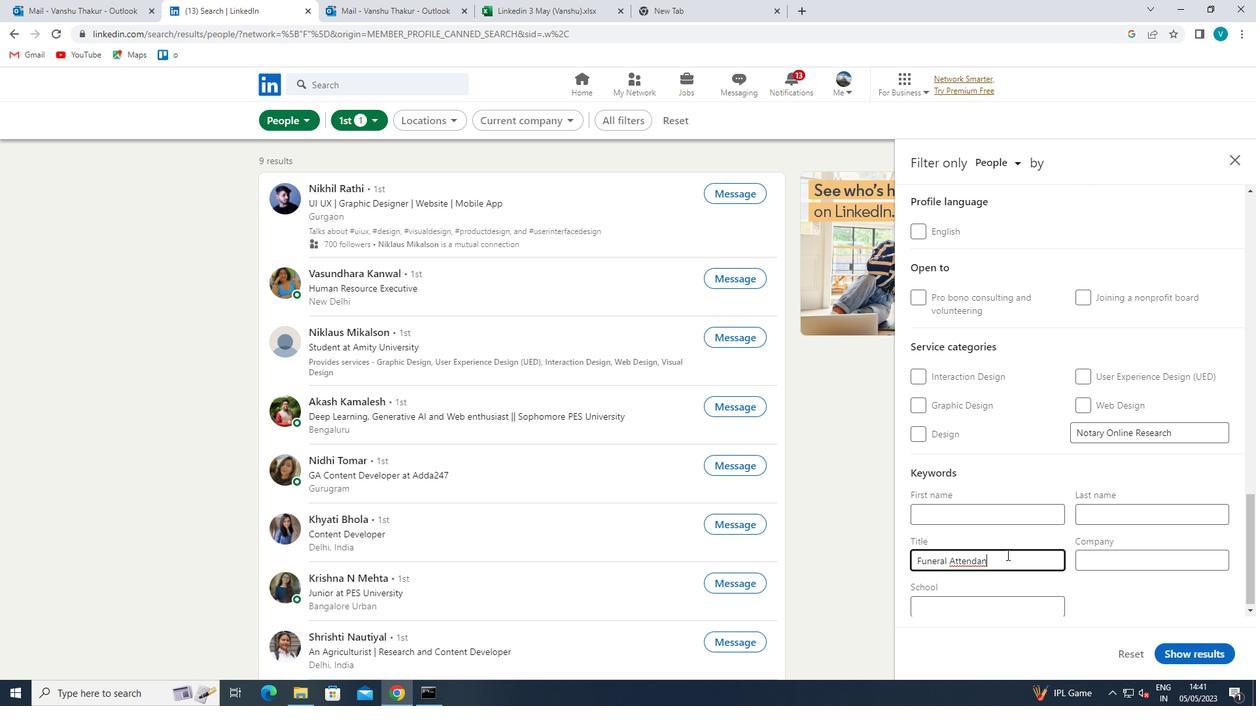 
Action: Mouse moved to (1191, 651)
Screenshot: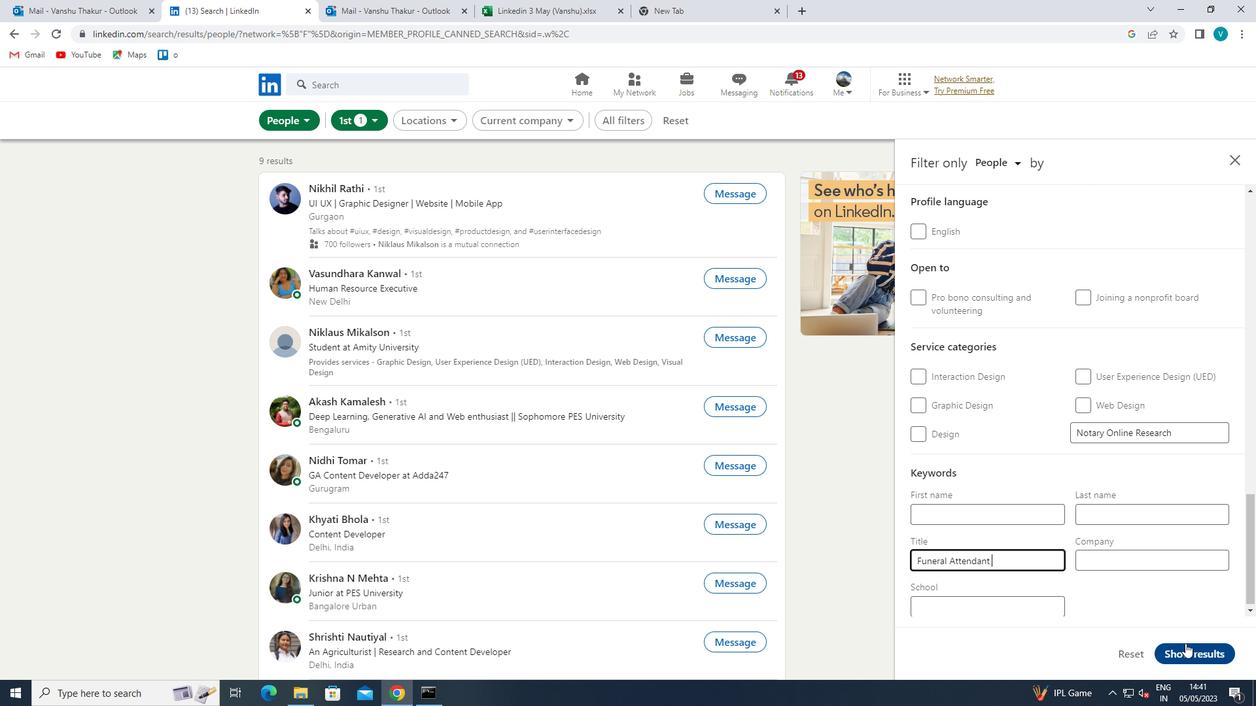
Action: Mouse pressed left at (1191, 651)
Screenshot: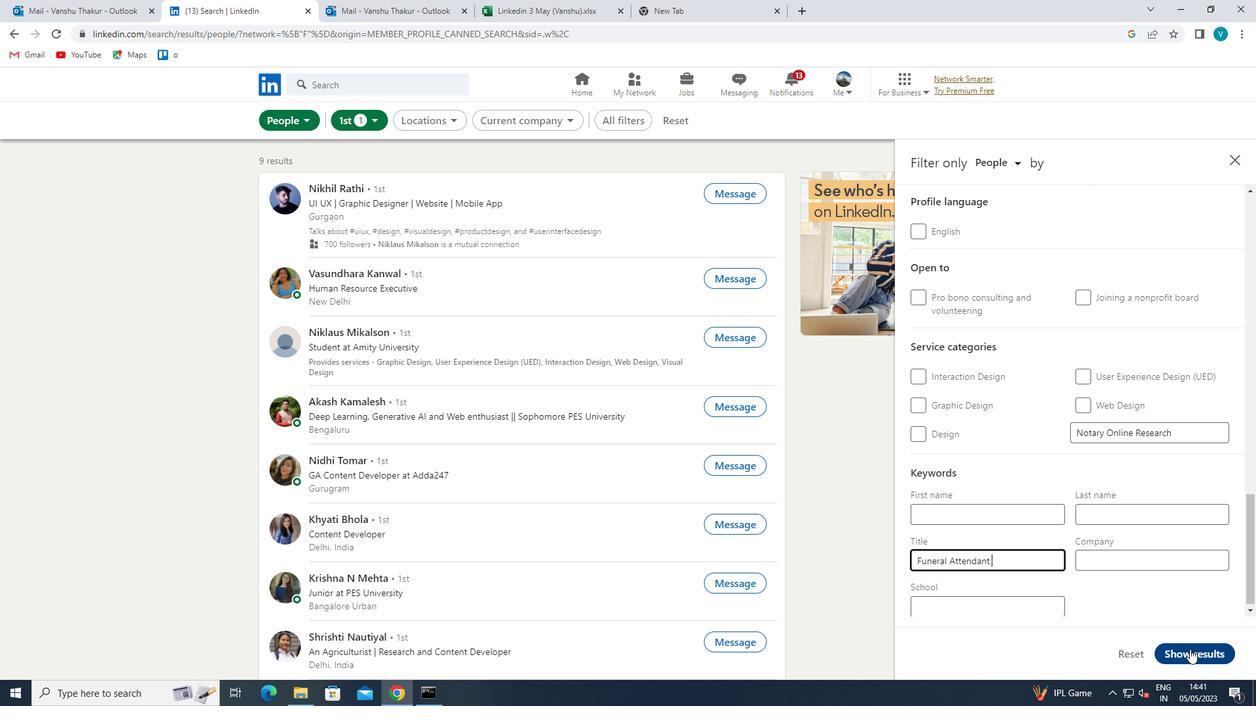 
